 Task: Look for space in Marabá, Brazil from 2nd June, 2023 to 9th June, 2023 for 5 adults in price range Rs.7000 to Rs.13000. Place can be shared room with 2 bedrooms having 5 beds and 2 bathrooms. Property type can be house, flat, guest house. Amenities needed are: wifi. Booking option can be shelf check-in. Required host language is Spanish.
Action: Mouse moved to (472, 103)
Screenshot: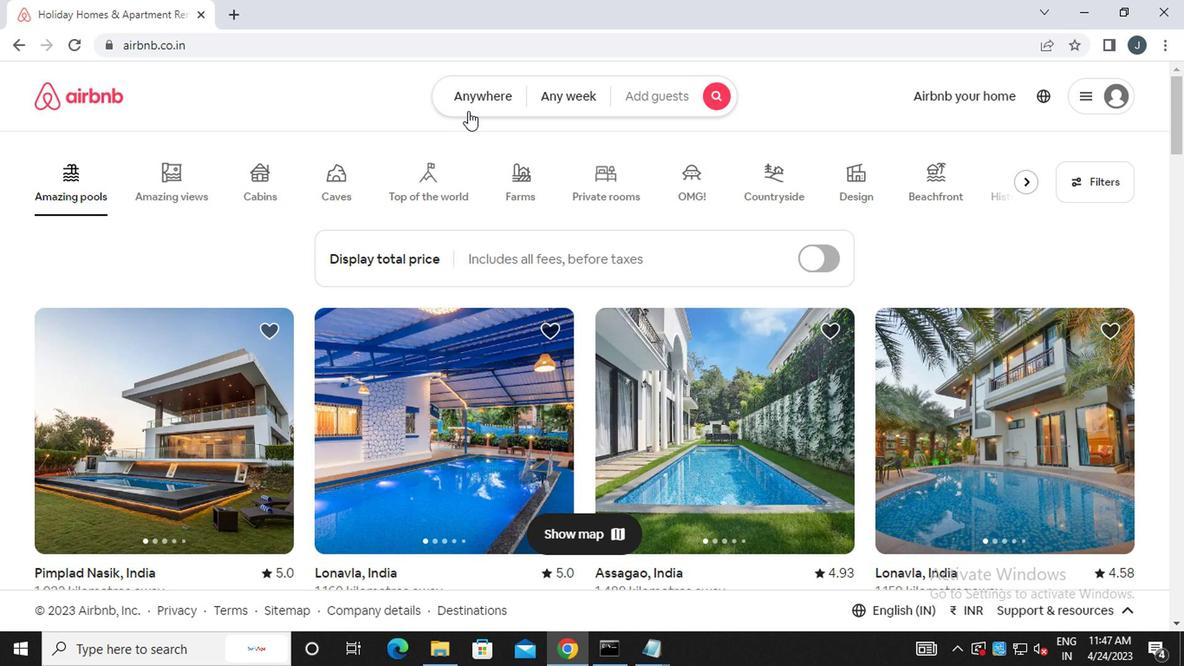 
Action: Mouse pressed left at (472, 103)
Screenshot: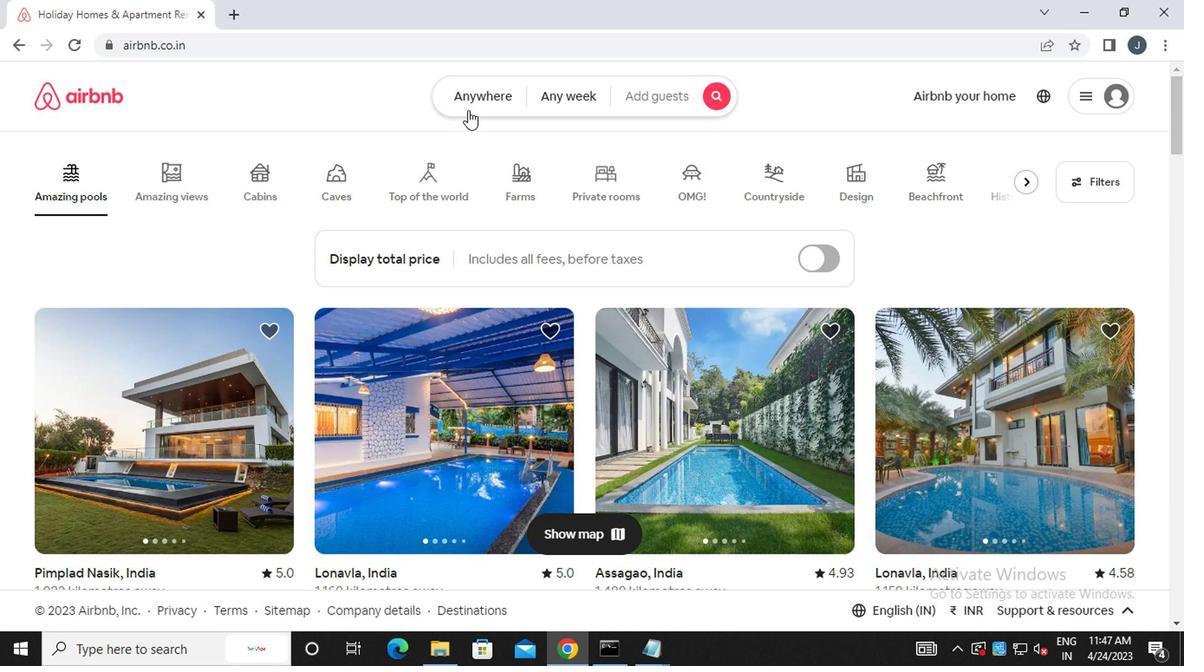 
Action: Mouse moved to (284, 168)
Screenshot: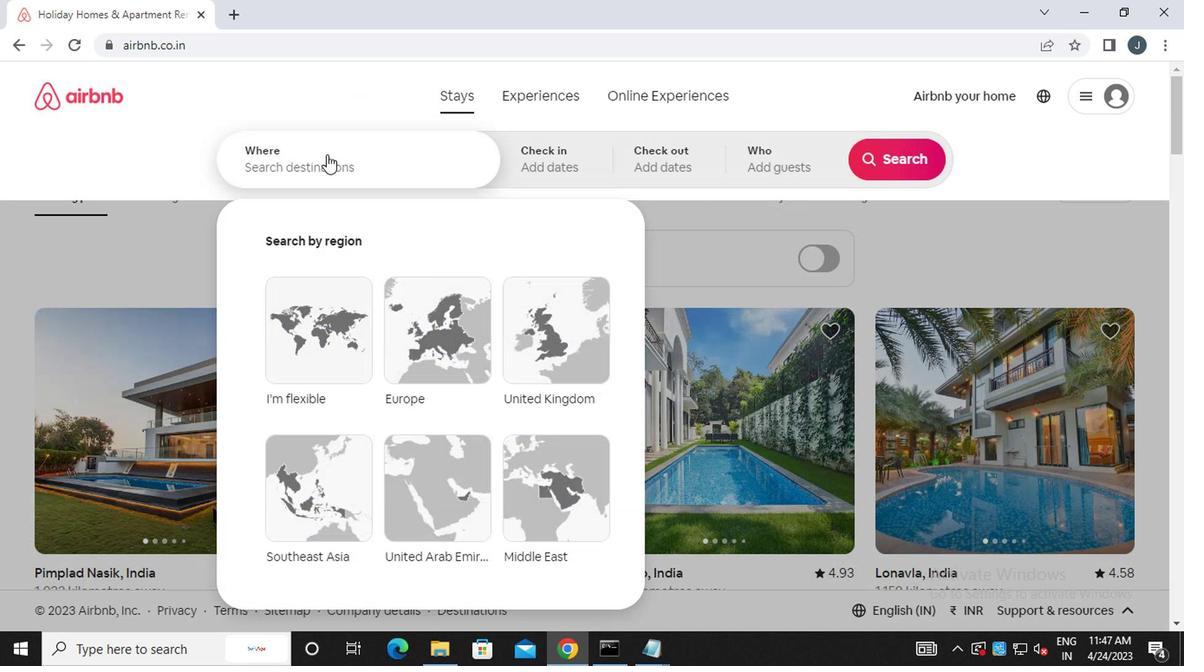 
Action: Mouse pressed left at (284, 168)
Screenshot: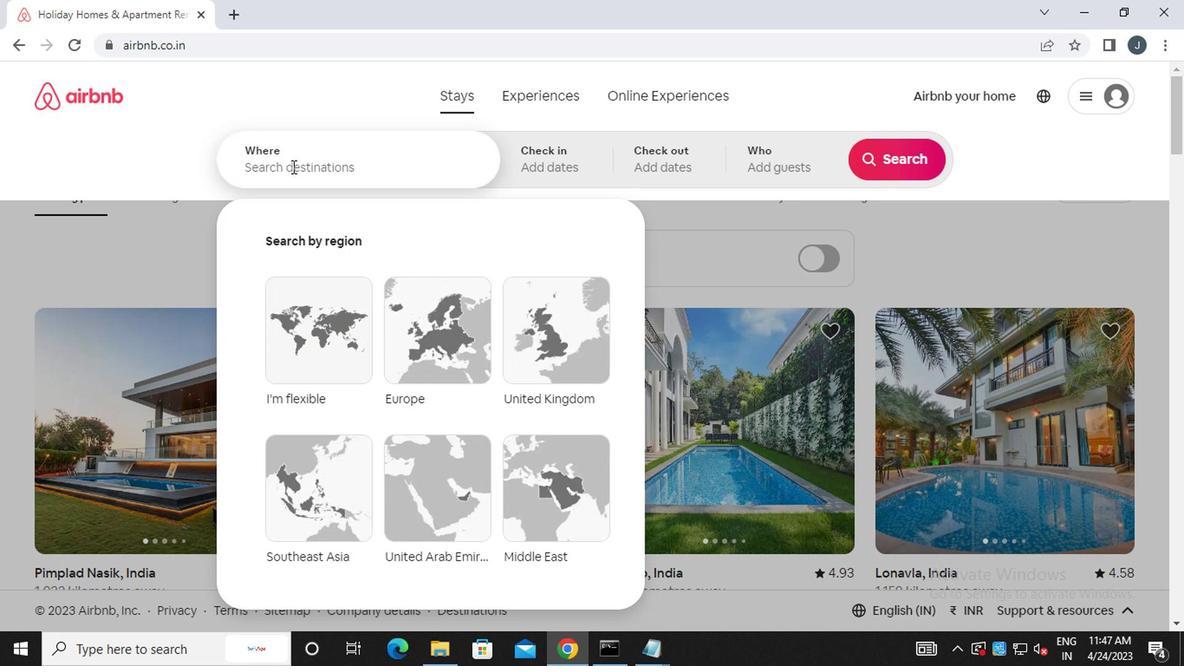 
Action: Key pressed m<Key.caps_lock>araba,<Key.space><Key.caps_lock>b<Key.caps_lock>razil
Screenshot: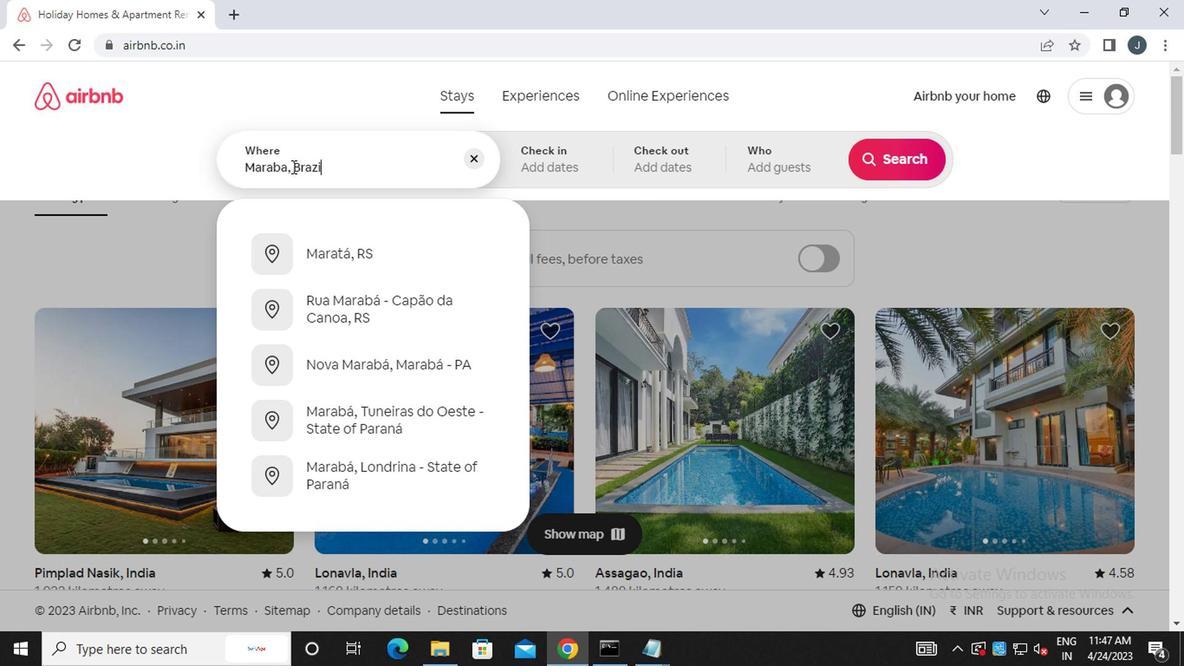 
Action: Mouse moved to (531, 169)
Screenshot: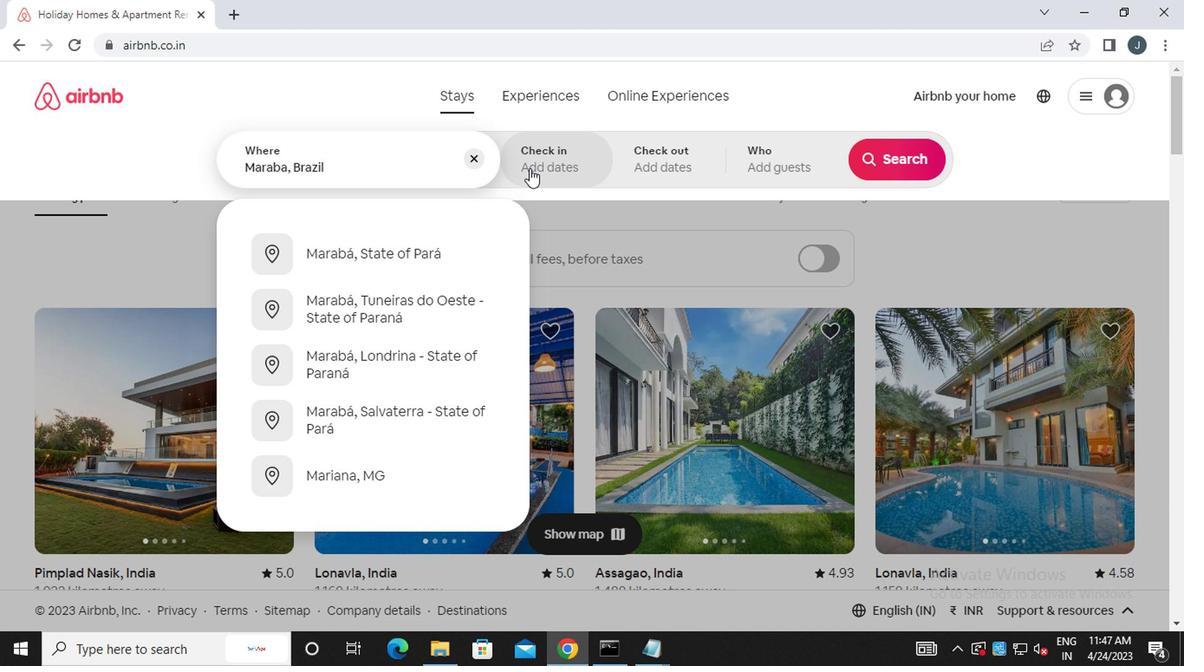
Action: Mouse pressed left at (531, 169)
Screenshot: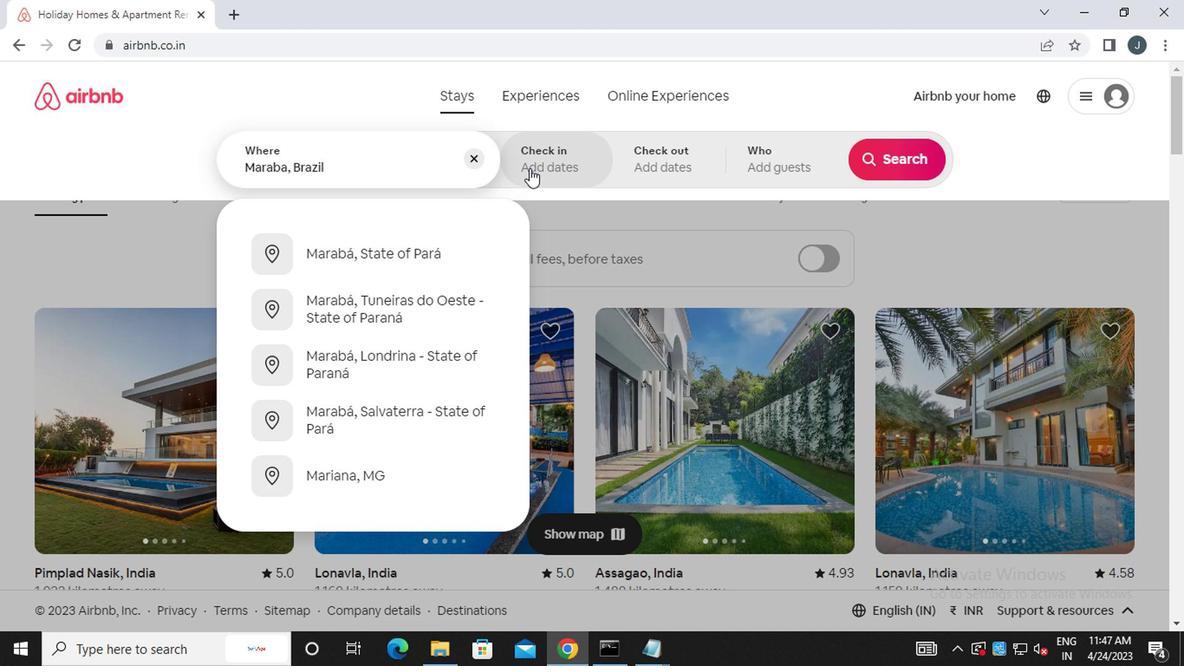 
Action: Mouse moved to (908, 307)
Screenshot: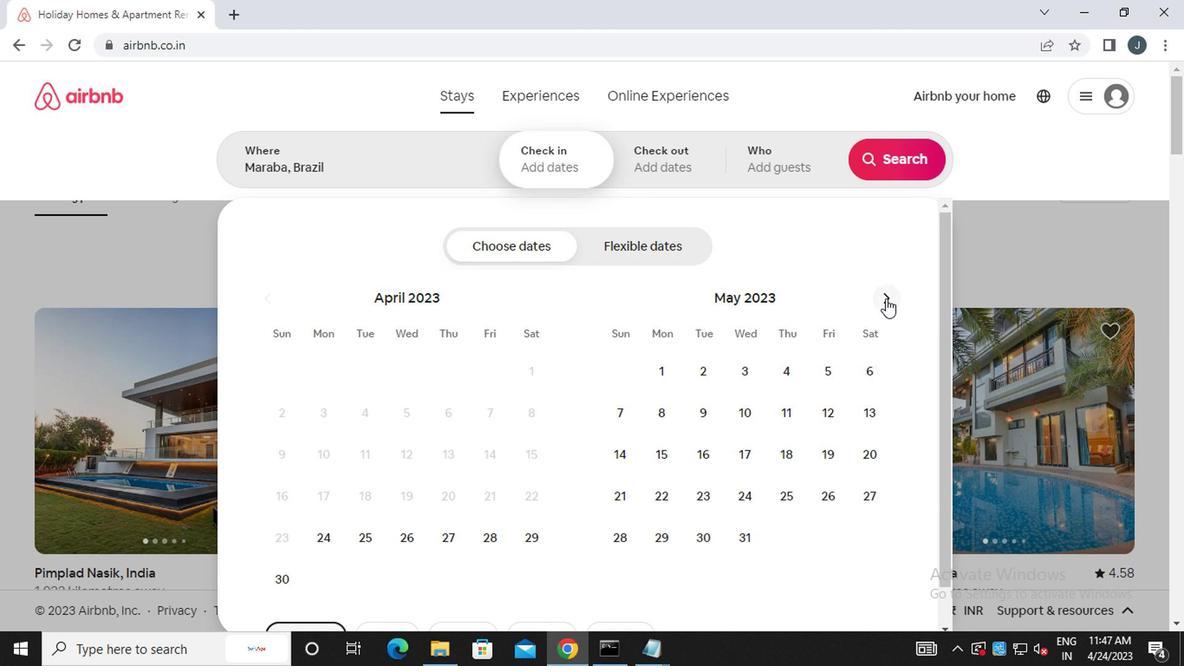 
Action: Mouse pressed left at (908, 307)
Screenshot: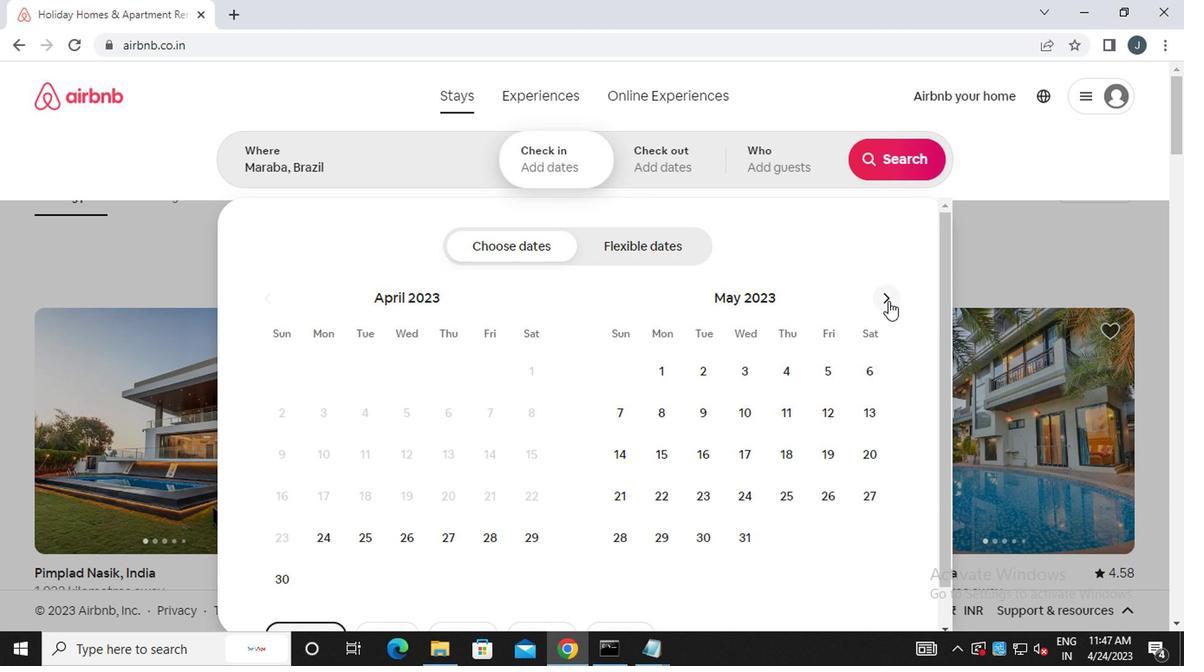 
Action: Mouse moved to (841, 373)
Screenshot: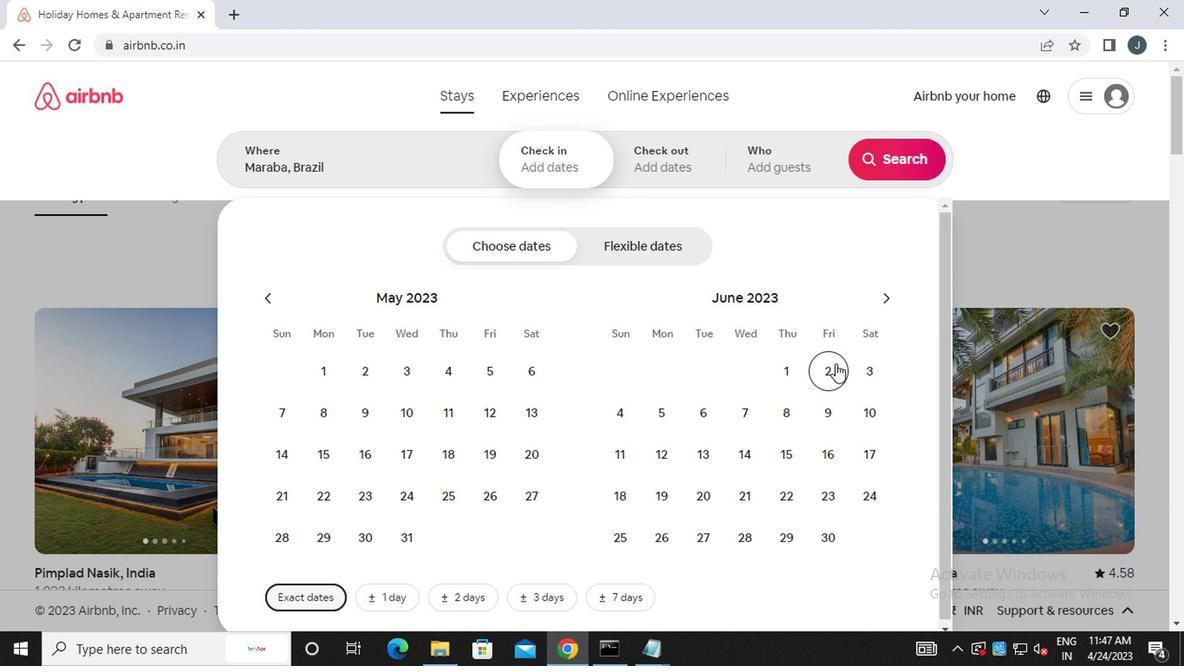 
Action: Mouse pressed left at (841, 373)
Screenshot: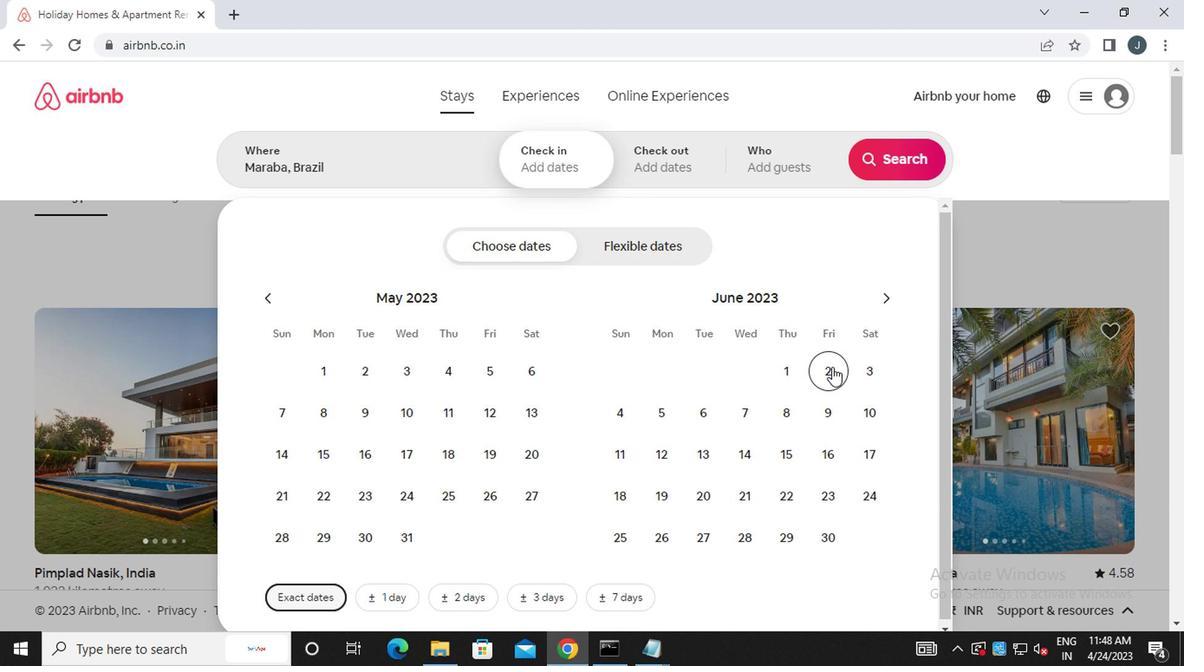 
Action: Mouse moved to (838, 411)
Screenshot: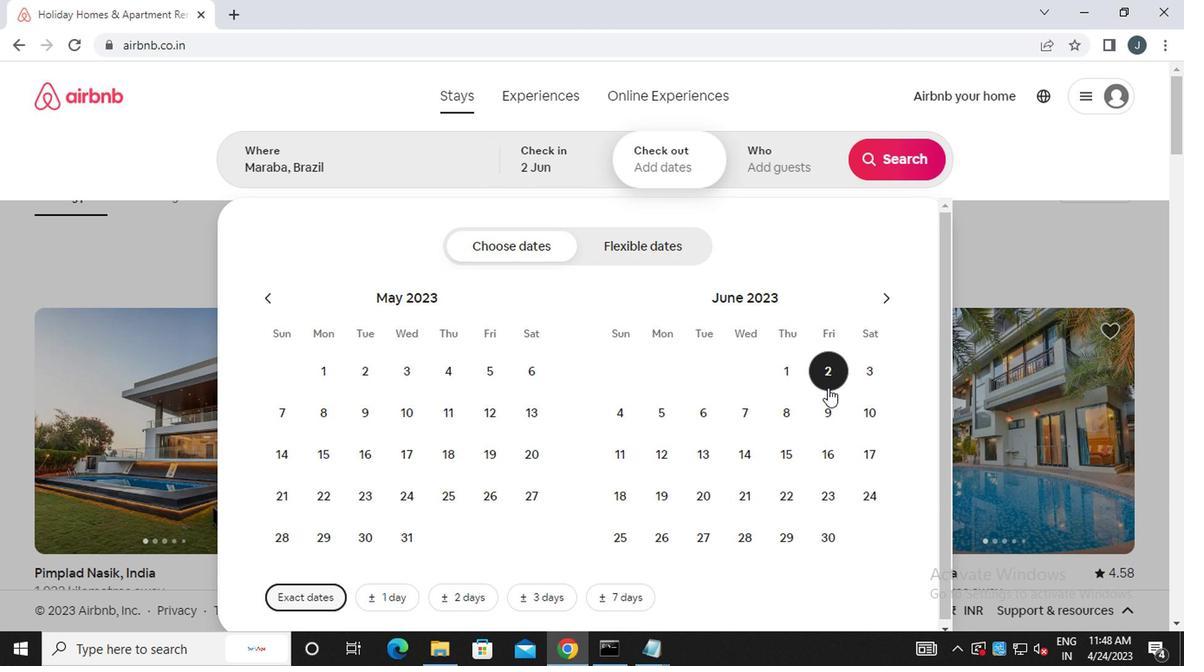 
Action: Mouse pressed left at (838, 411)
Screenshot: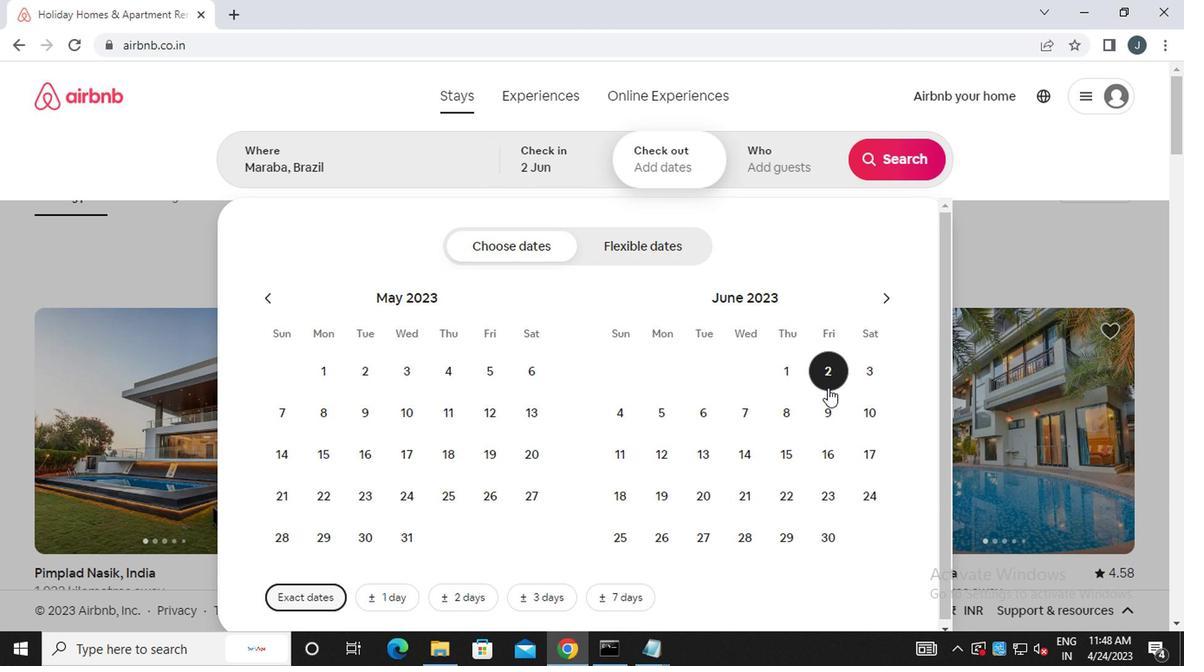 
Action: Mouse moved to (816, 163)
Screenshot: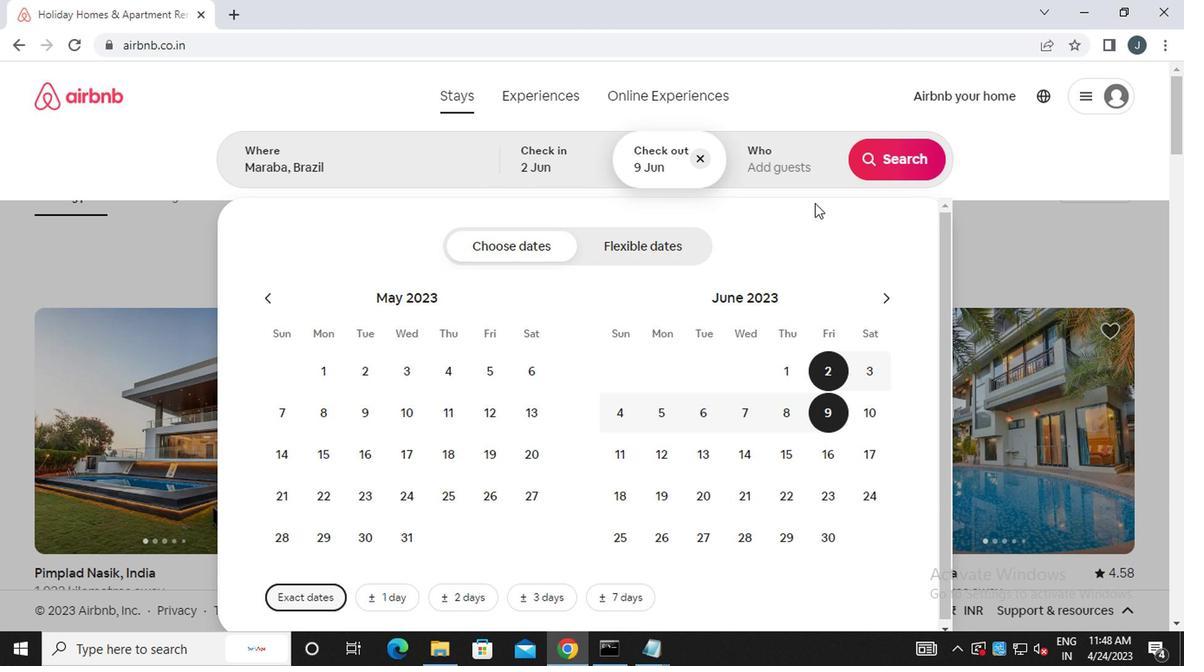 
Action: Mouse pressed left at (816, 163)
Screenshot: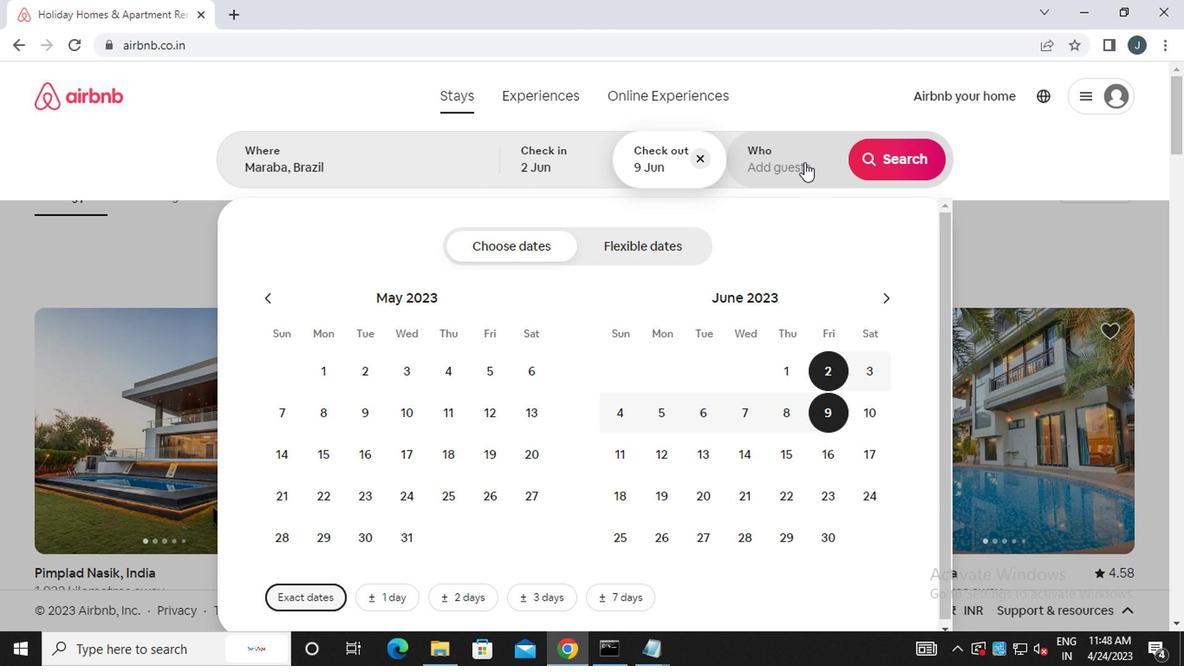 
Action: Mouse moved to (918, 241)
Screenshot: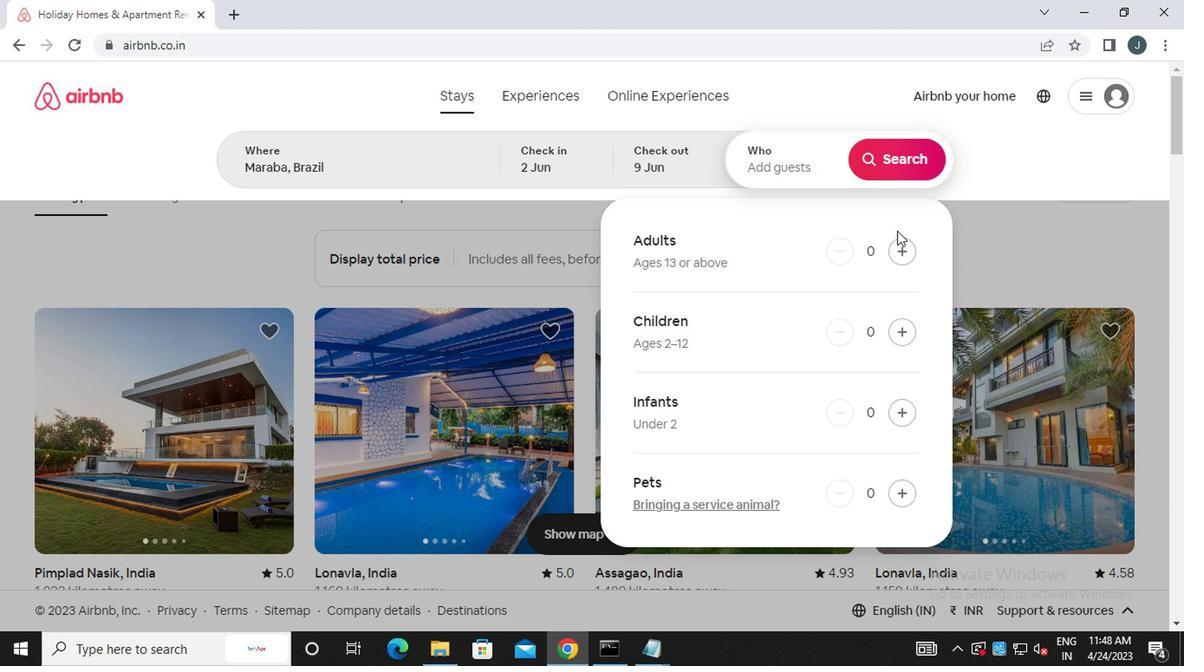 
Action: Mouse pressed left at (918, 241)
Screenshot: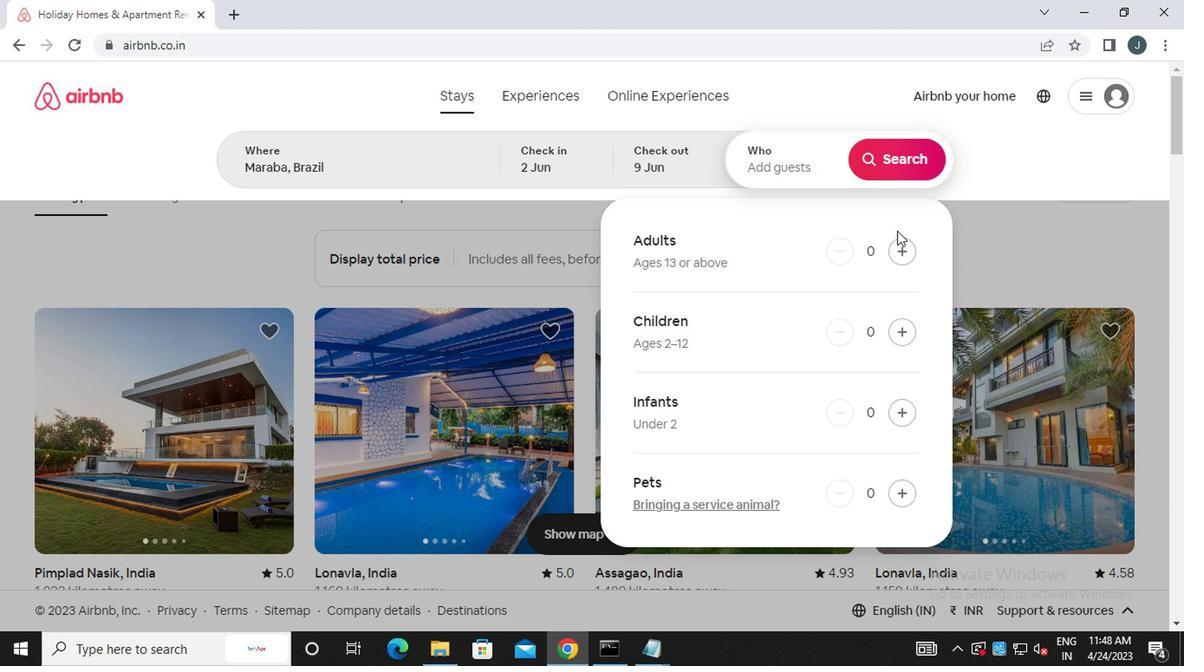
Action: Mouse moved to (922, 245)
Screenshot: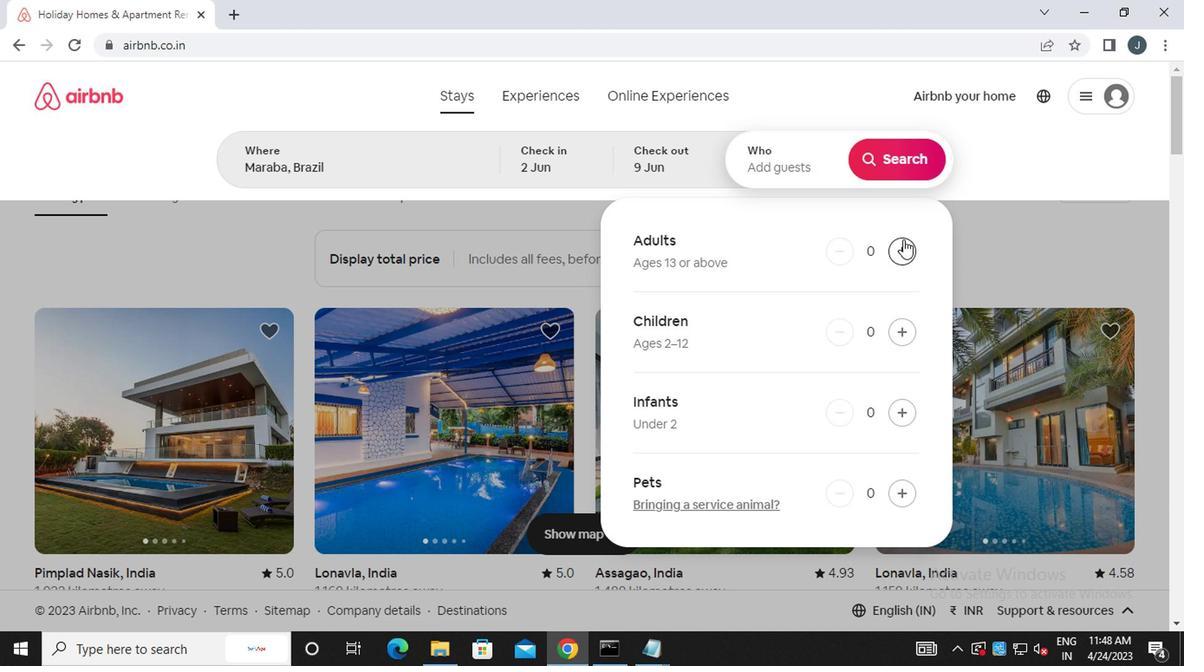 
Action: Mouse pressed left at (922, 245)
Screenshot: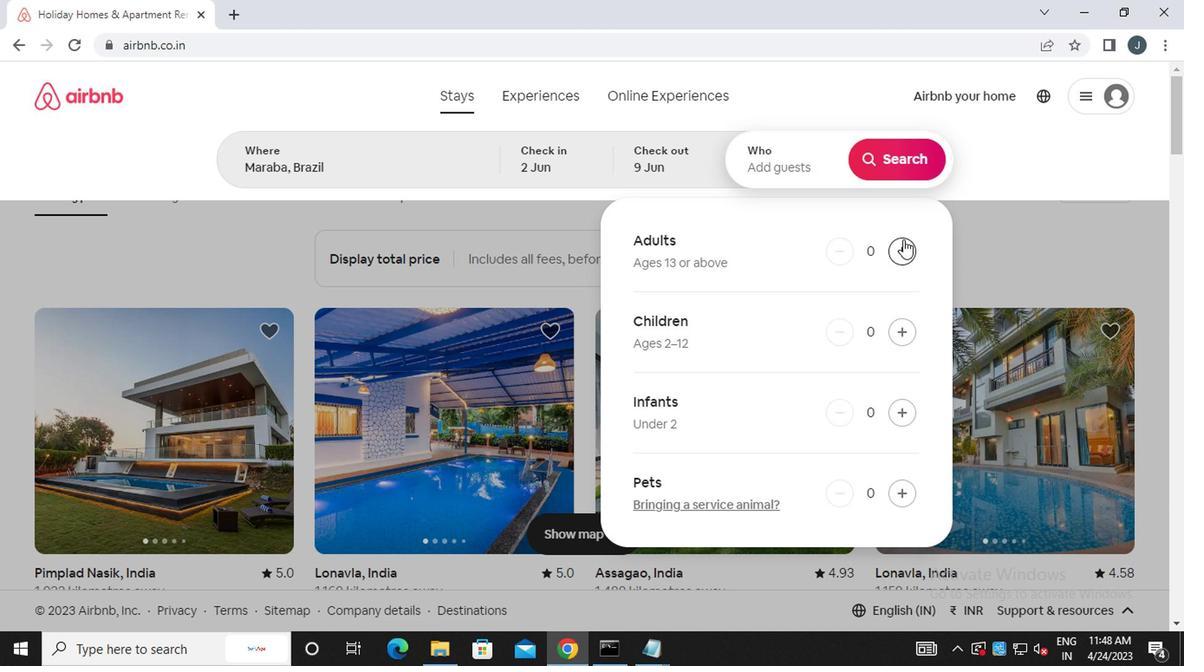 
Action: Mouse moved to (924, 247)
Screenshot: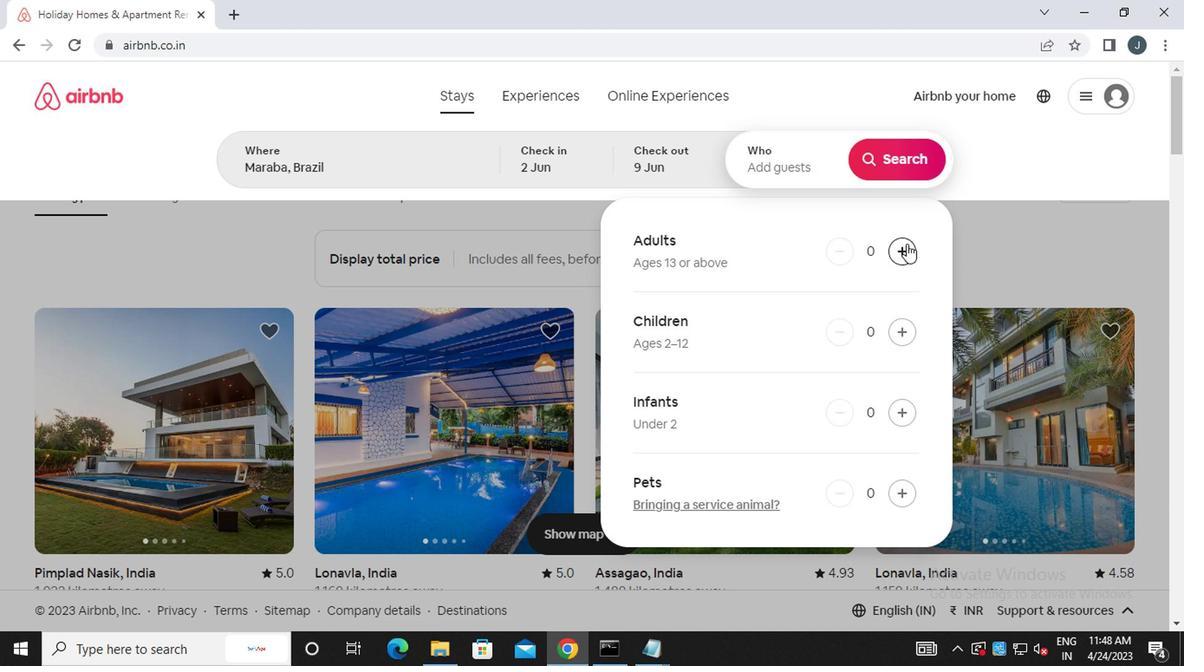 
Action: Mouse pressed left at (924, 247)
Screenshot: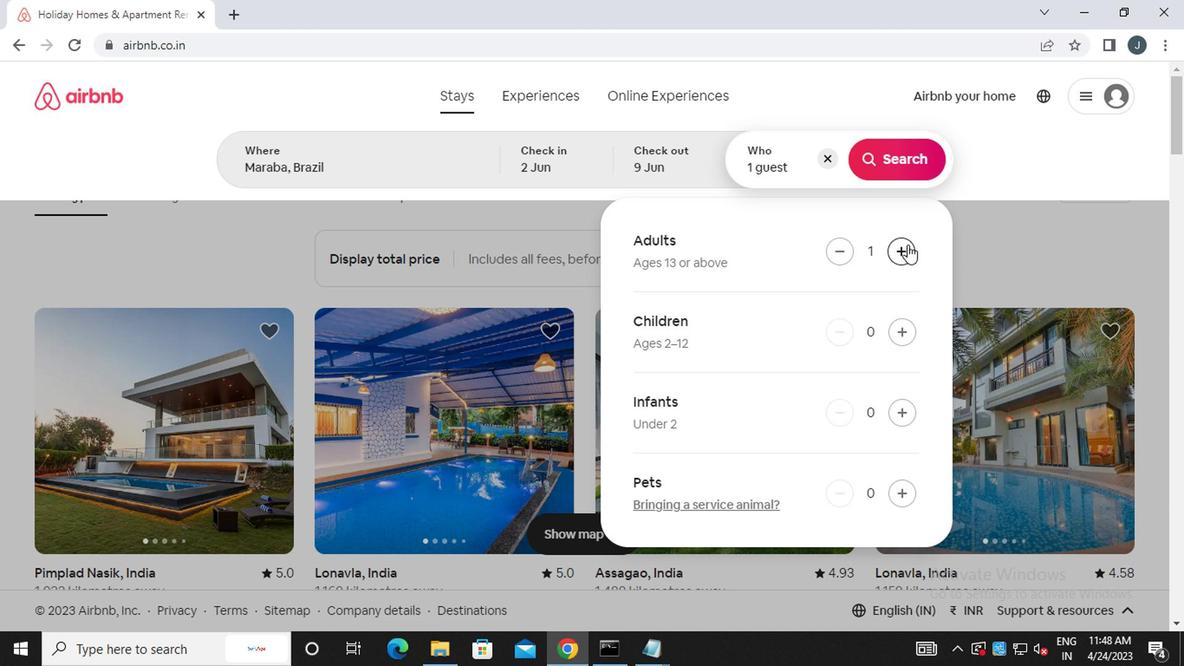 
Action: Mouse pressed left at (924, 247)
Screenshot: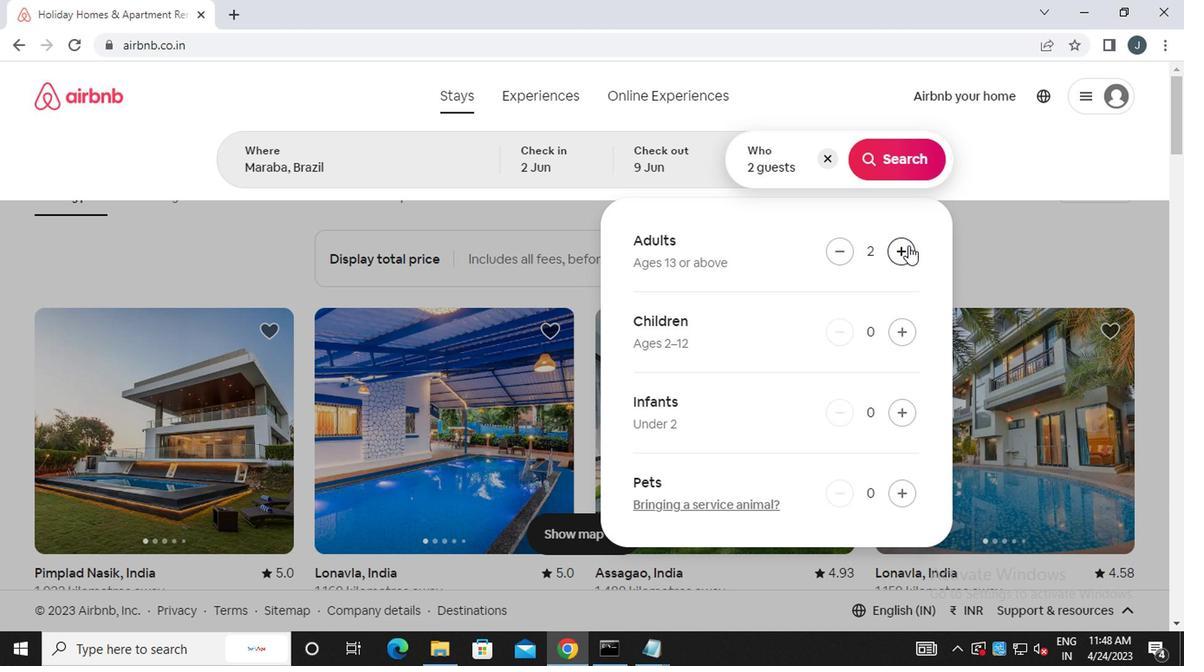 
Action: Mouse pressed left at (924, 247)
Screenshot: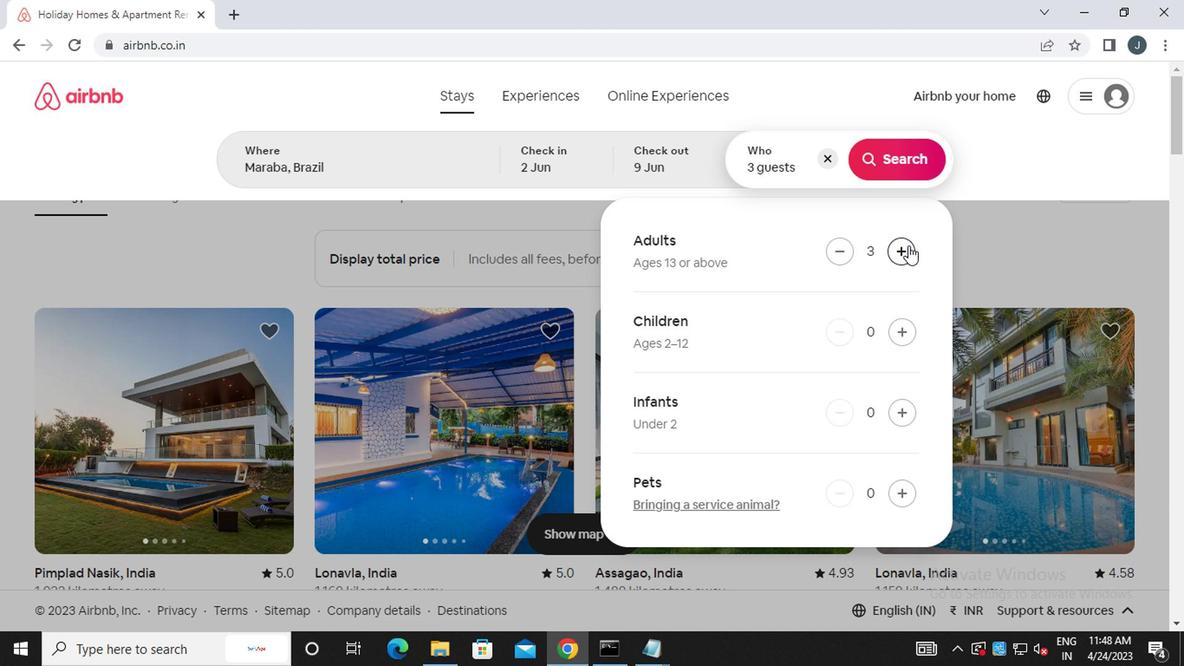 
Action: Mouse moved to (923, 164)
Screenshot: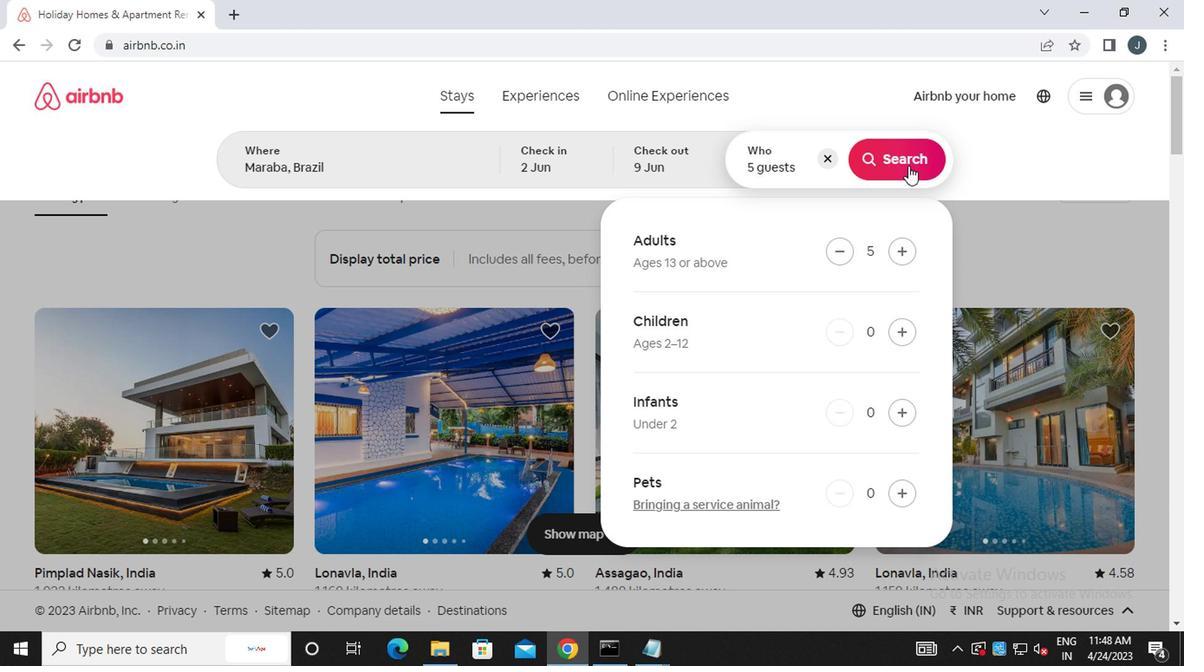 
Action: Mouse pressed left at (923, 164)
Screenshot: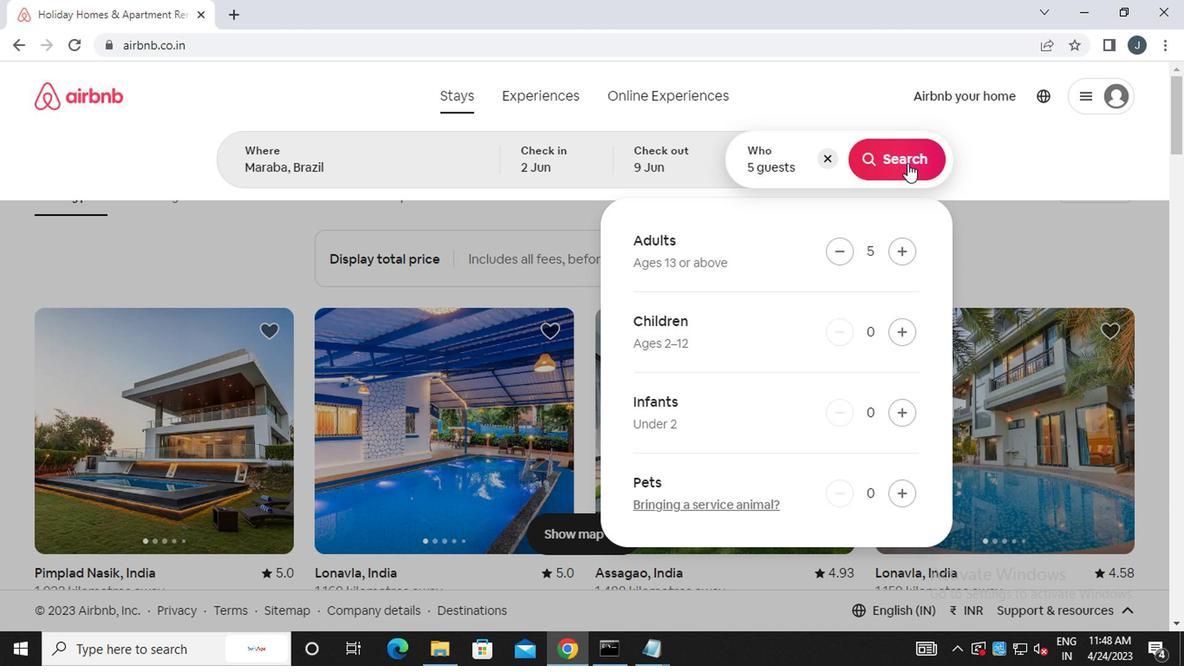 
Action: Mouse moved to (1132, 169)
Screenshot: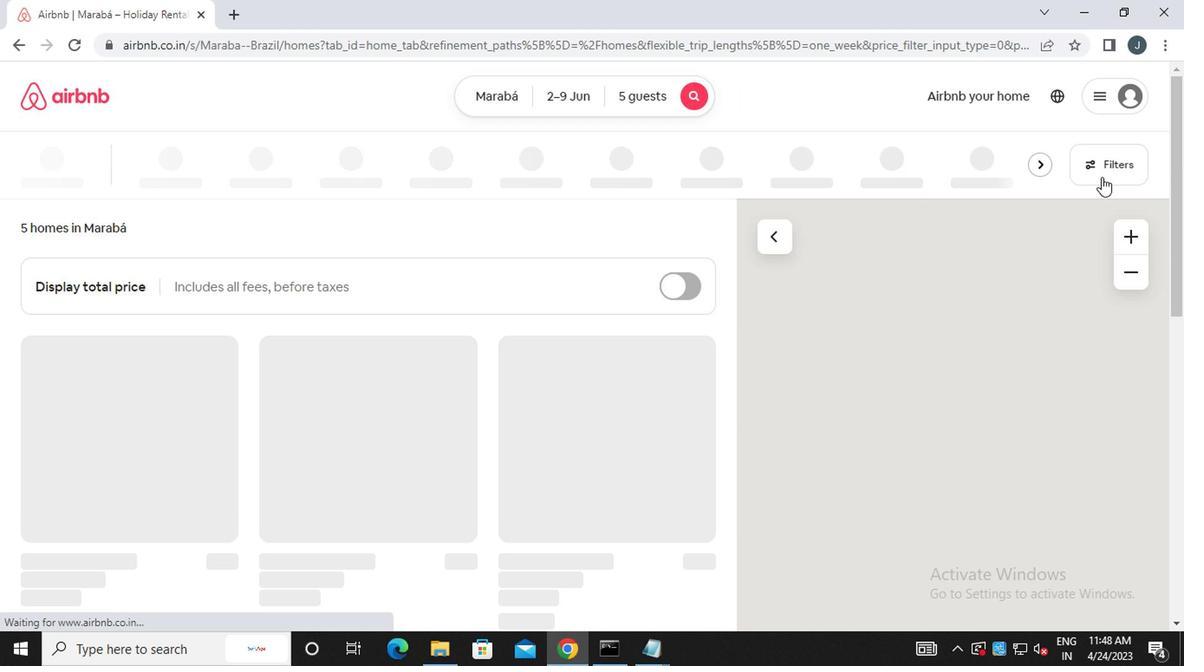 
Action: Mouse pressed left at (1132, 169)
Screenshot: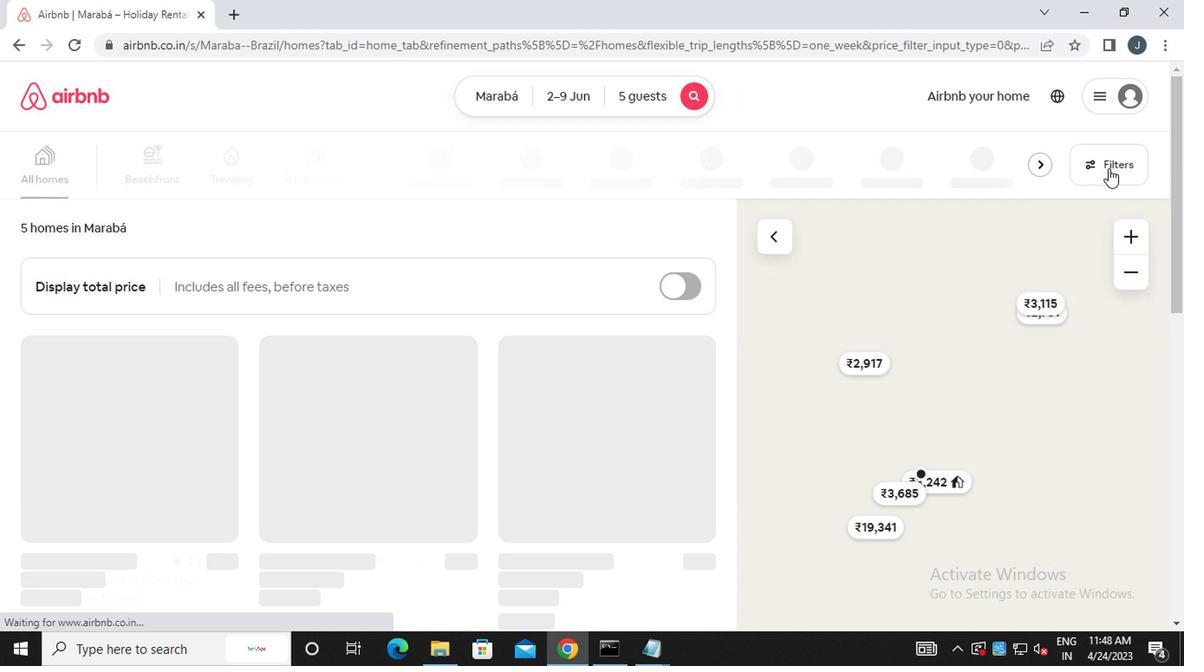 
Action: Mouse moved to (392, 377)
Screenshot: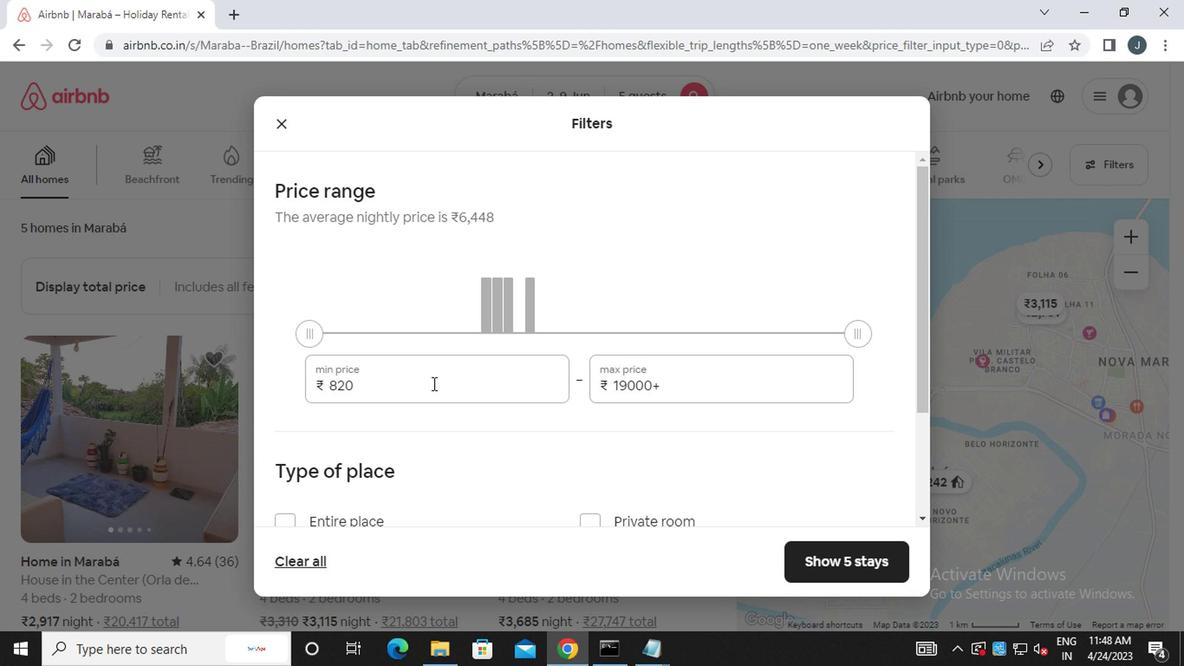 
Action: Mouse pressed left at (392, 377)
Screenshot: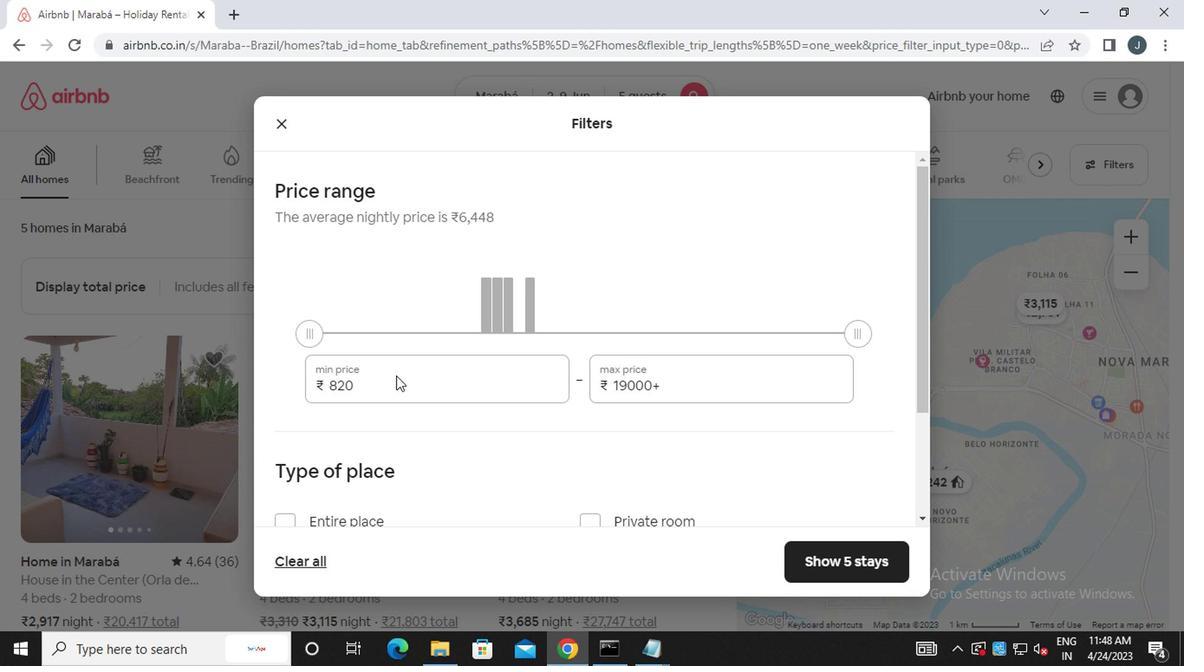 
Action: Mouse moved to (393, 376)
Screenshot: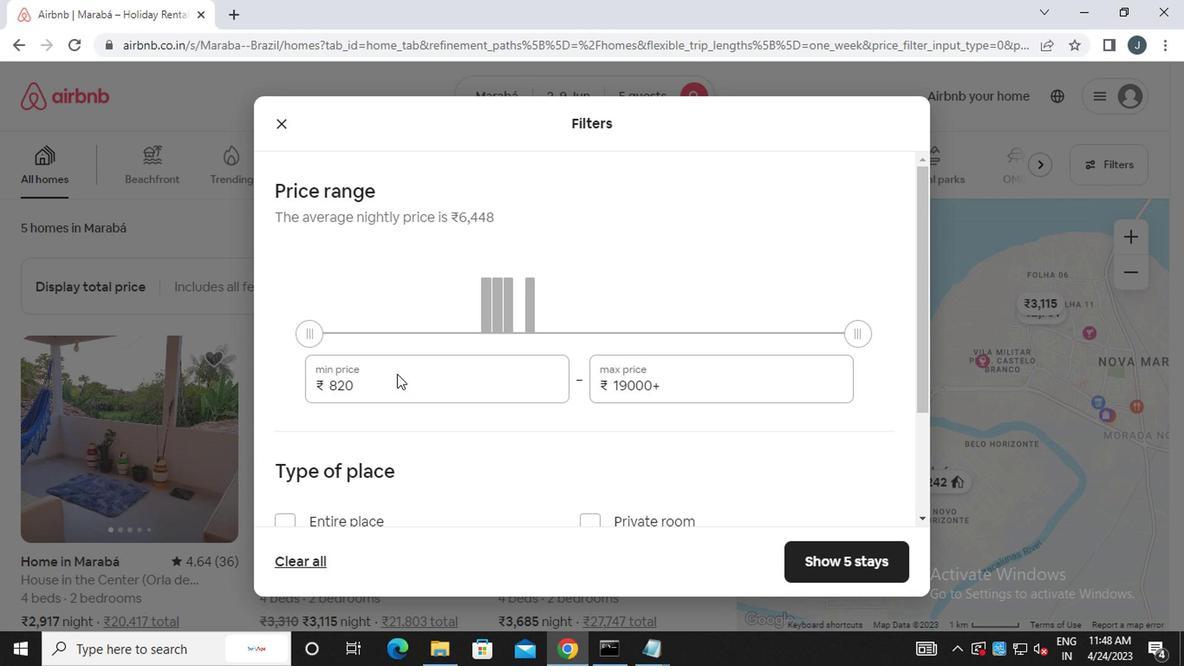 
Action: Key pressed <Key.backspace><Key.backspace><Key.backspace><<103>><<96>><<96>><<96>>
Screenshot: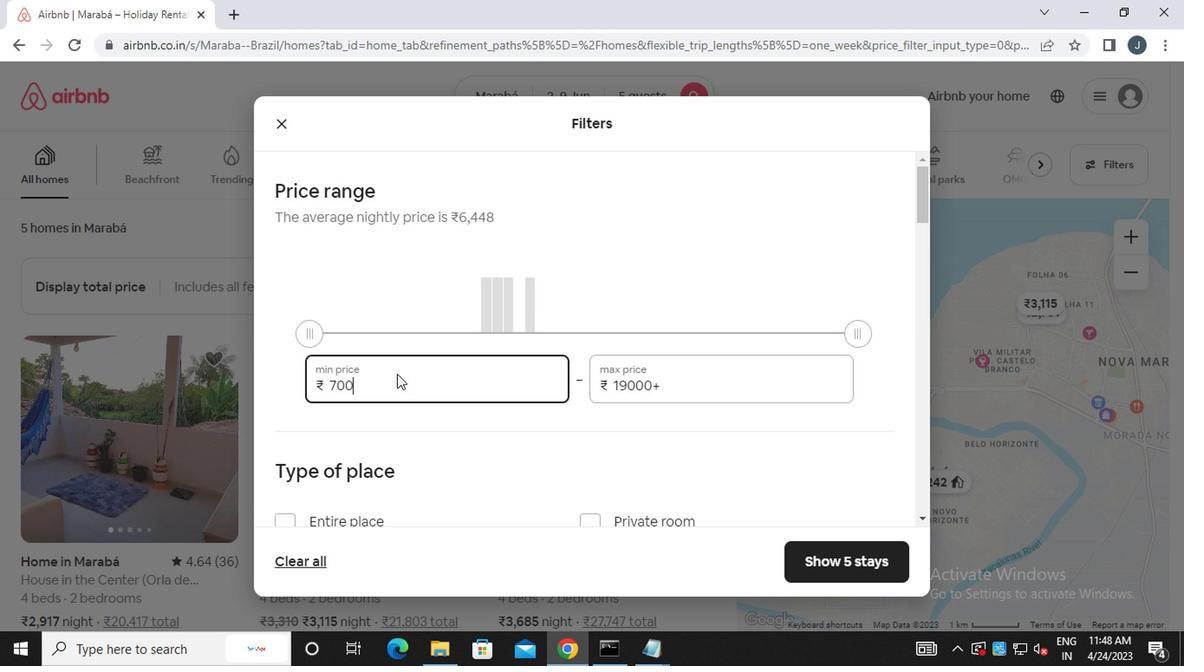 
Action: Mouse moved to (710, 381)
Screenshot: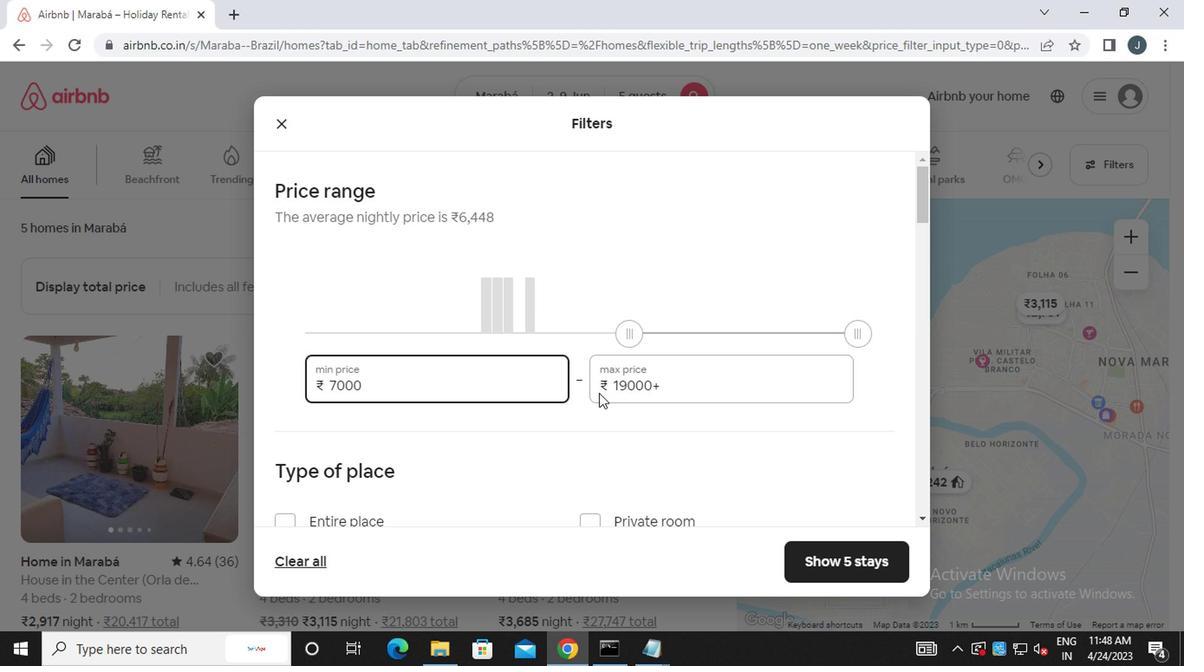 
Action: Mouse pressed left at (710, 381)
Screenshot: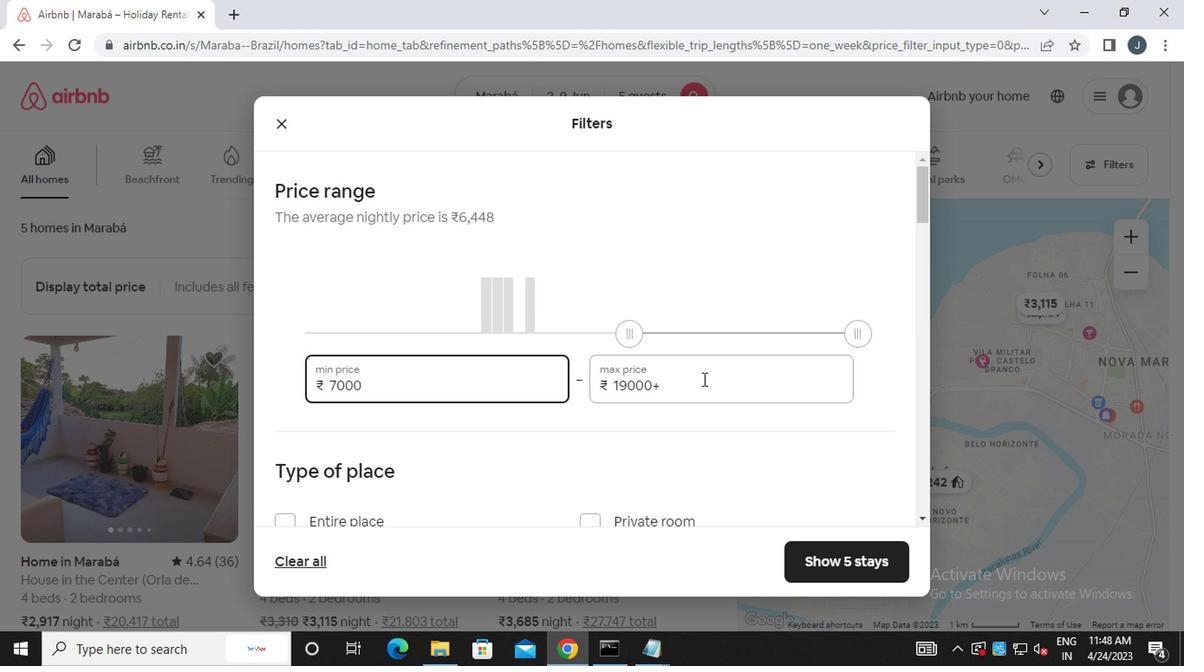
Action: Key pressed <Key.backspace><Key.backspace><Key.backspace><Key.backspace><Key.backspace><<99>><<96>><<96>><<96>>
Screenshot: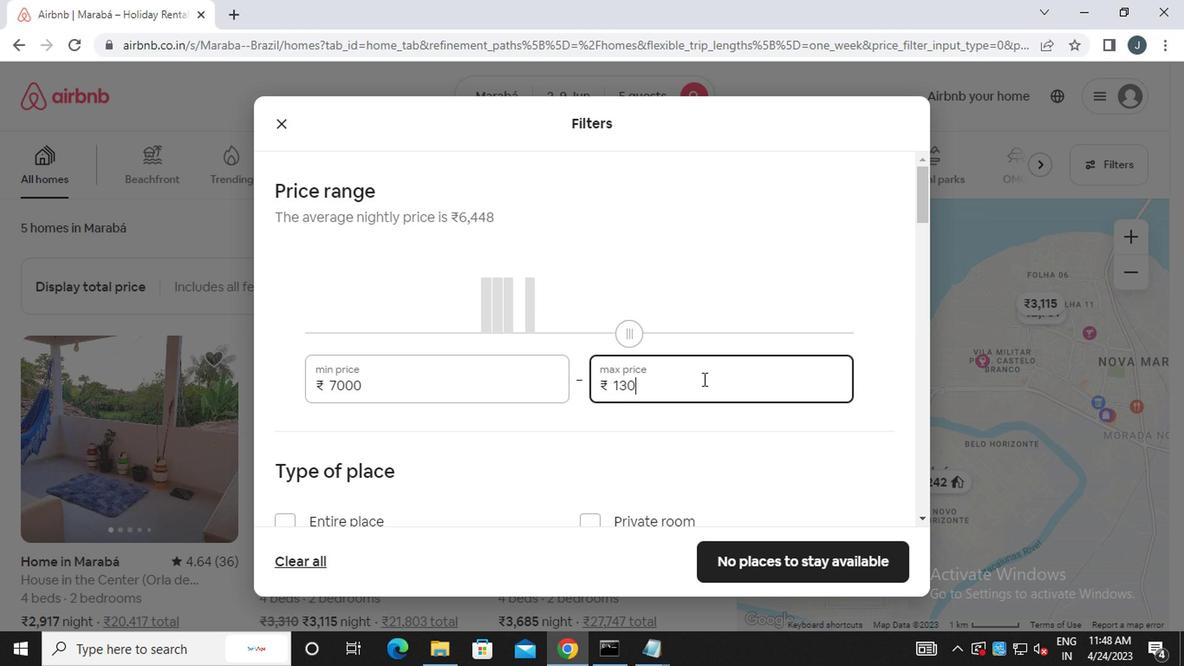 
Action: Mouse scrolled (710, 381) with delta (0, 0)
Screenshot: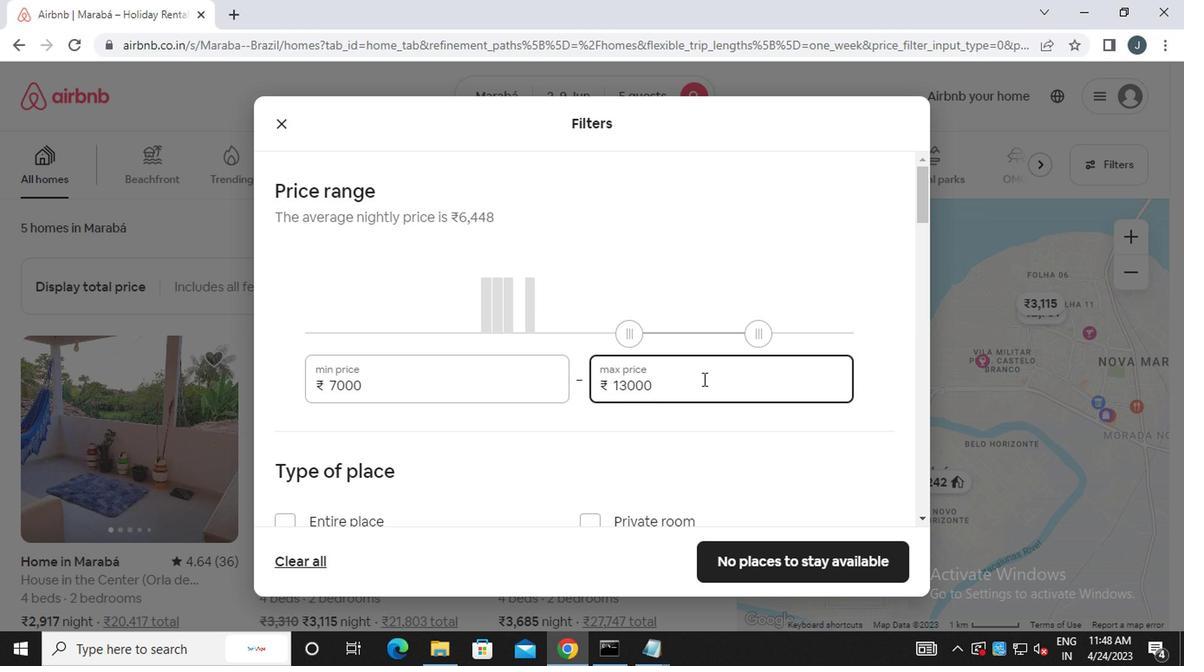 
Action: Mouse scrolled (710, 381) with delta (0, 0)
Screenshot: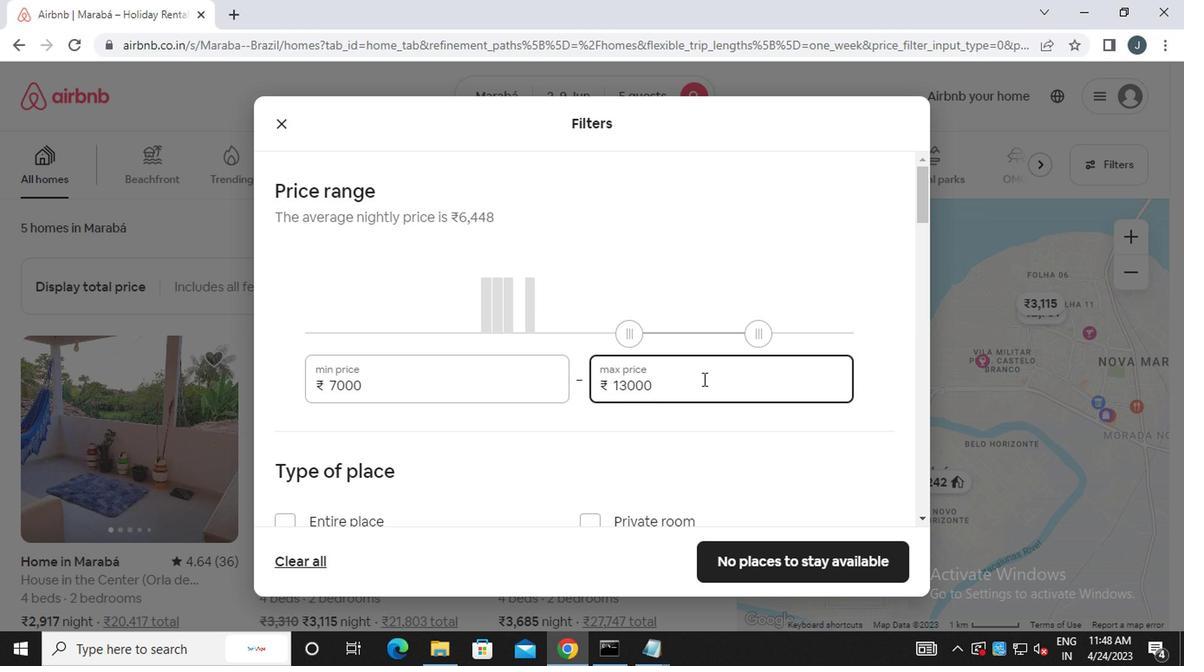 
Action: Mouse moved to (710, 381)
Screenshot: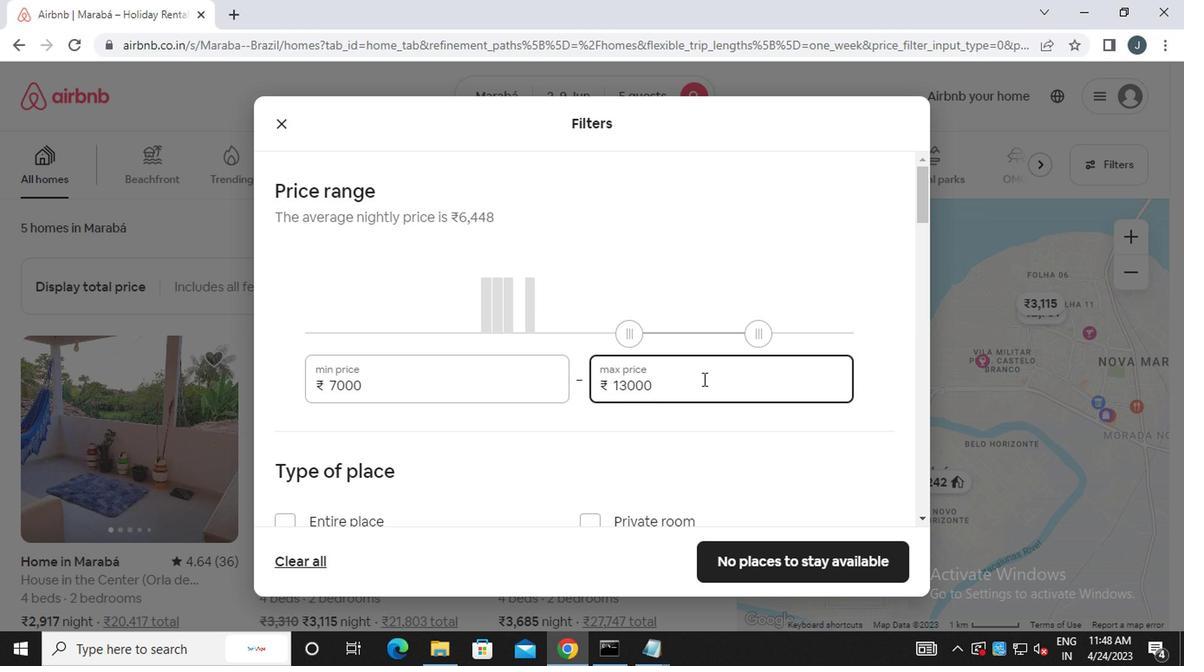 
Action: Mouse scrolled (710, 381) with delta (0, 0)
Screenshot: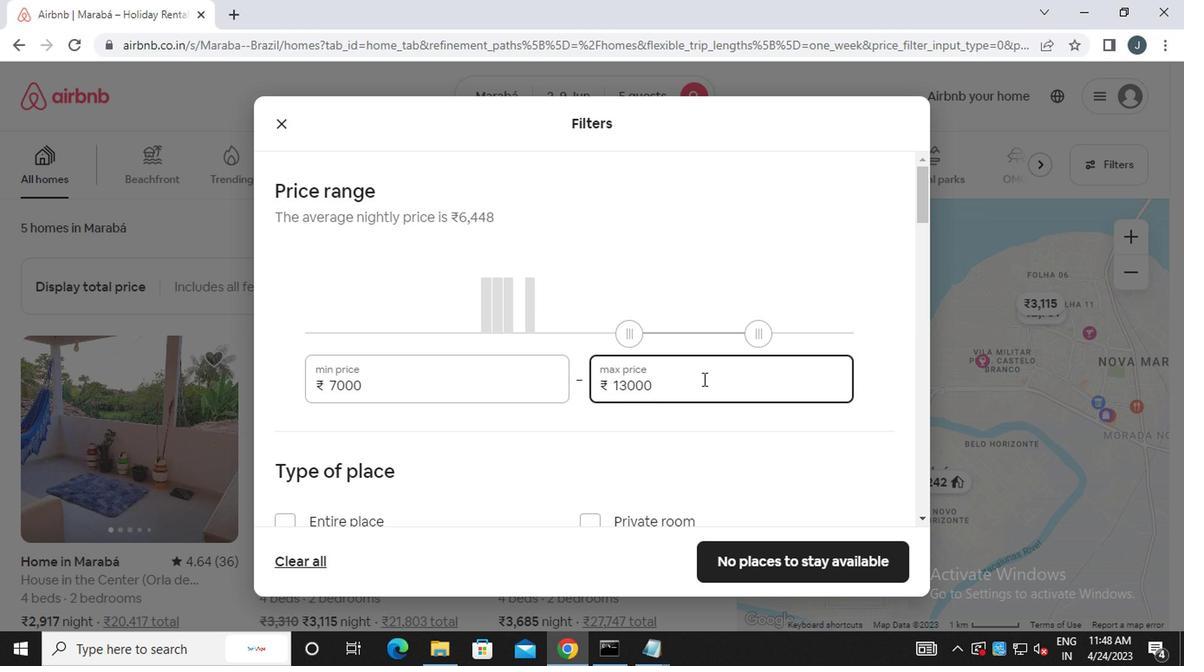 
Action: Mouse moved to (372, 349)
Screenshot: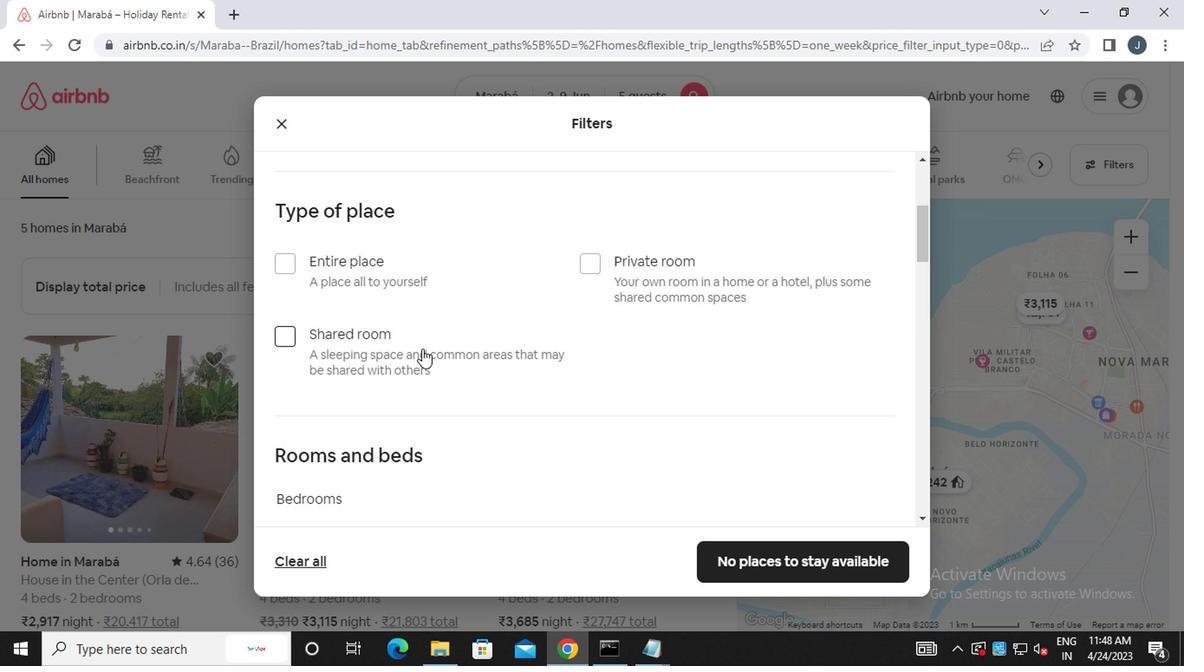 
Action: Mouse pressed left at (372, 349)
Screenshot: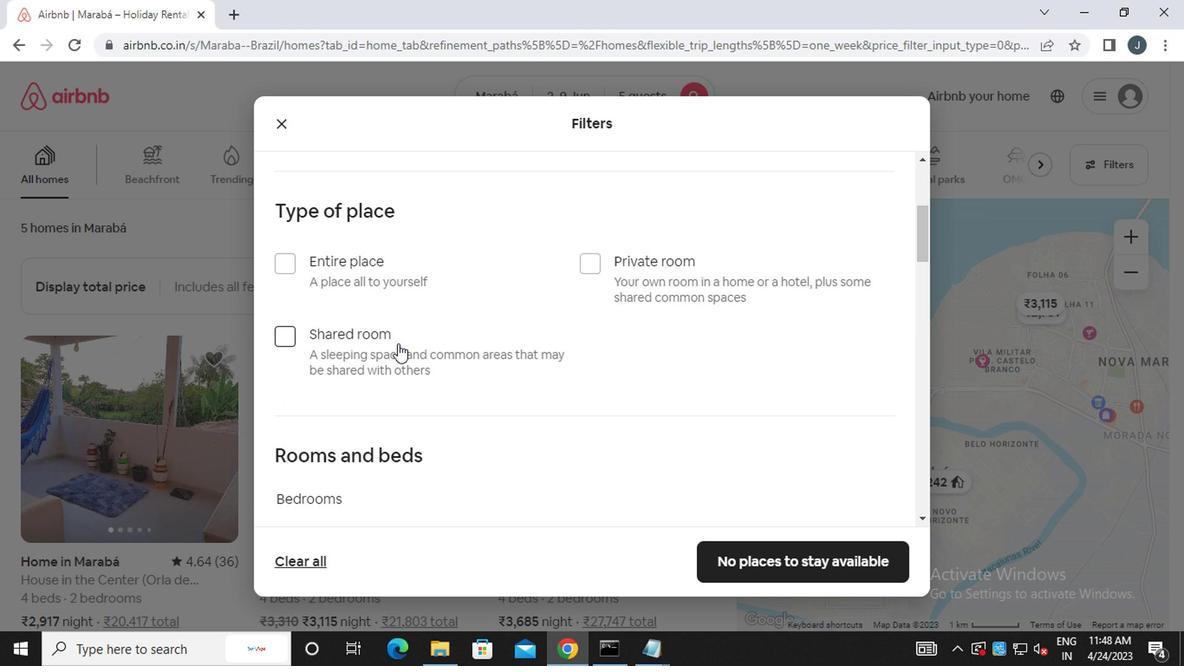
Action: Mouse moved to (370, 351)
Screenshot: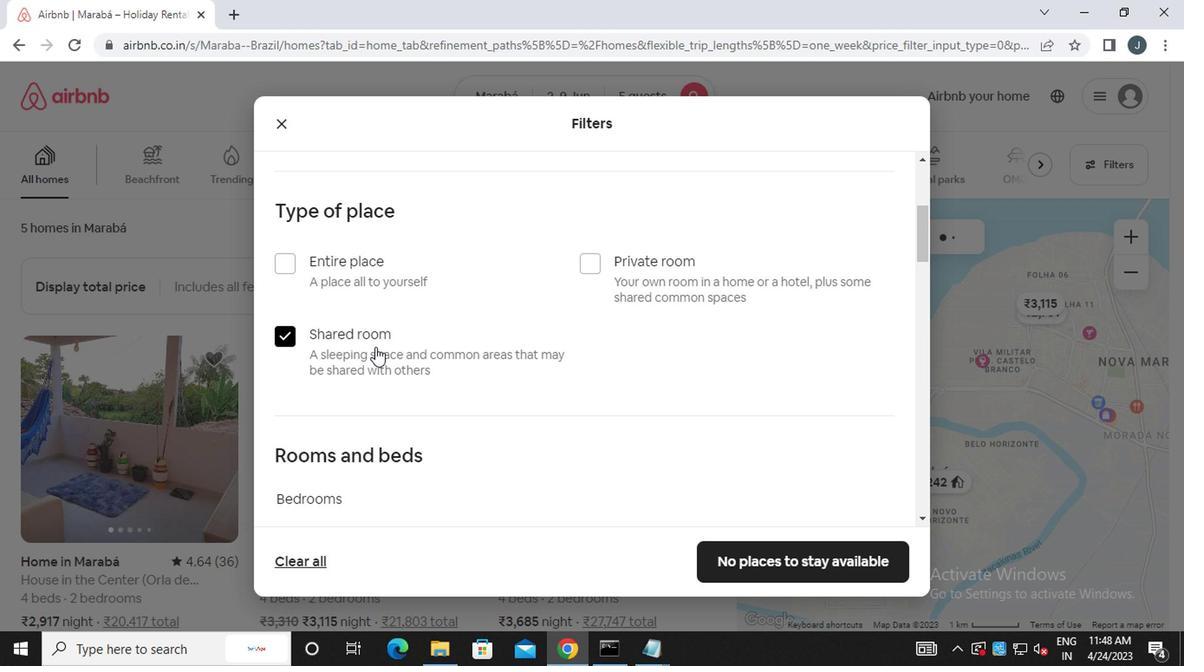 
Action: Mouse scrolled (370, 350) with delta (0, 0)
Screenshot: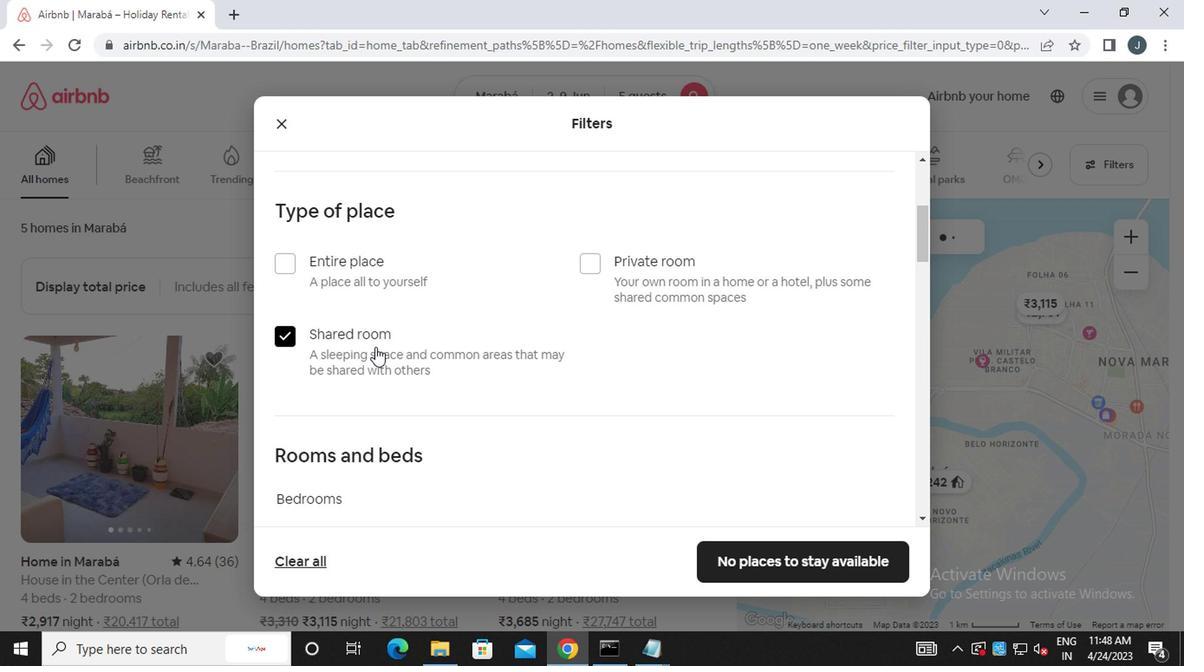 
Action: Mouse scrolled (370, 350) with delta (0, 0)
Screenshot: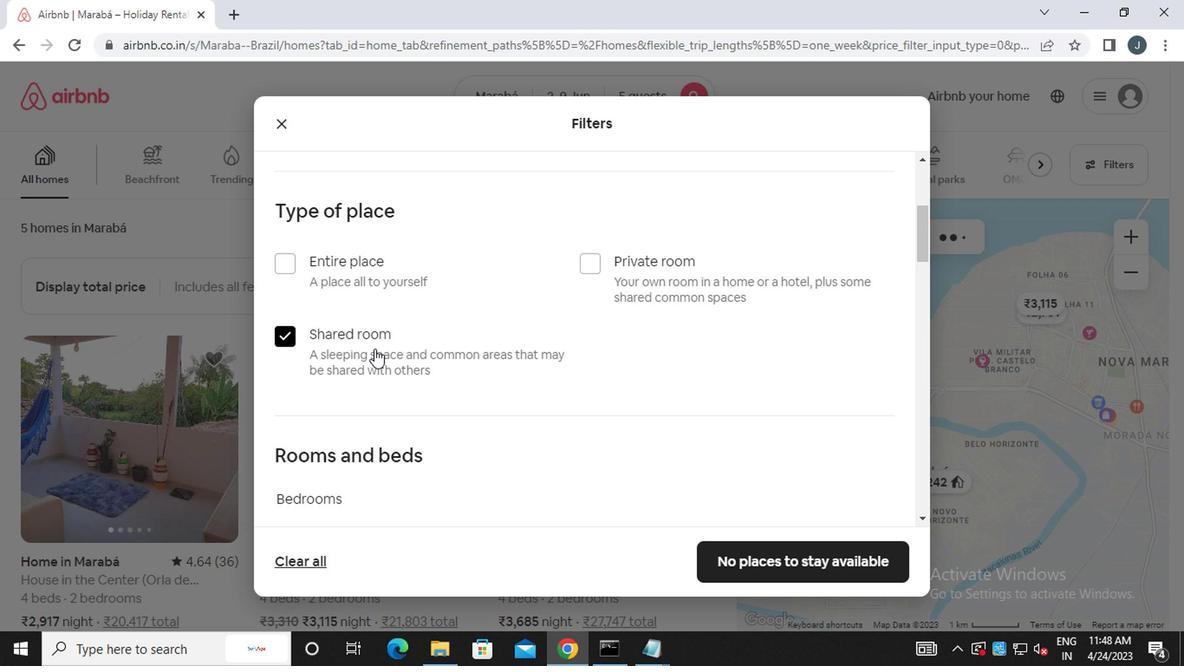 
Action: Mouse moved to (360, 354)
Screenshot: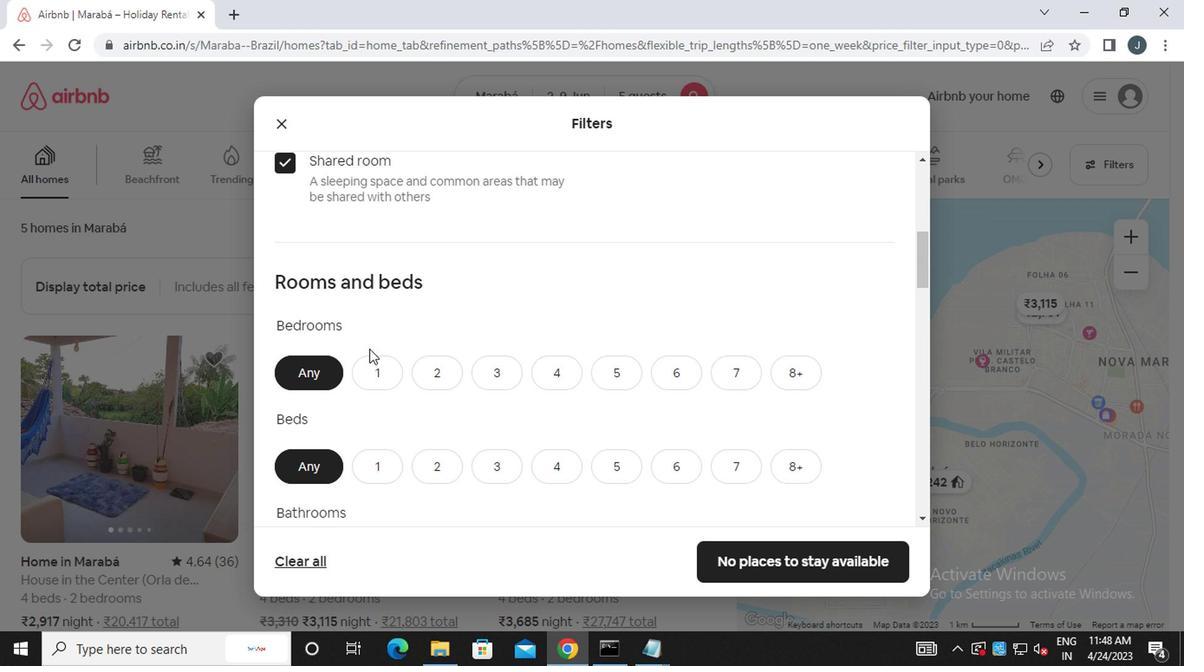 
Action: Mouse scrolled (360, 352) with delta (0, -1)
Screenshot: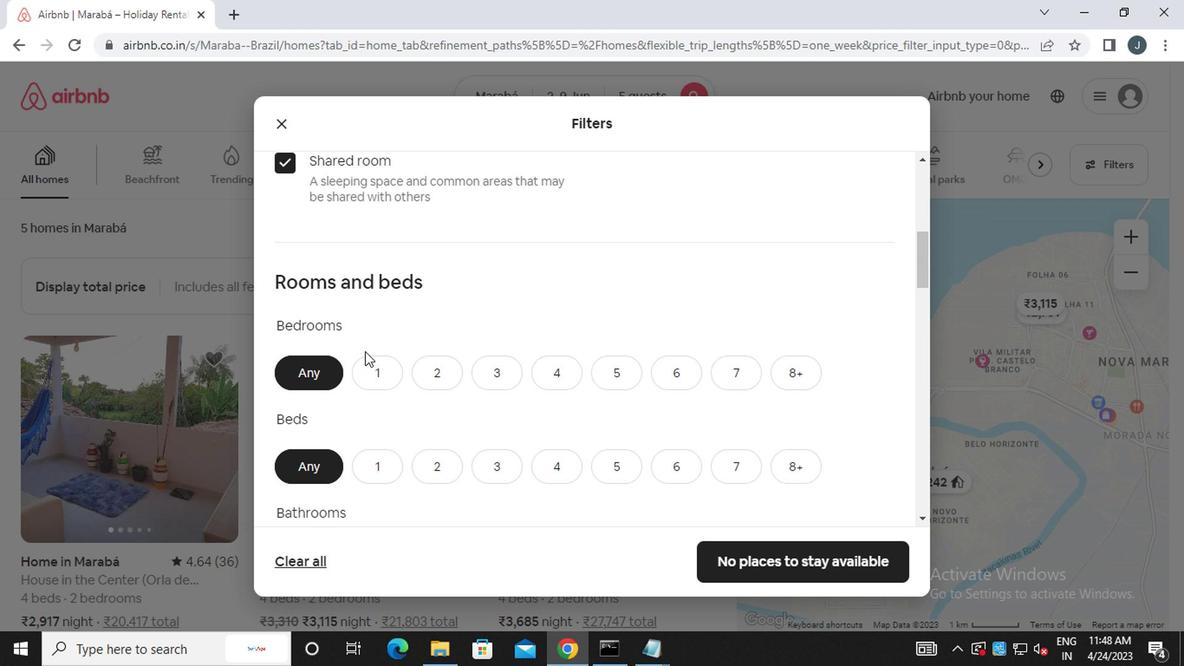
Action: Mouse scrolled (360, 352) with delta (0, -1)
Screenshot: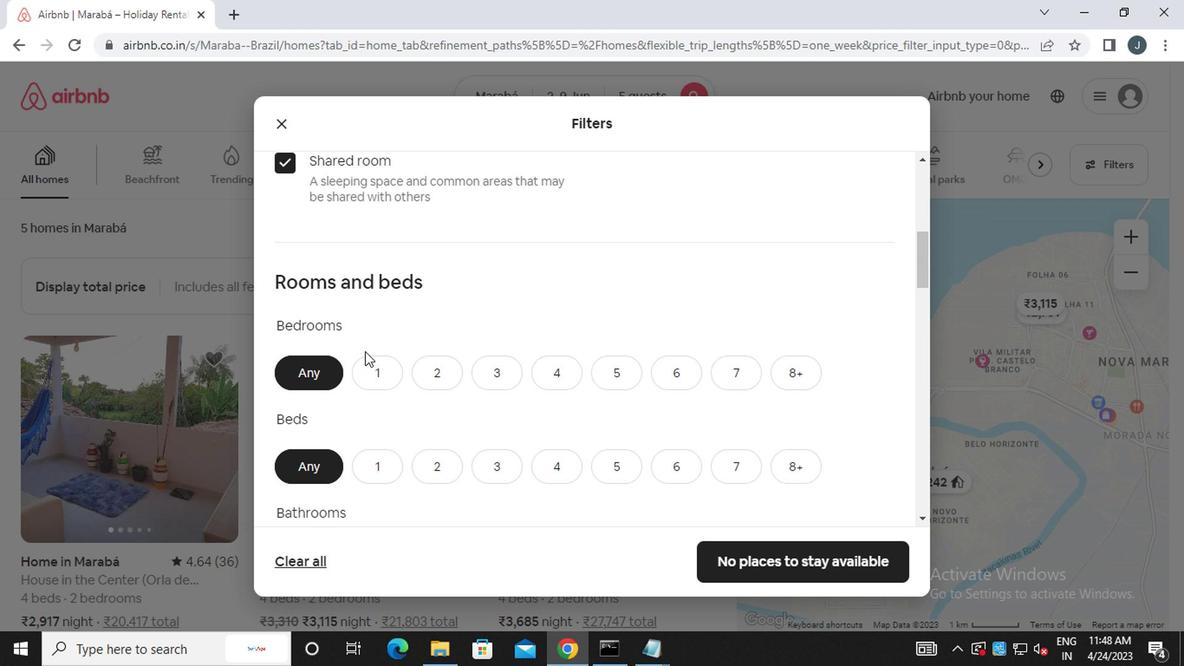 
Action: Mouse moved to (439, 204)
Screenshot: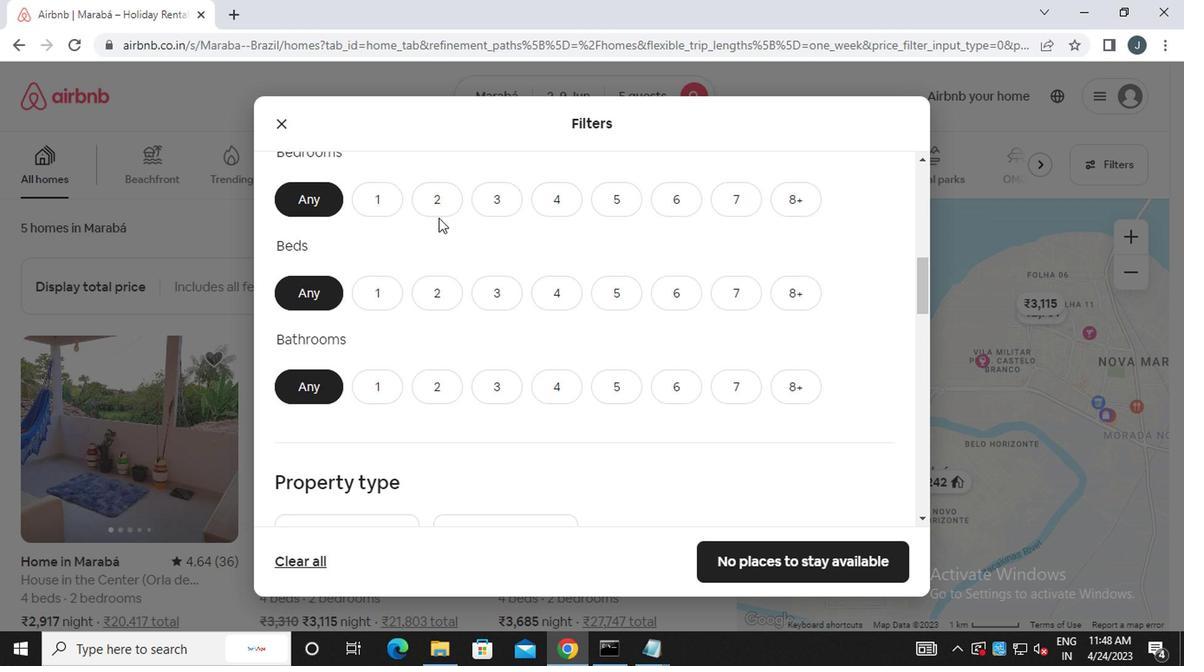 
Action: Mouse pressed left at (439, 204)
Screenshot: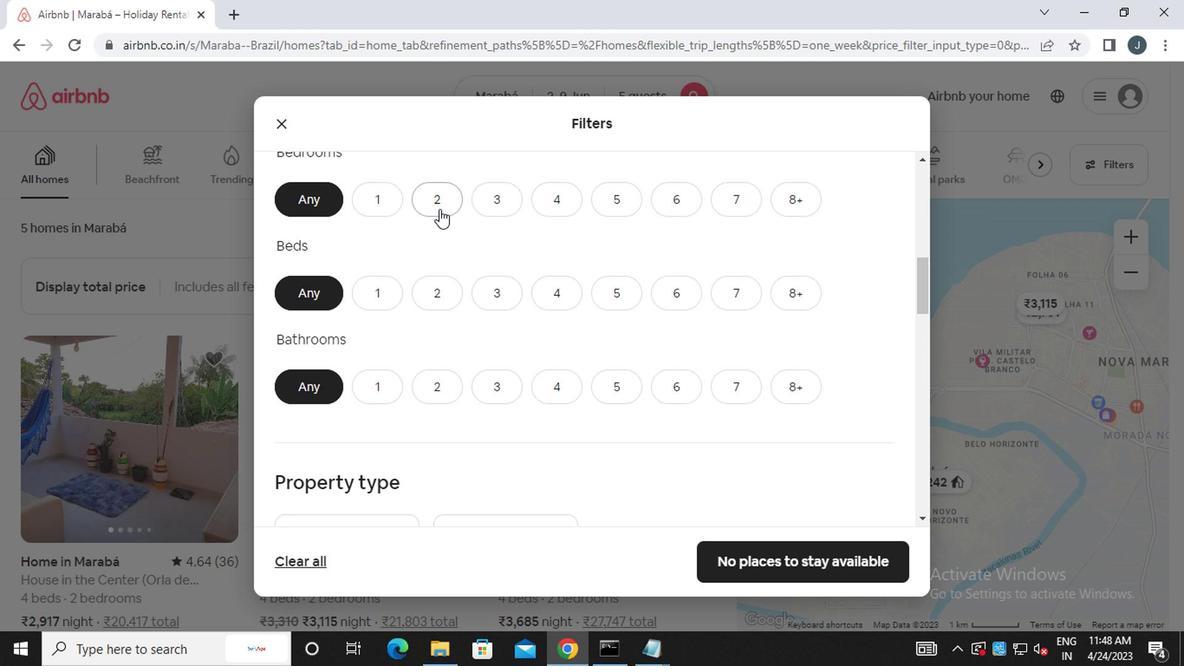 
Action: Mouse moved to (613, 297)
Screenshot: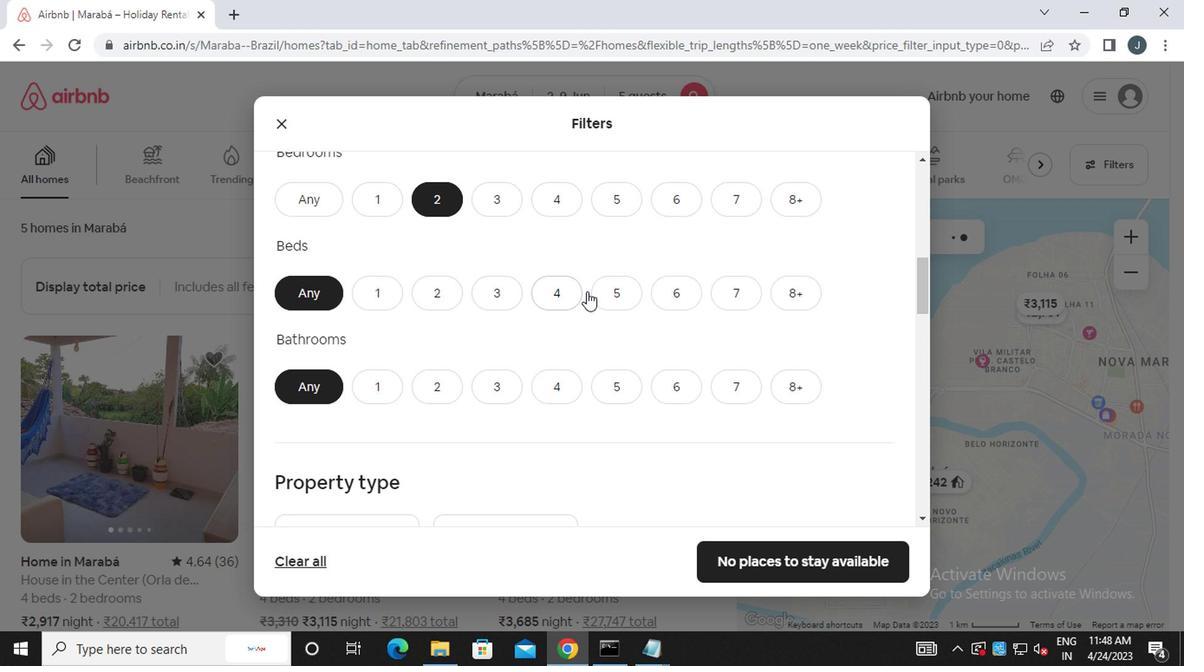 
Action: Mouse pressed left at (613, 297)
Screenshot: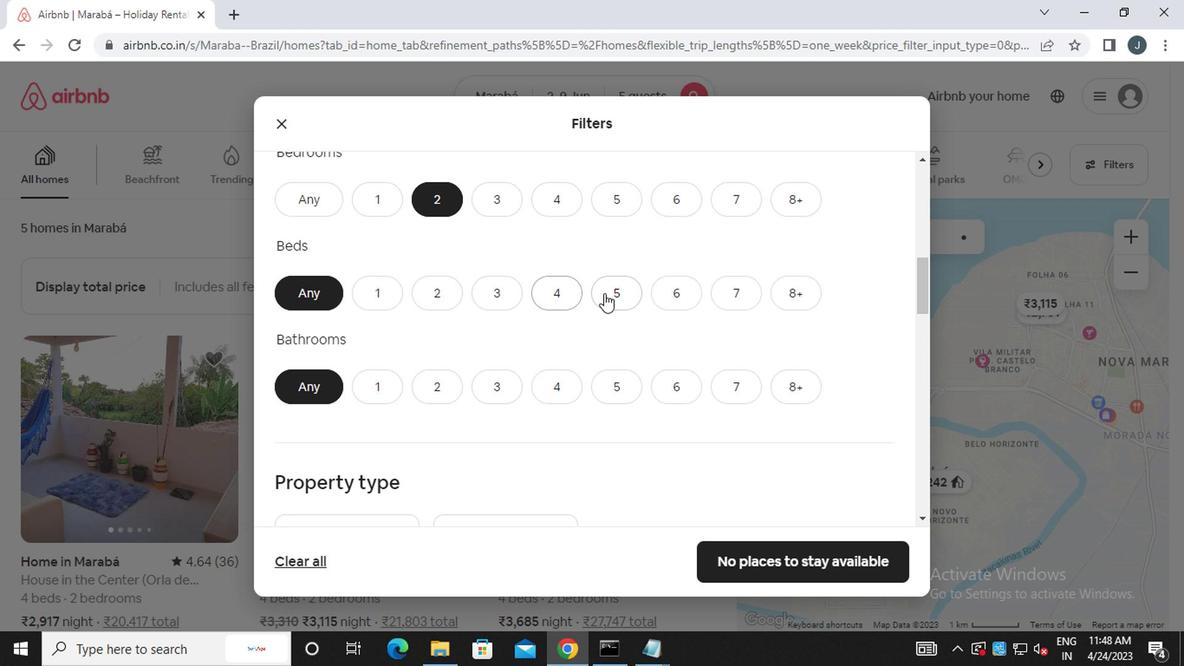 
Action: Mouse moved to (426, 386)
Screenshot: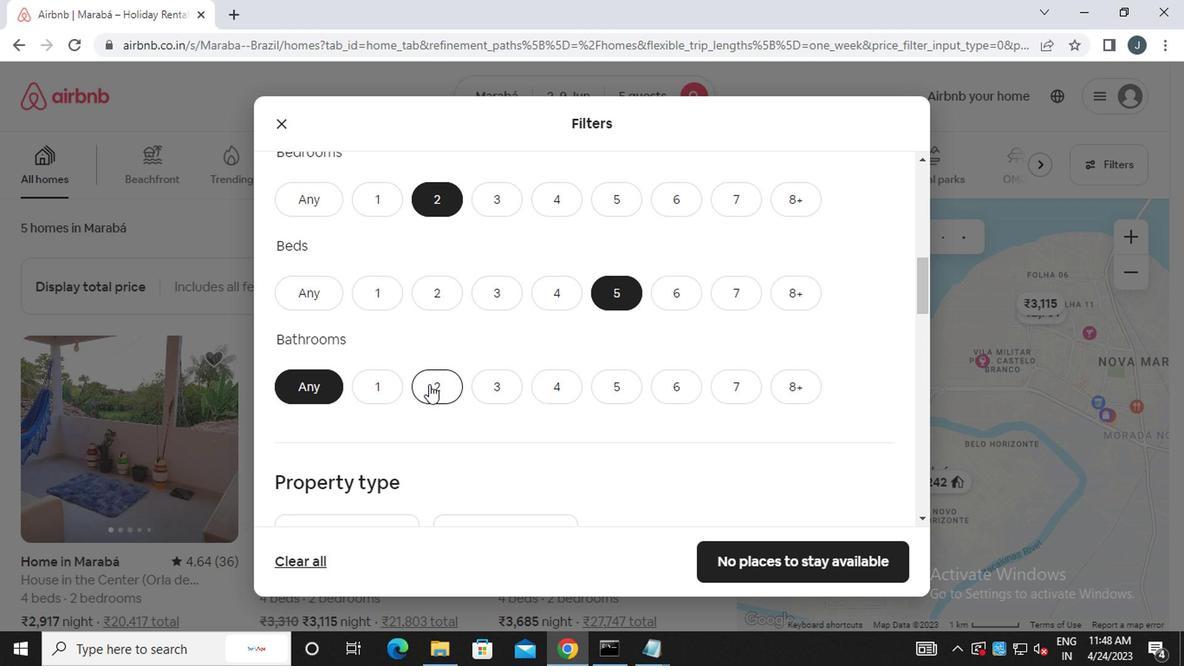 
Action: Mouse pressed left at (426, 386)
Screenshot: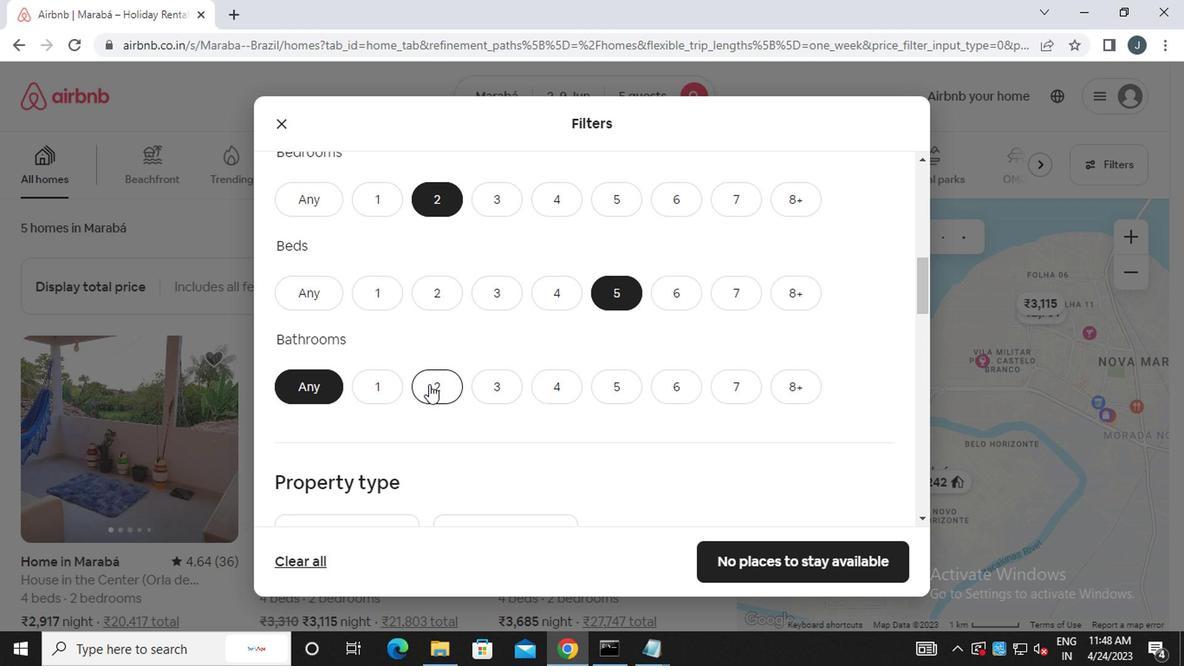 
Action: Mouse moved to (438, 415)
Screenshot: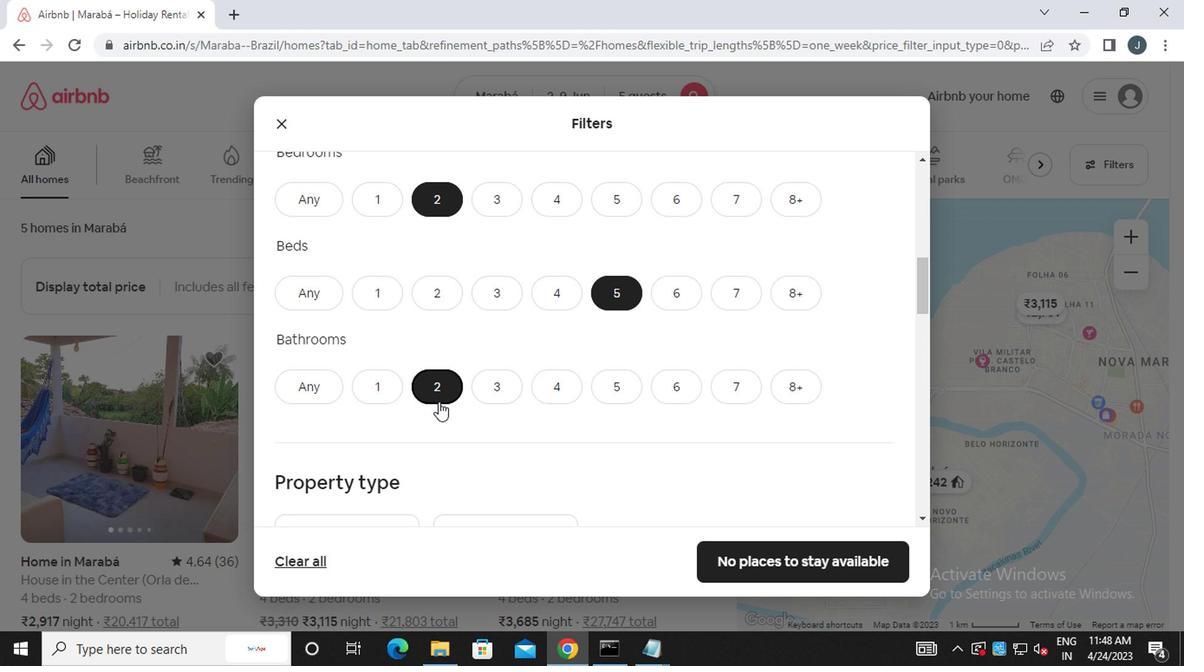 
Action: Mouse scrolled (438, 415) with delta (0, 0)
Screenshot: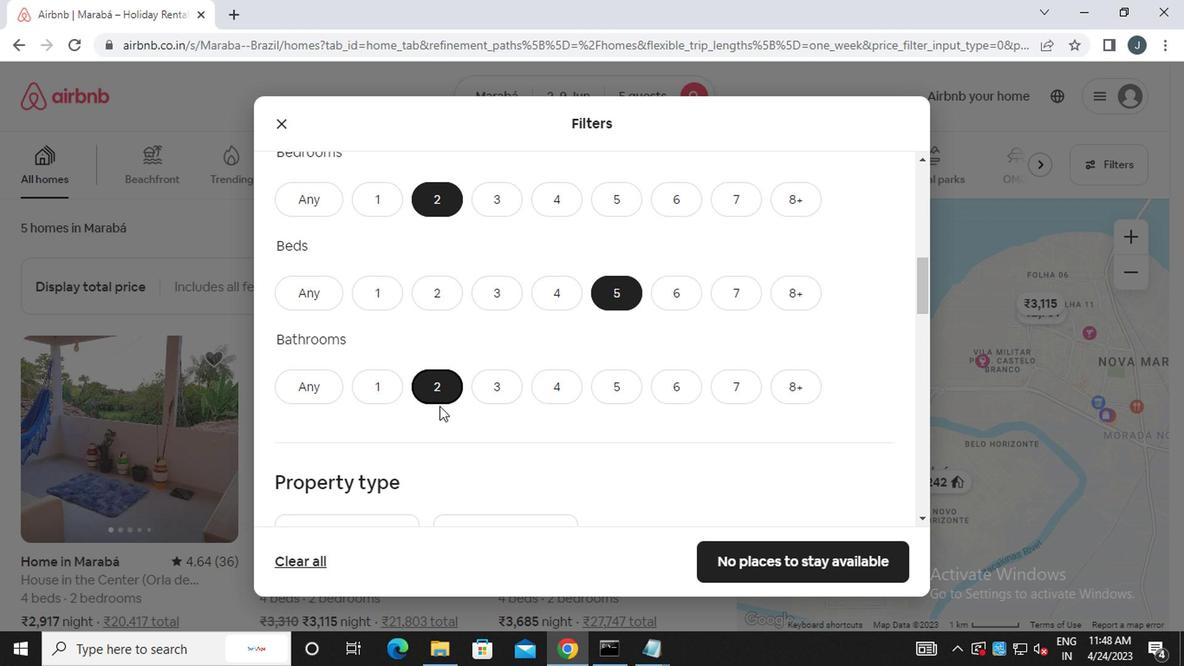 
Action: Mouse moved to (438, 416)
Screenshot: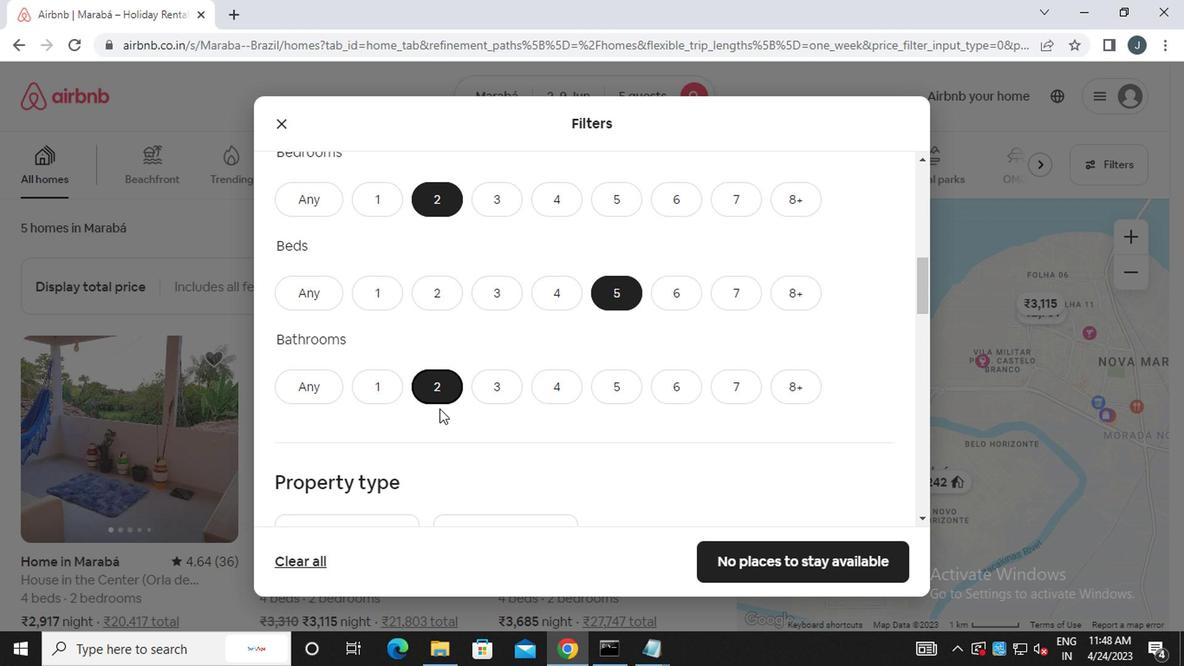 
Action: Mouse scrolled (438, 415) with delta (0, 0)
Screenshot: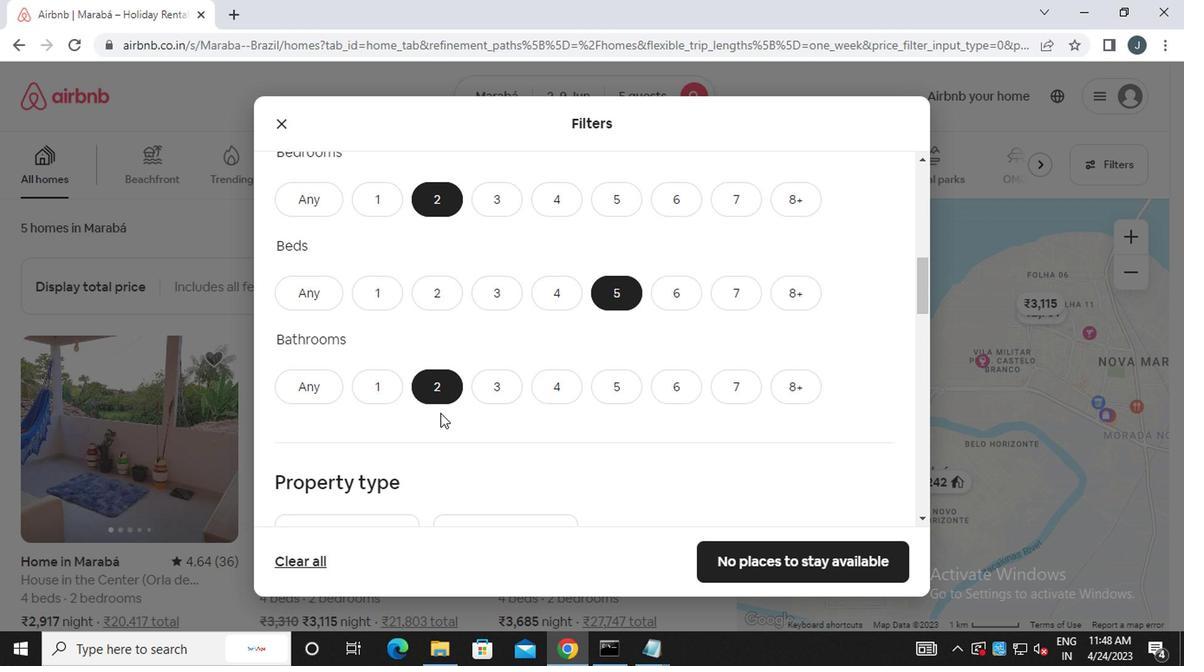 
Action: Mouse moved to (352, 401)
Screenshot: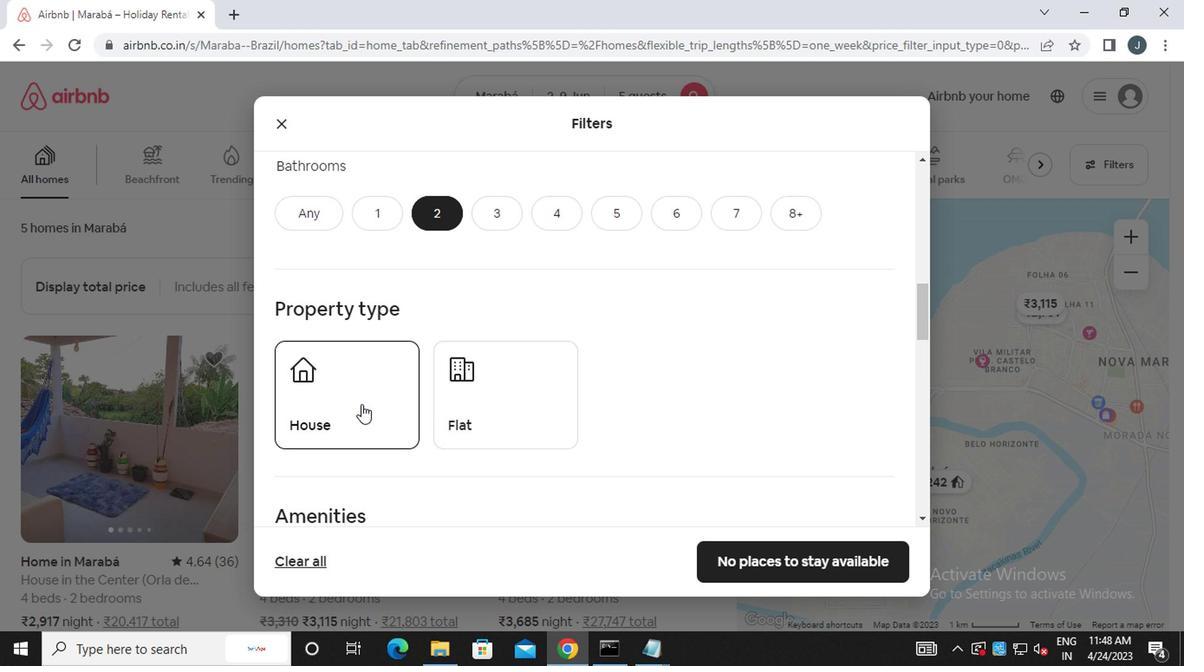 
Action: Mouse pressed left at (352, 401)
Screenshot: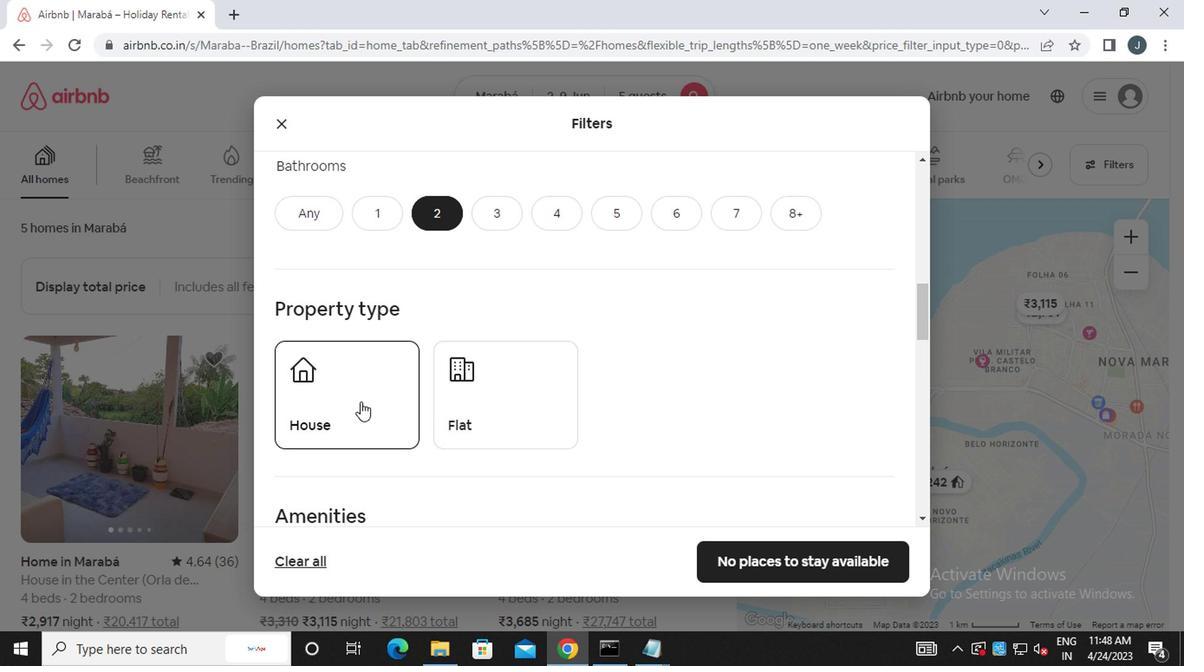 
Action: Mouse moved to (456, 410)
Screenshot: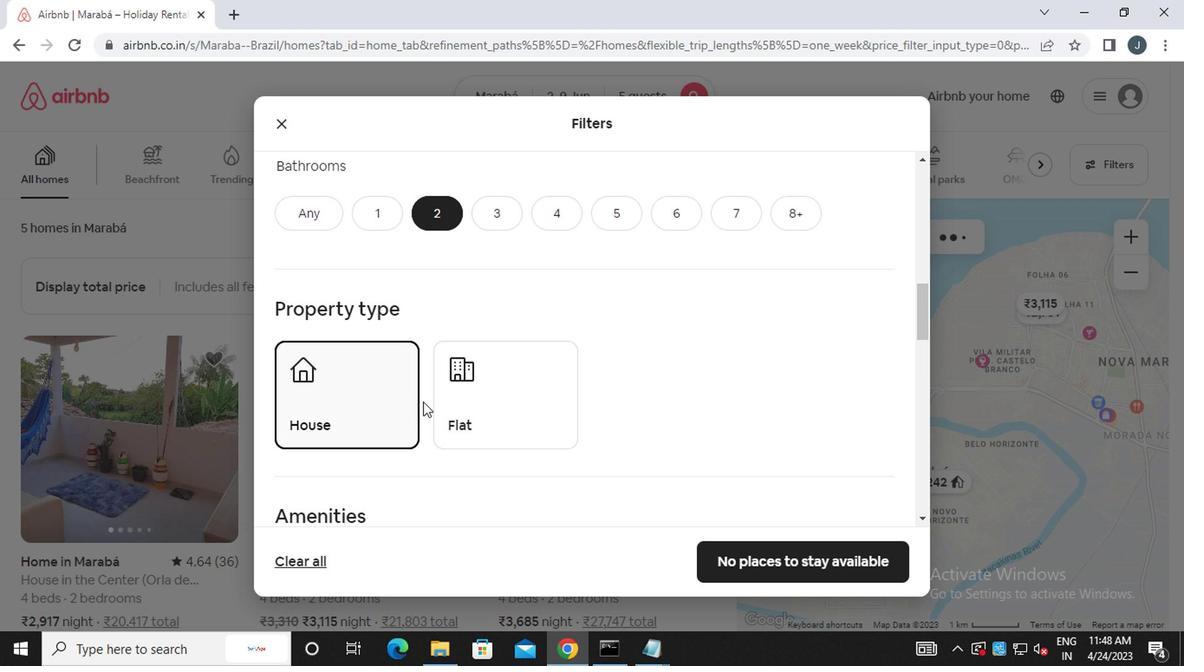 
Action: Mouse pressed left at (456, 410)
Screenshot: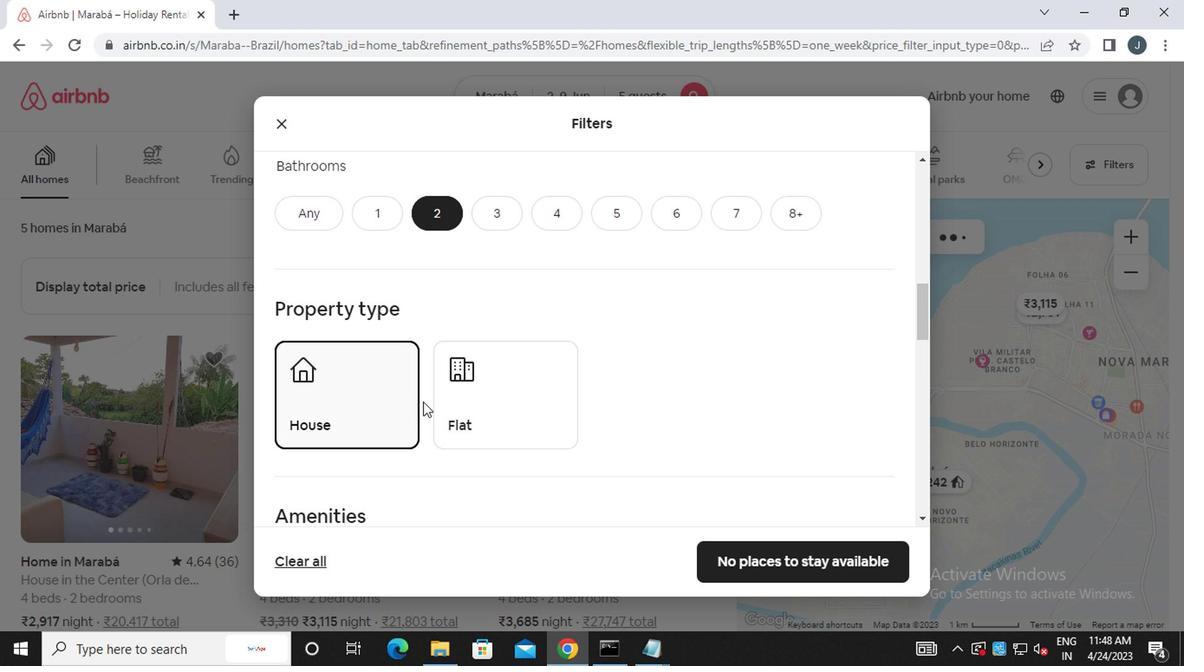 
Action: Mouse moved to (501, 430)
Screenshot: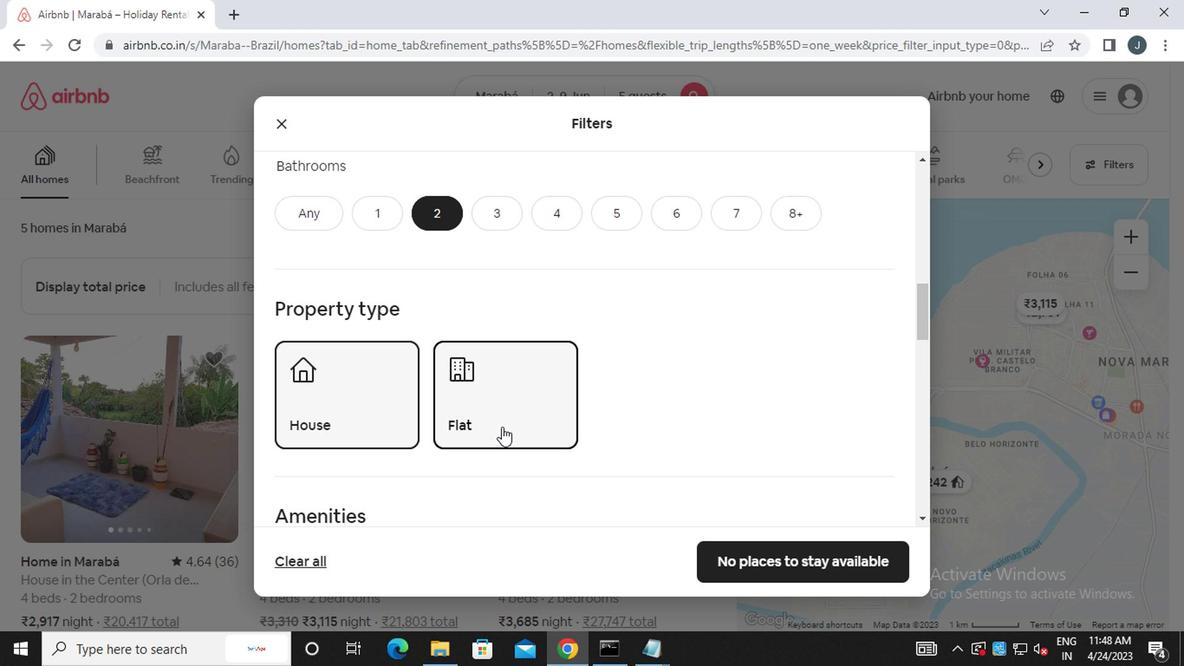 
Action: Mouse scrolled (501, 428) with delta (0, -1)
Screenshot: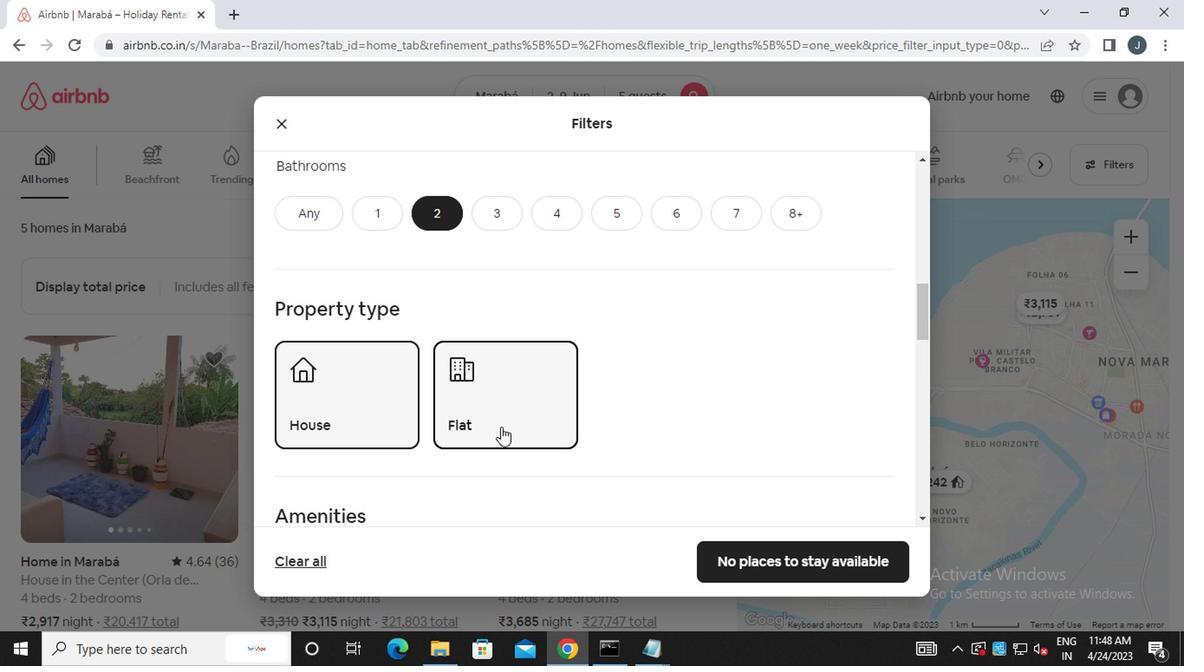 
Action: Mouse scrolled (501, 428) with delta (0, -1)
Screenshot: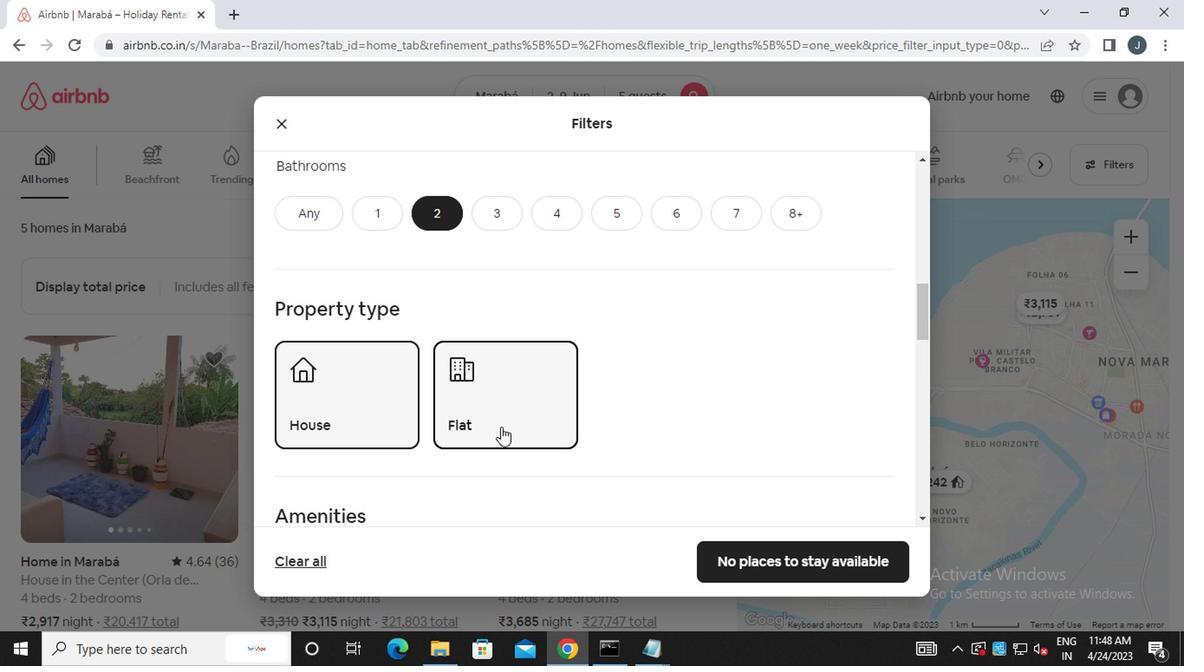 
Action: Mouse moved to (476, 440)
Screenshot: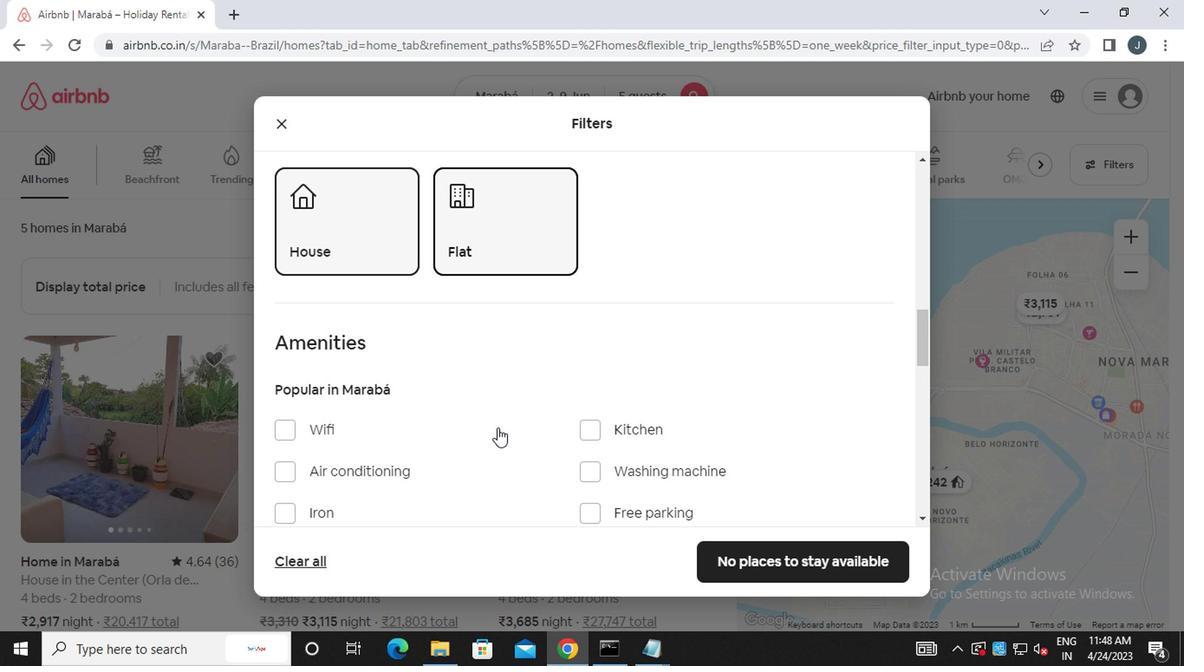 
Action: Mouse scrolled (476, 439) with delta (0, -1)
Screenshot: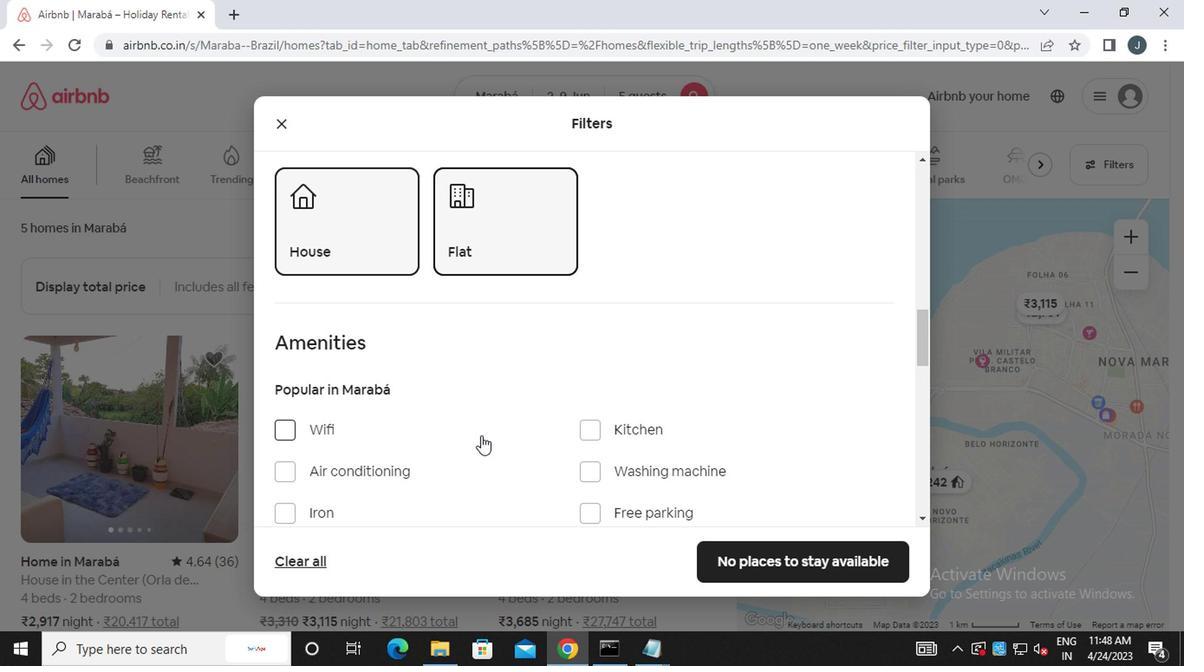 
Action: Mouse moved to (331, 345)
Screenshot: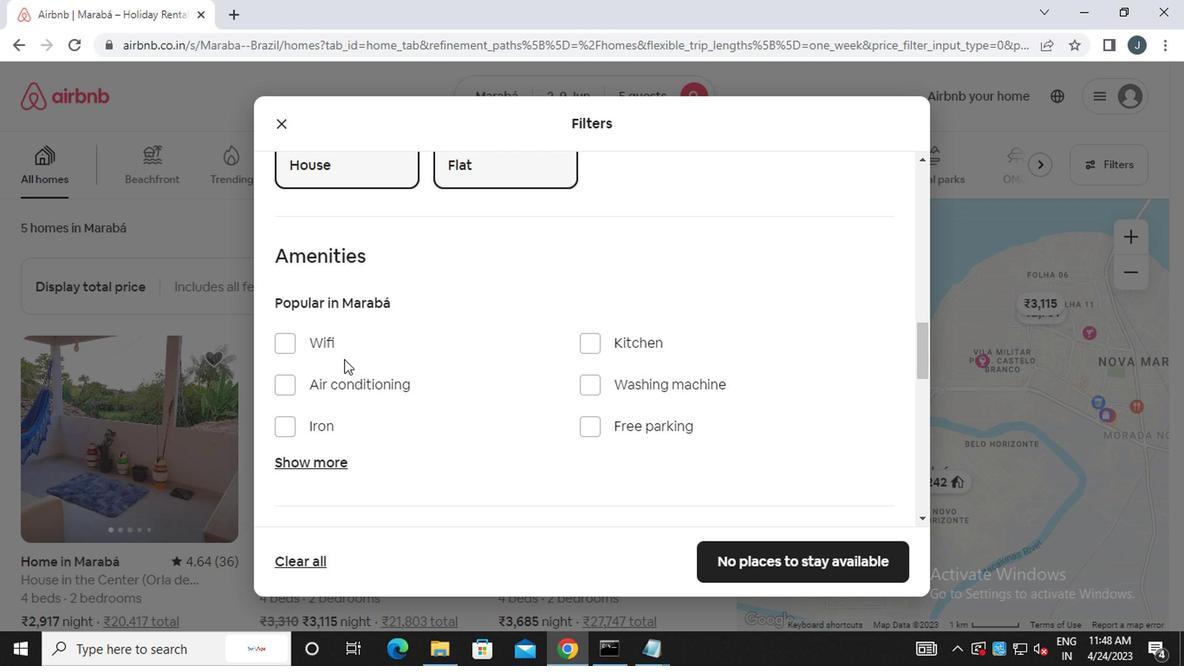
Action: Mouse pressed left at (331, 345)
Screenshot: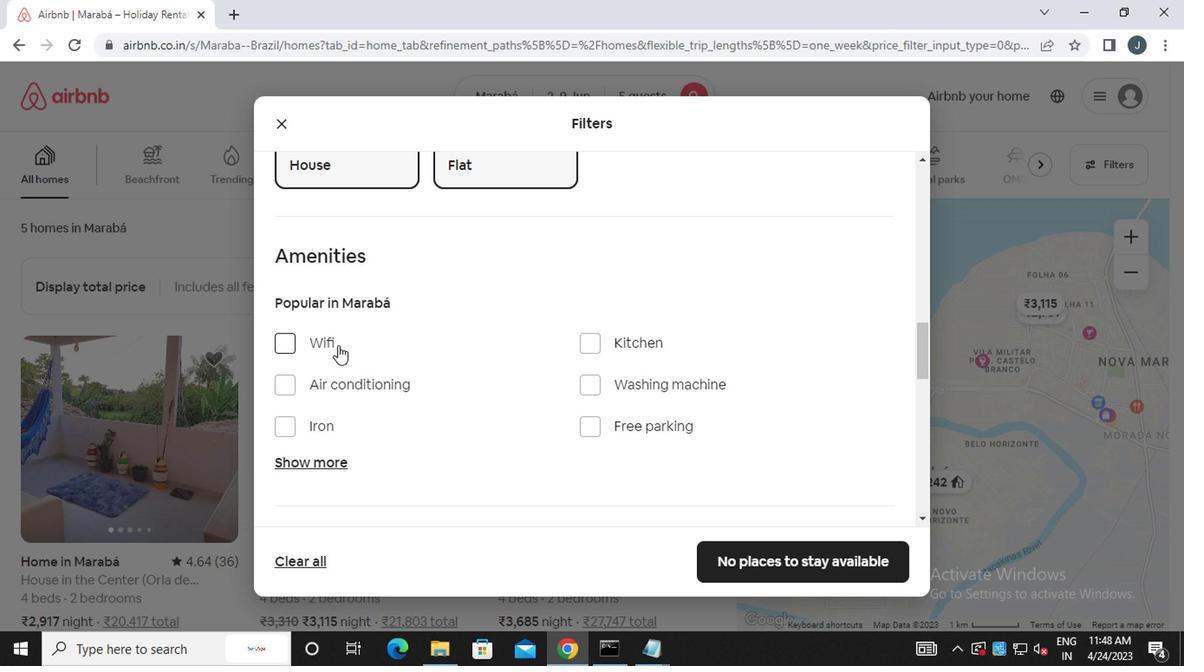 
Action: Mouse moved to (466, 364)
Screenshot: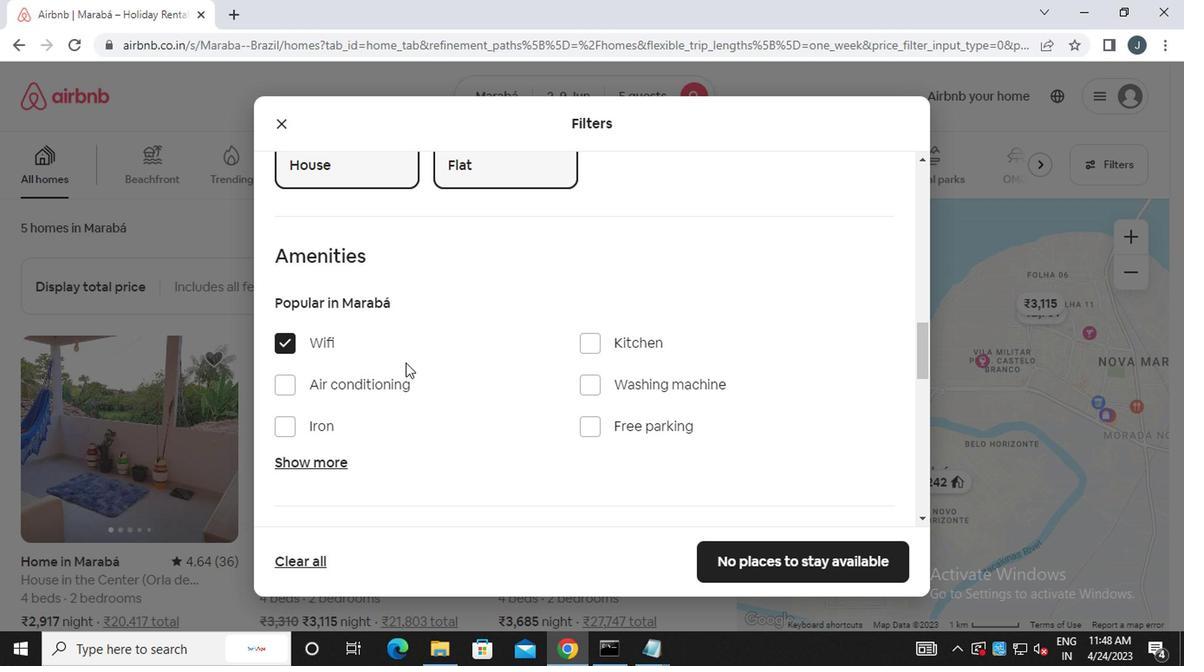 
Action: Mouse scrolled (466, 363) with delta (0, -1)
Screenshot: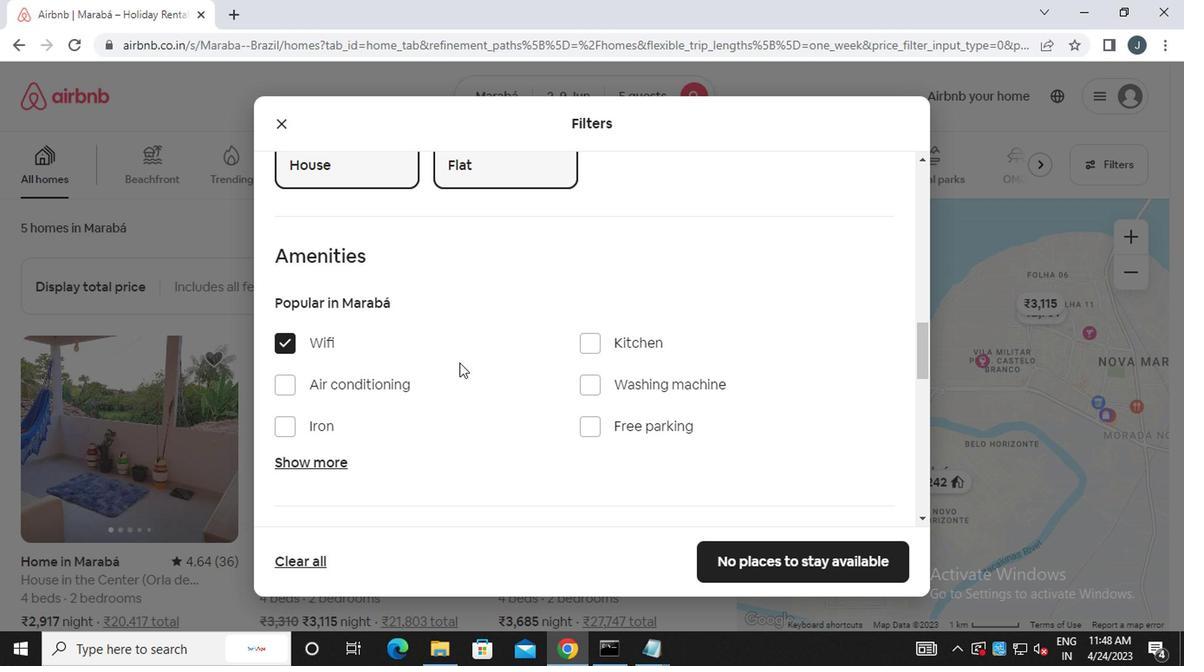 
Action: Mouse moved to (466, 364)
Screenshot: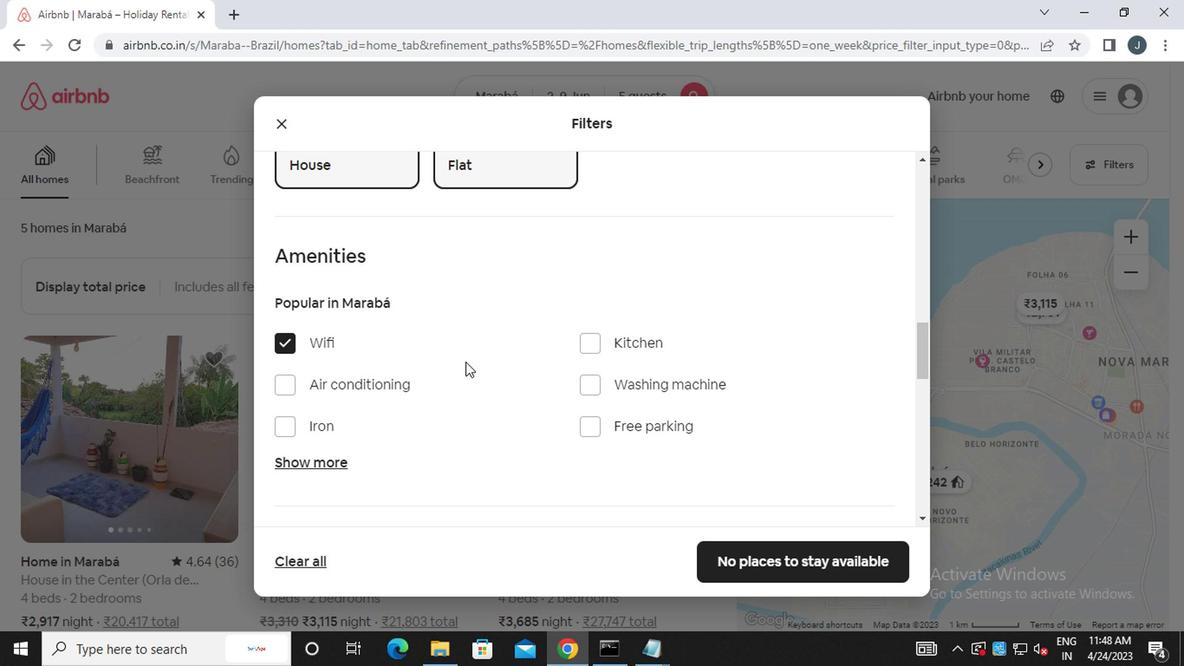 
Action: Mouse scrolled (466, 363) with delta (0, -1)
Screenshot: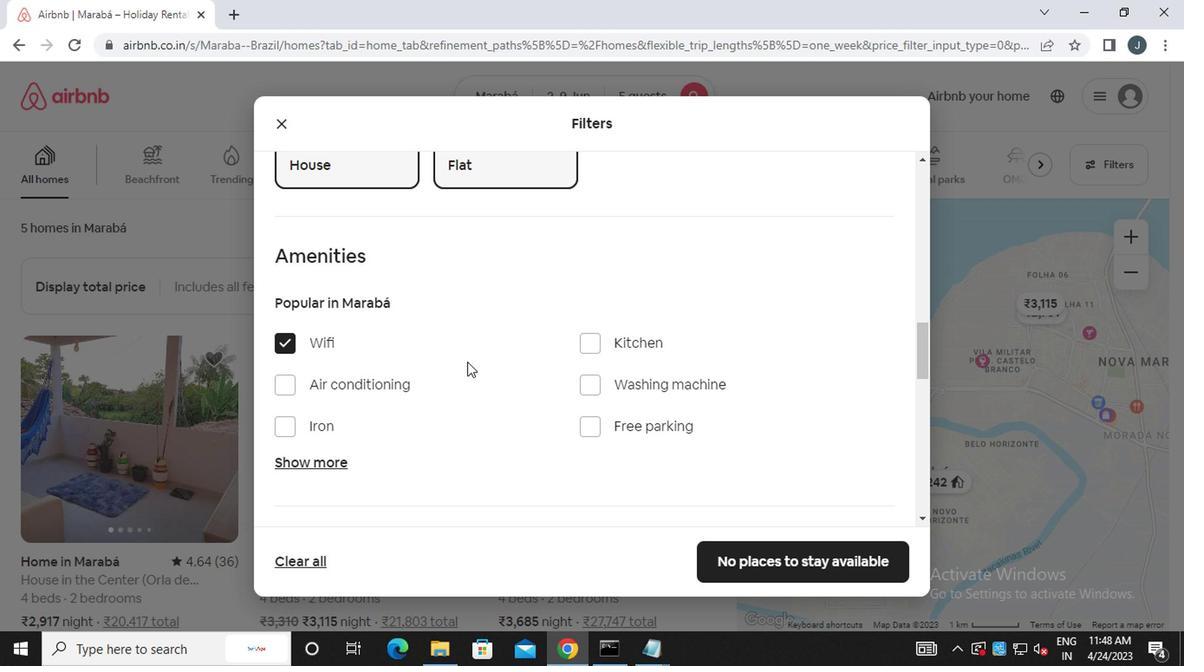
Action: Mouse moved to (454, 364)
Screenshot: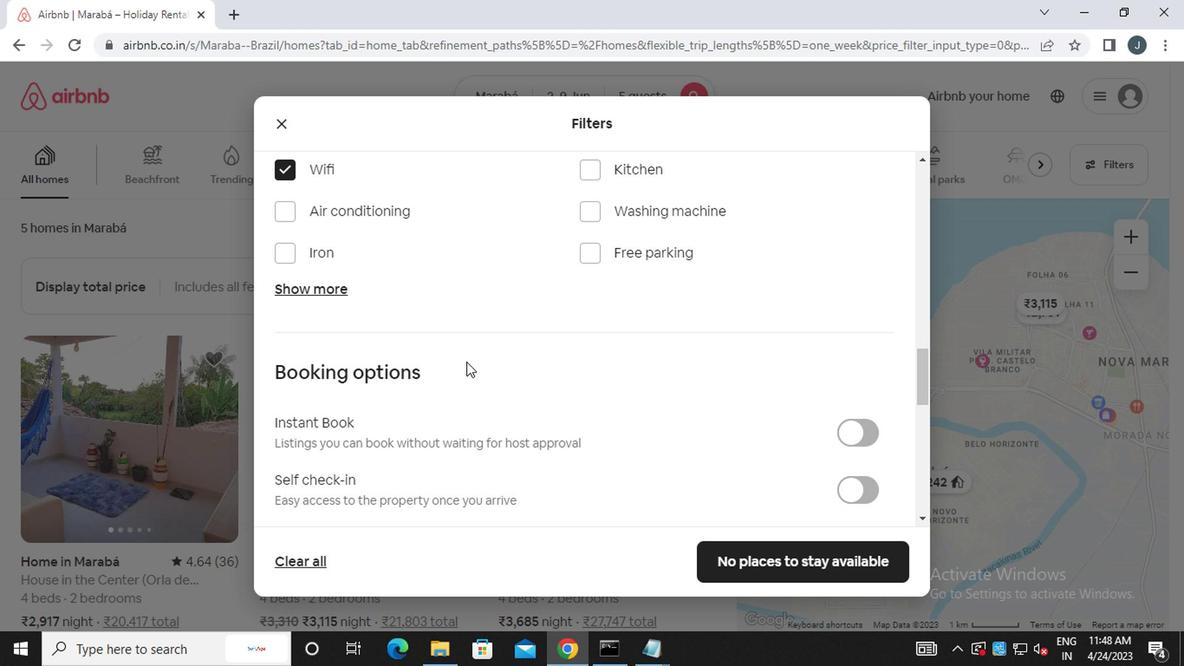 
Action: Mouse scrolled (454, 363) with delta (0, -1)
Screenshot: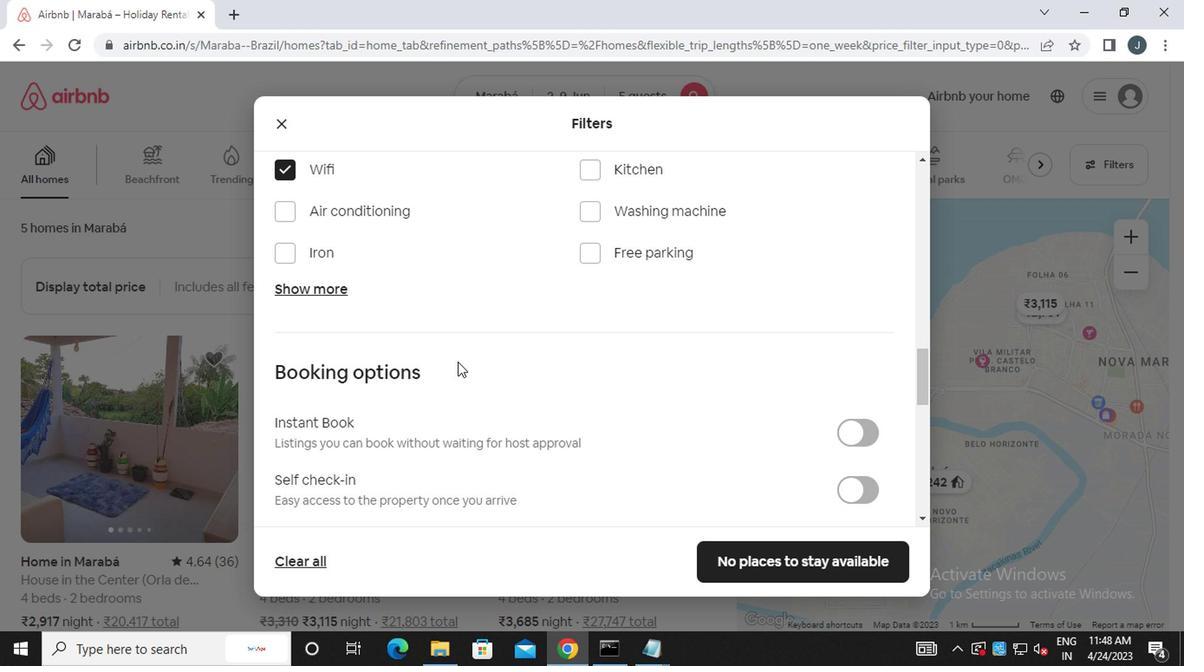 
Action: Mouse scrolled (454, 363) with delta (0, -1)
Screenshot: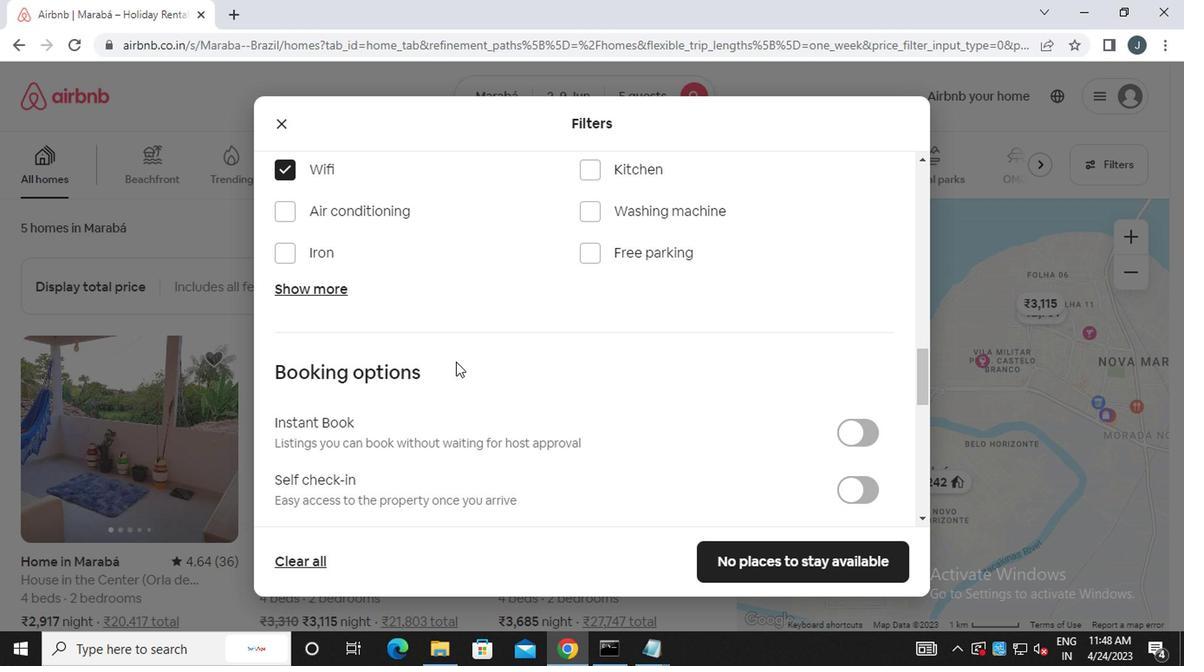 
Action: Mouse scrolled (454, 363) with delta (0, -1)
Screenshot: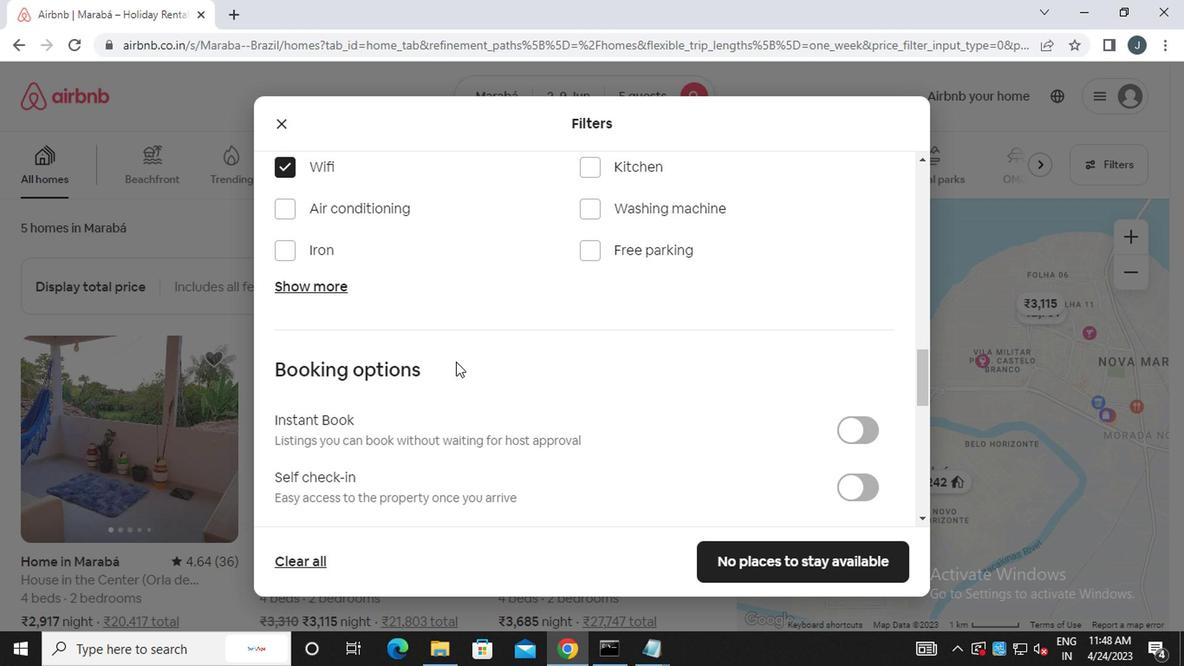 
Action: Mouse moved to (883, 238)
Screenshot: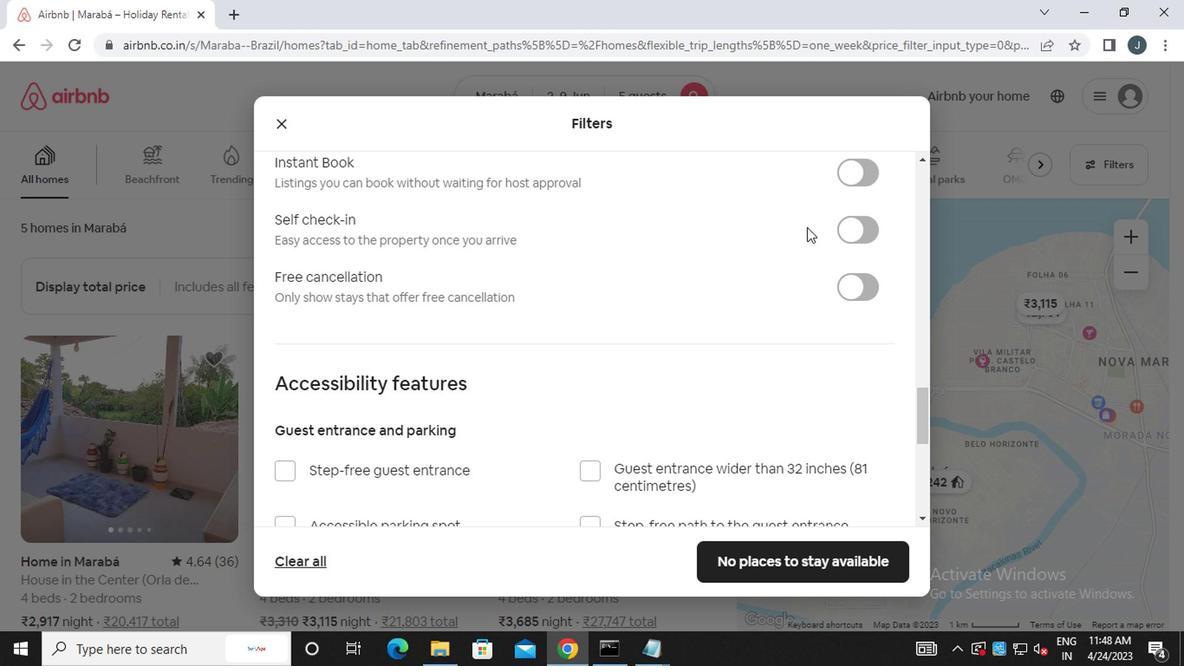 
Action: Mouse pressed left at (883, 238)
Screenshot: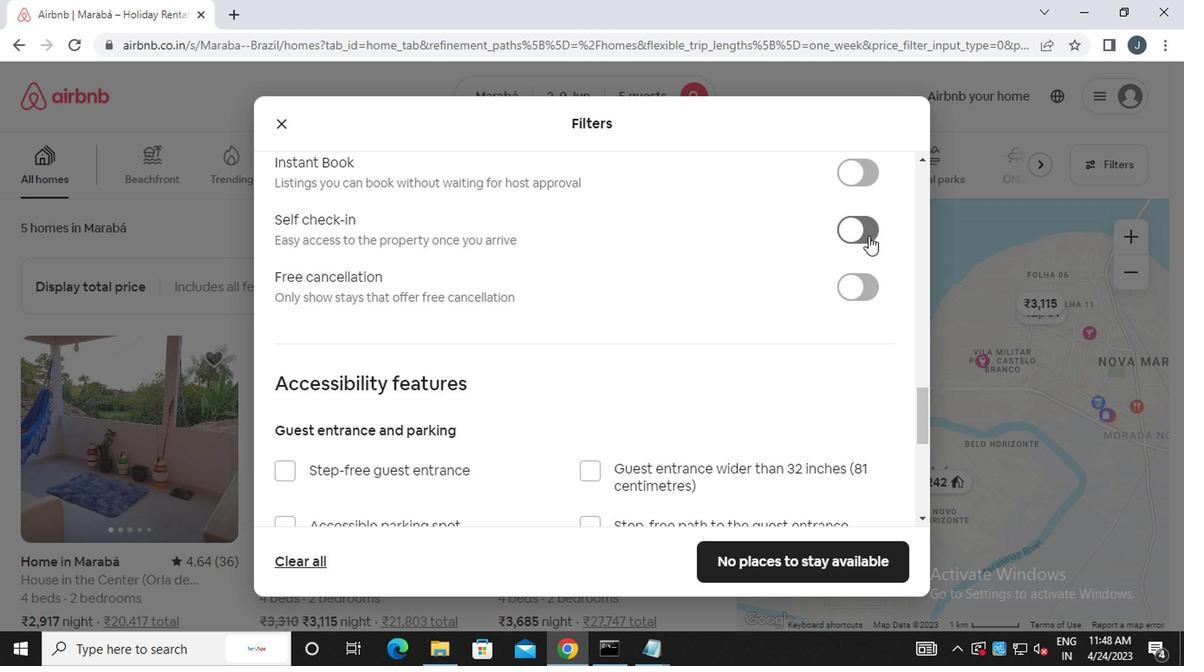 
Action: Mouse moved to (538, 368)
Screenshot: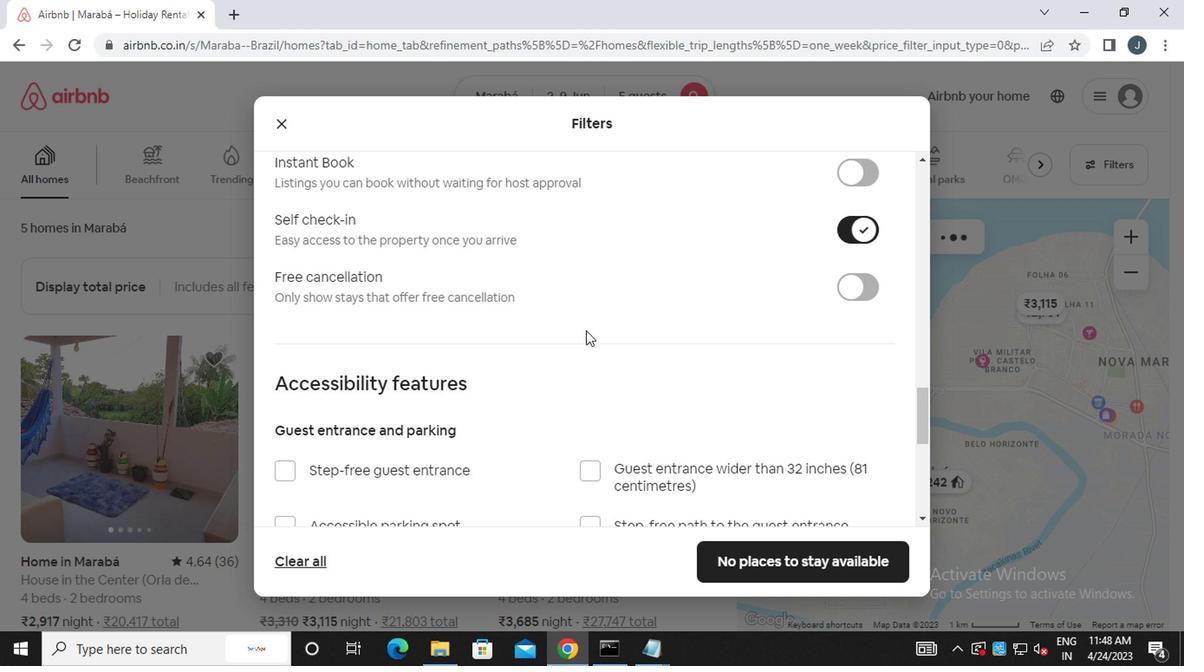 
Action: Mouse scrolled (538, 367) with delta (0, -1)
Screenshot: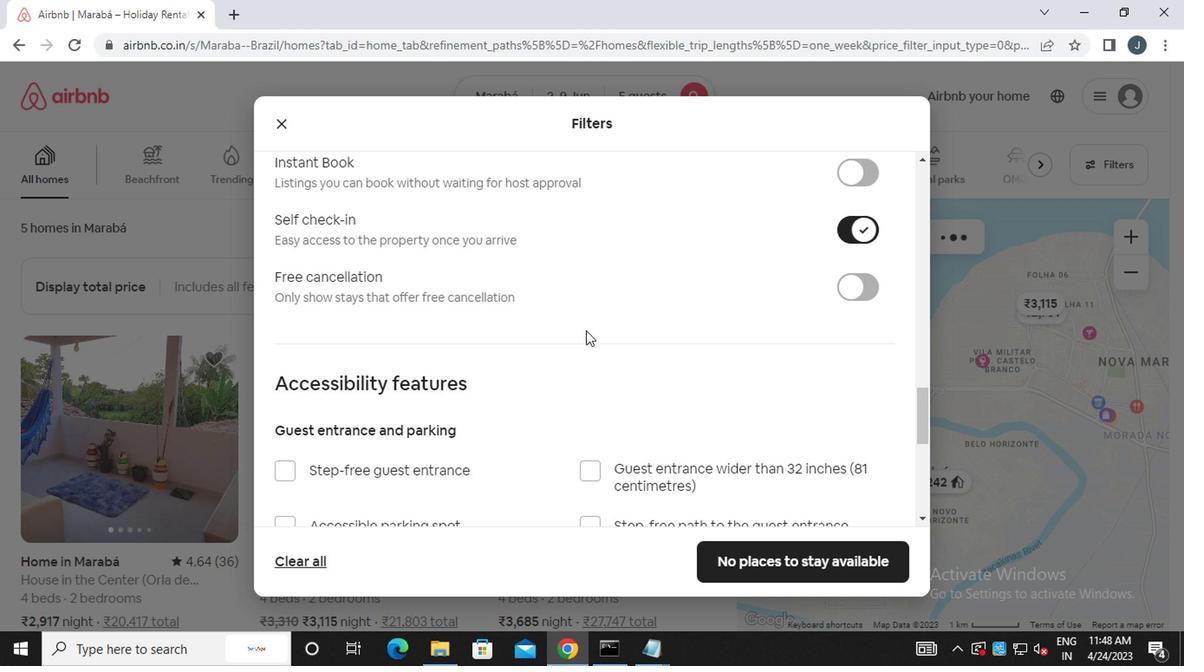 
Action: Mouse moved to (536, 372)
Screenshot: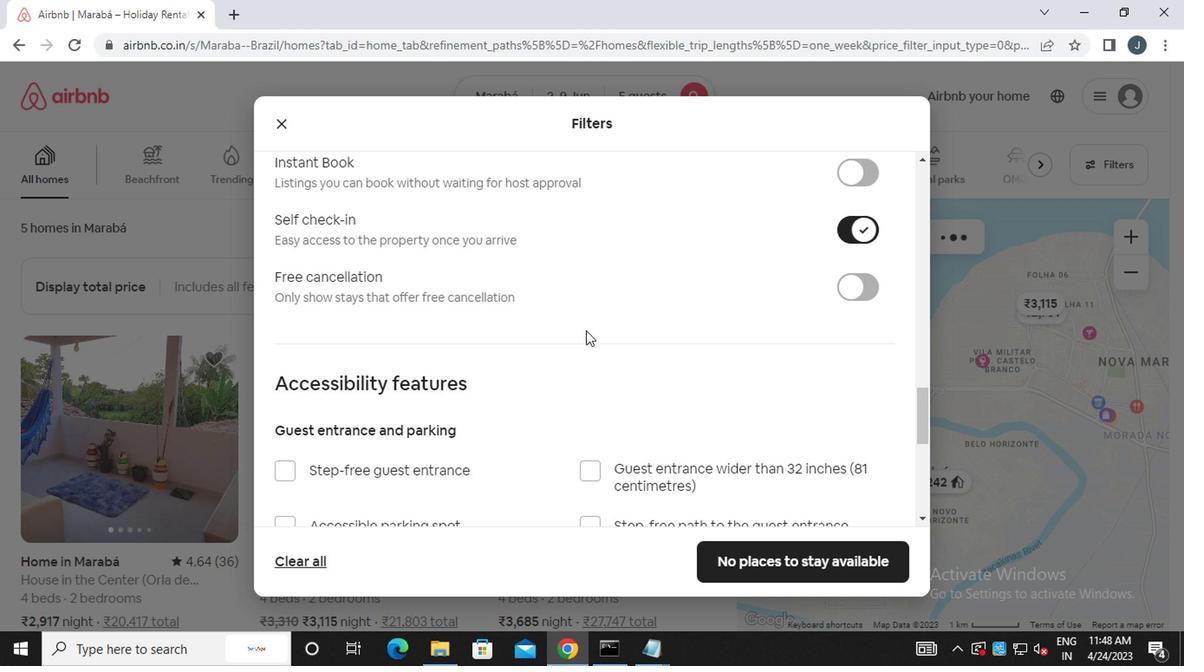 
Action: Mouse scrolled (536, 371) with delta (0, 0)
Screenshot: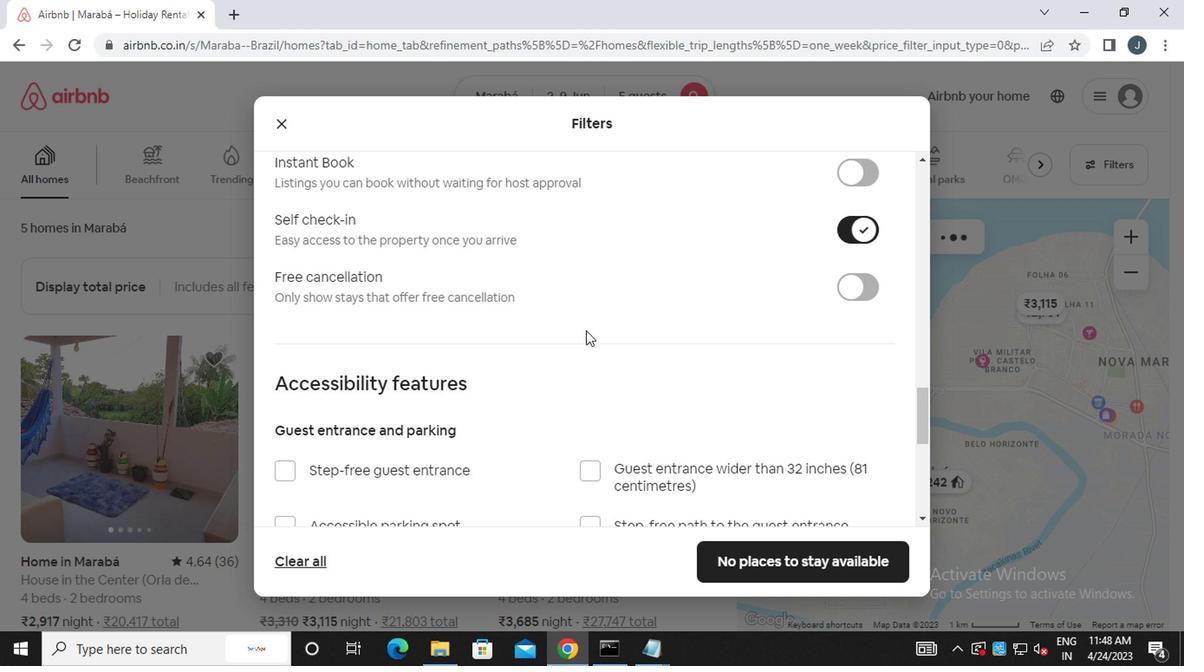 
Action: Mouse moved to (535, 373)
Screenshot: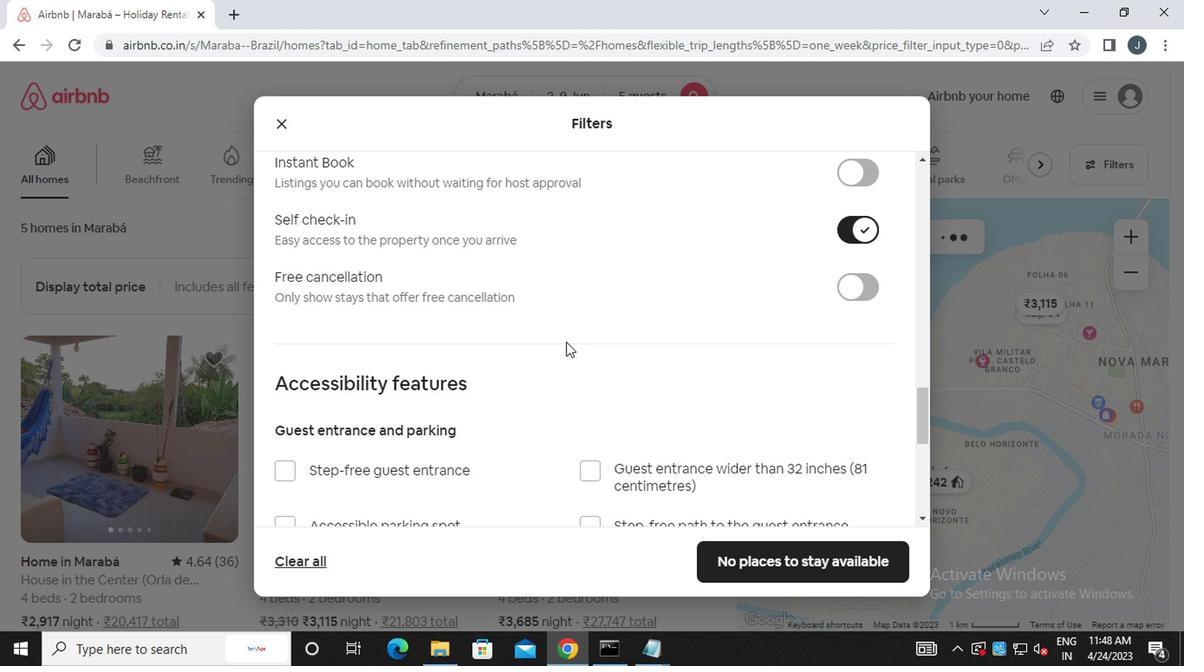 
Action: Mouse scrolled (535, 372) with delta (0, -1)
Screenshot: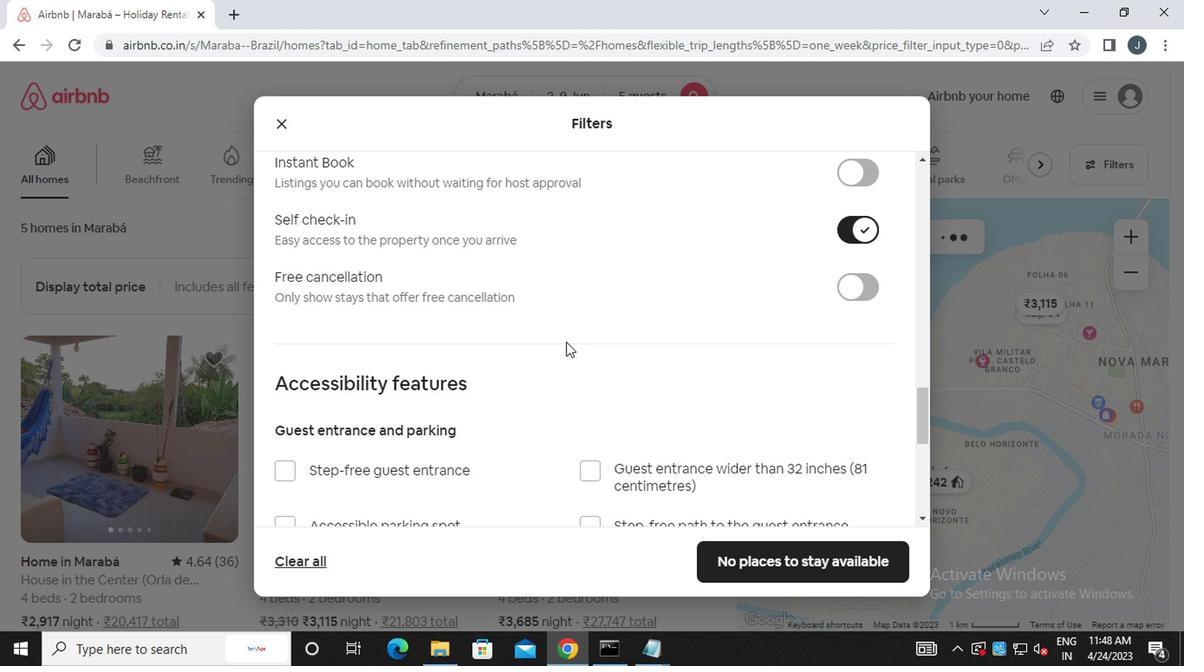 
Action: Mouse scrolled (535, 372) with delta (0, -1)
Screenshot: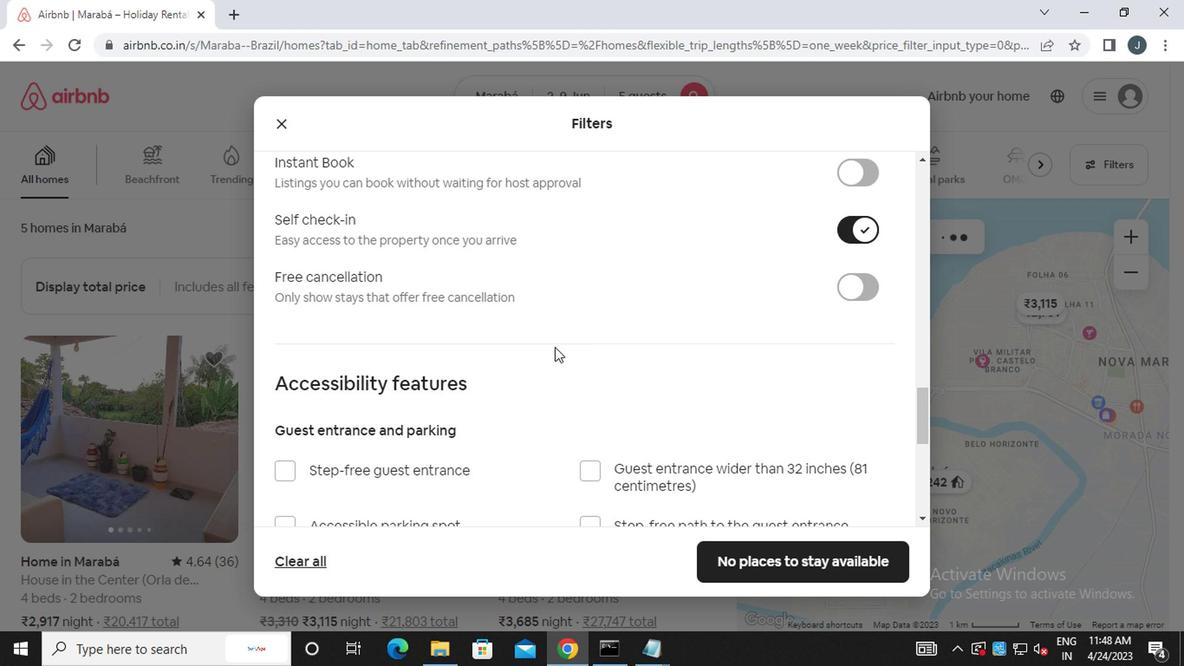 
Action: Mouse scrolled (535, 372) with delta (0, -1)
Screenshot: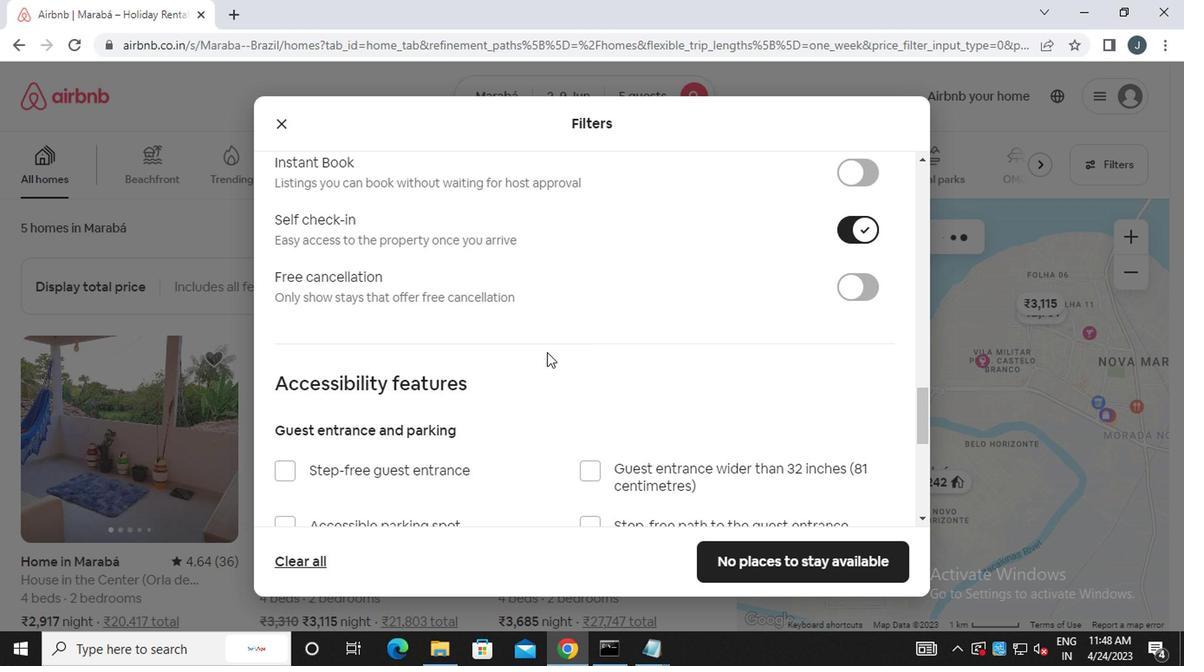
Action: Mouse moved to (535, 373)
Screenshot: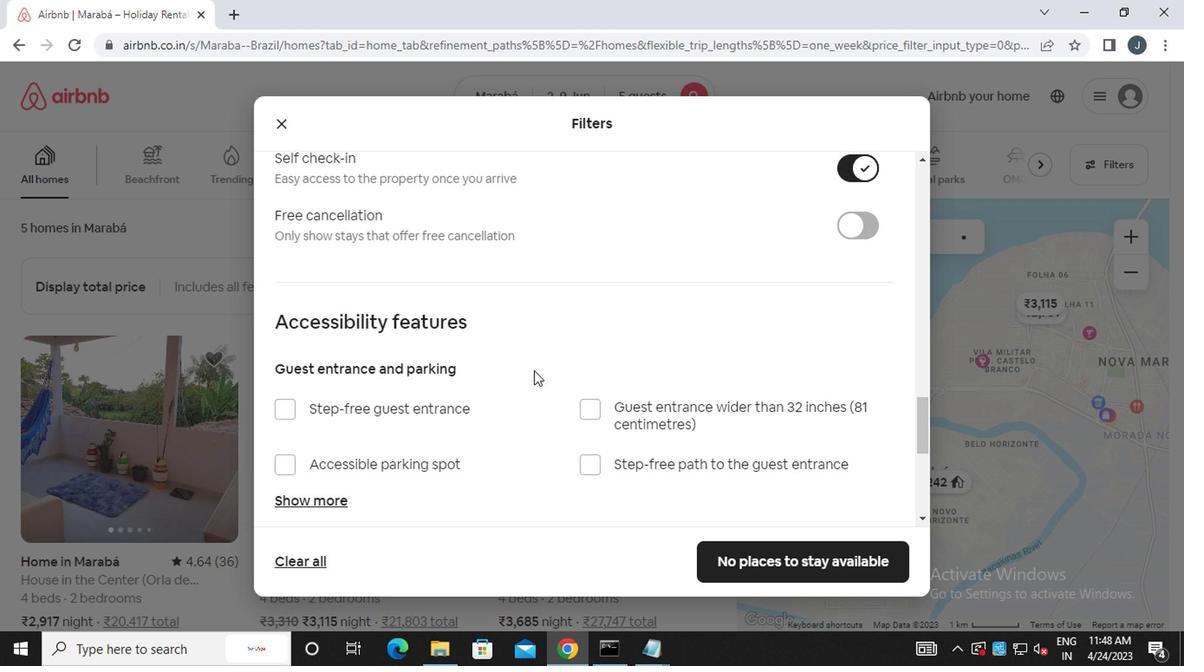 
Action: Mouse scrolled (535, 372) with delta (0, -1)
Screenshot: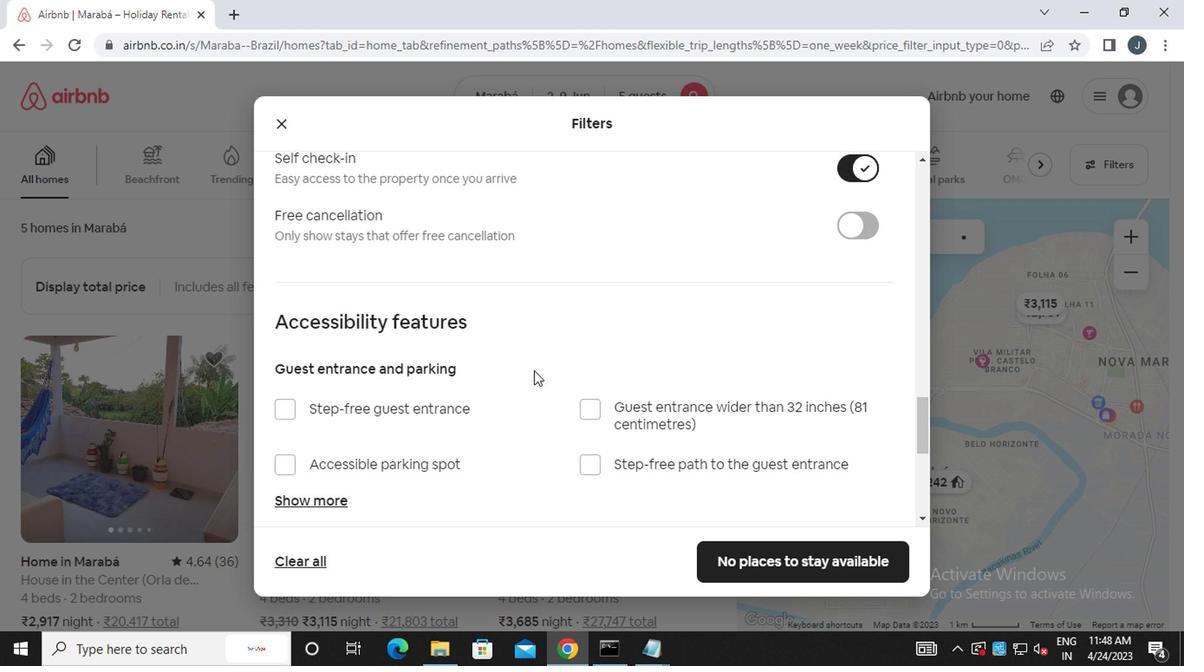 
Action: Mouse scrolled (535, 372) with delta (0, -1)
Screenshot: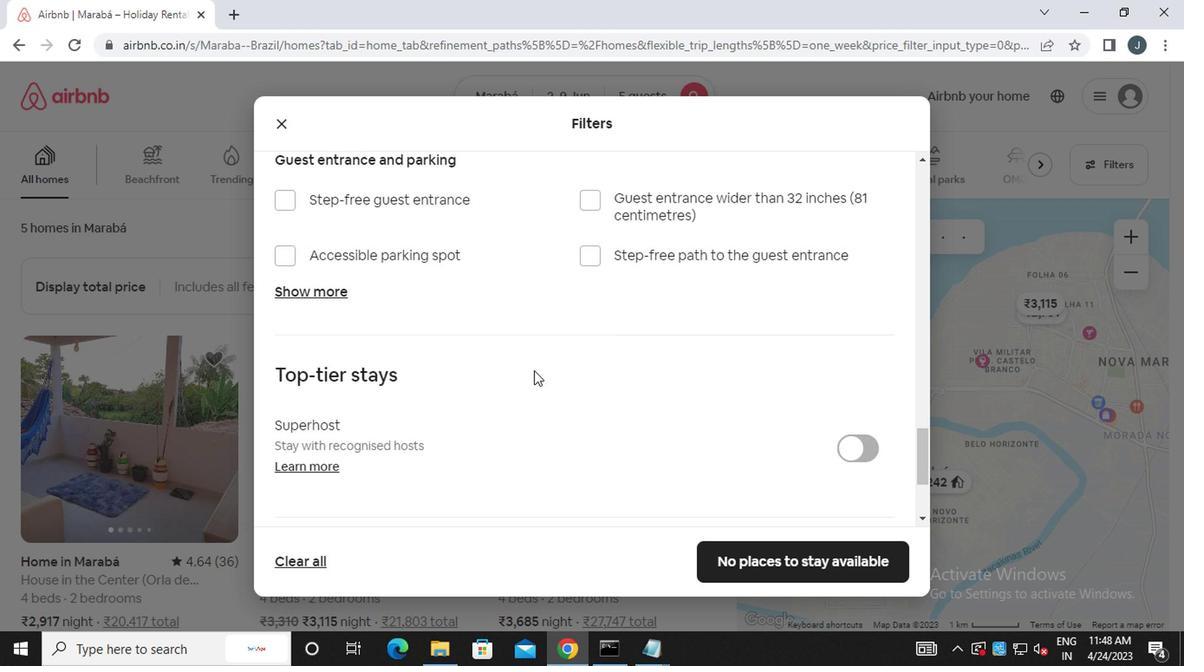 
Action: Mouse scrolled (535, 372) with delta (0, -1)
Screenshot: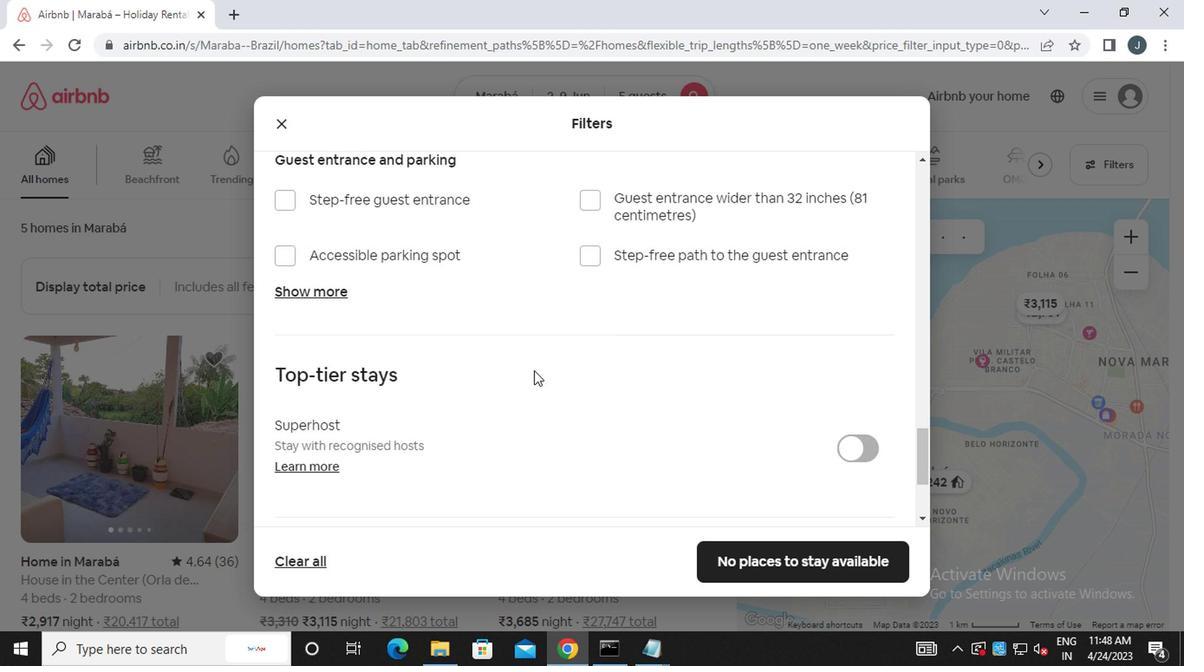 
Action: Mouse scrolled (535, 372) with delta (0, -1)
Screenshot: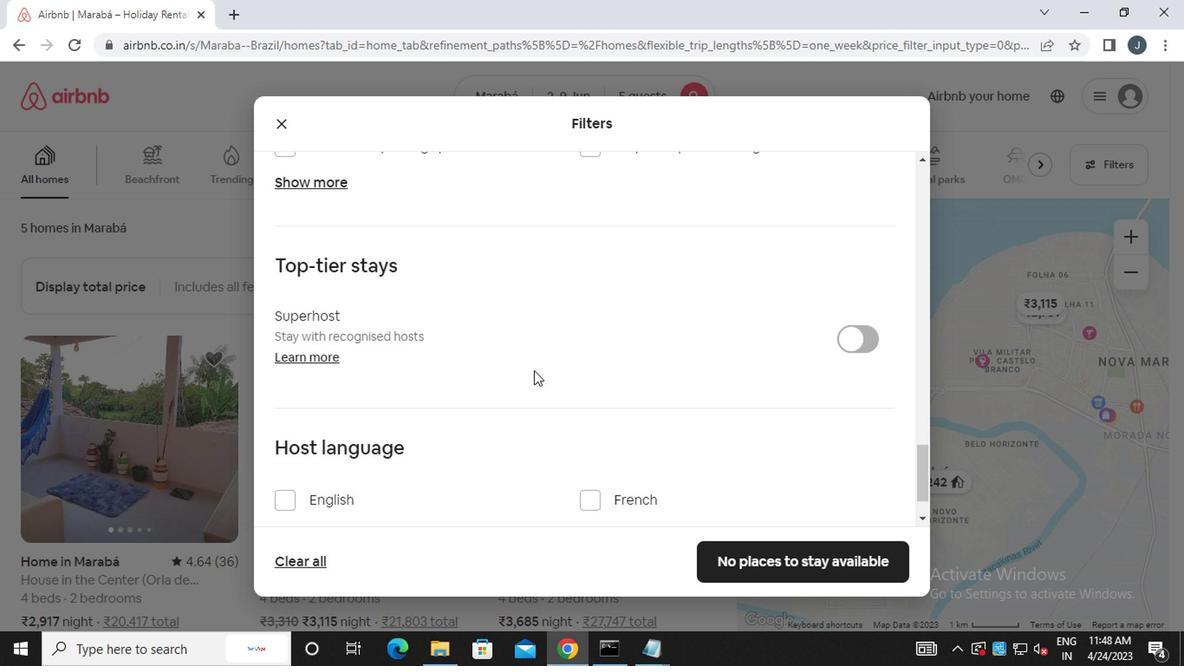 
Action: Mouse scrolled (535, 372) with delta (0, -1)
Screenshot: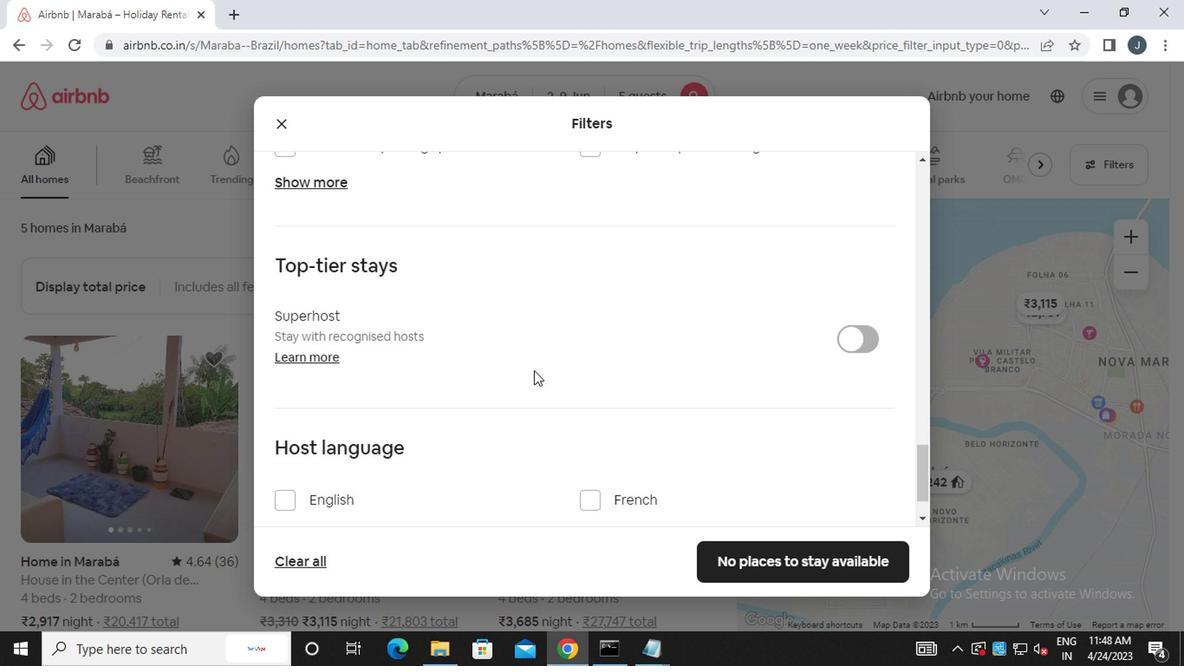
Action: Mouse moved to (307, 468)
Screenshot: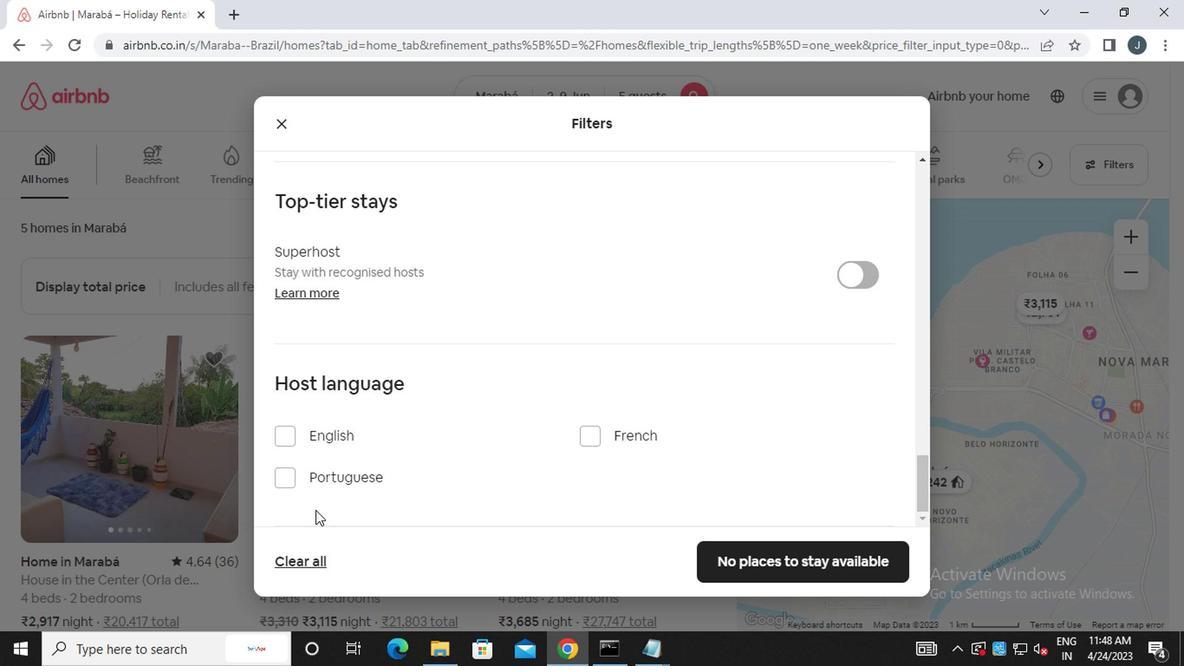 
Action: Mouse scrolled (307, 467) with delta (0, -1)
Screenshot: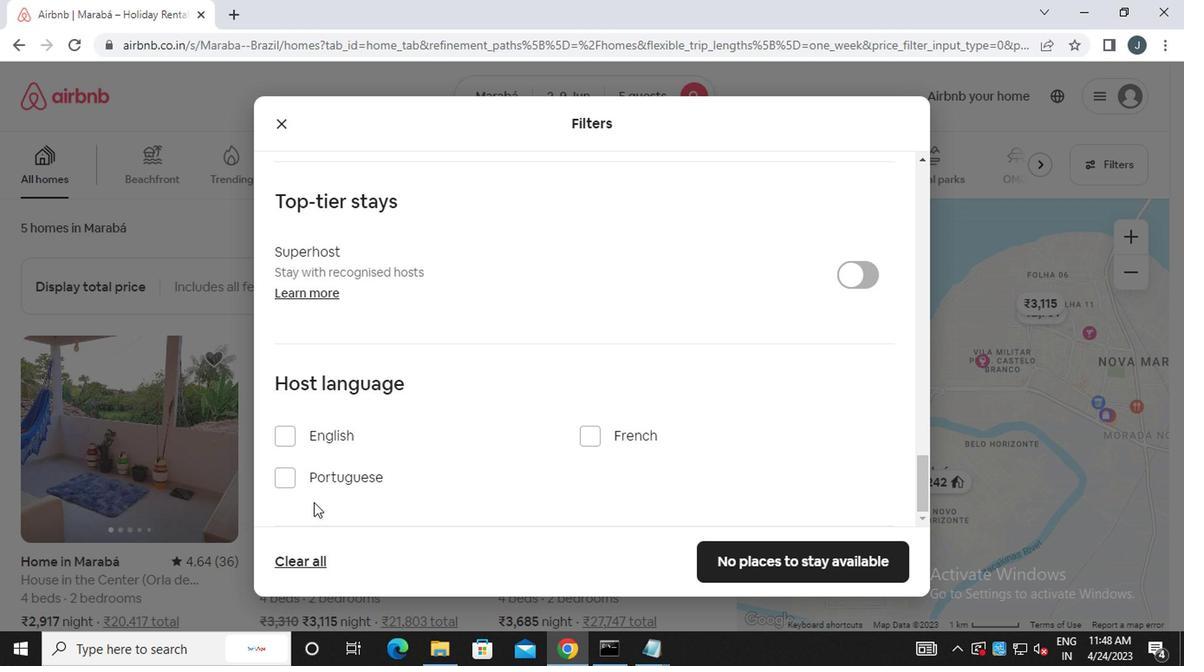 
Action: Mouse scrolled (307, 467) with delta (0, -1)
Screenshot: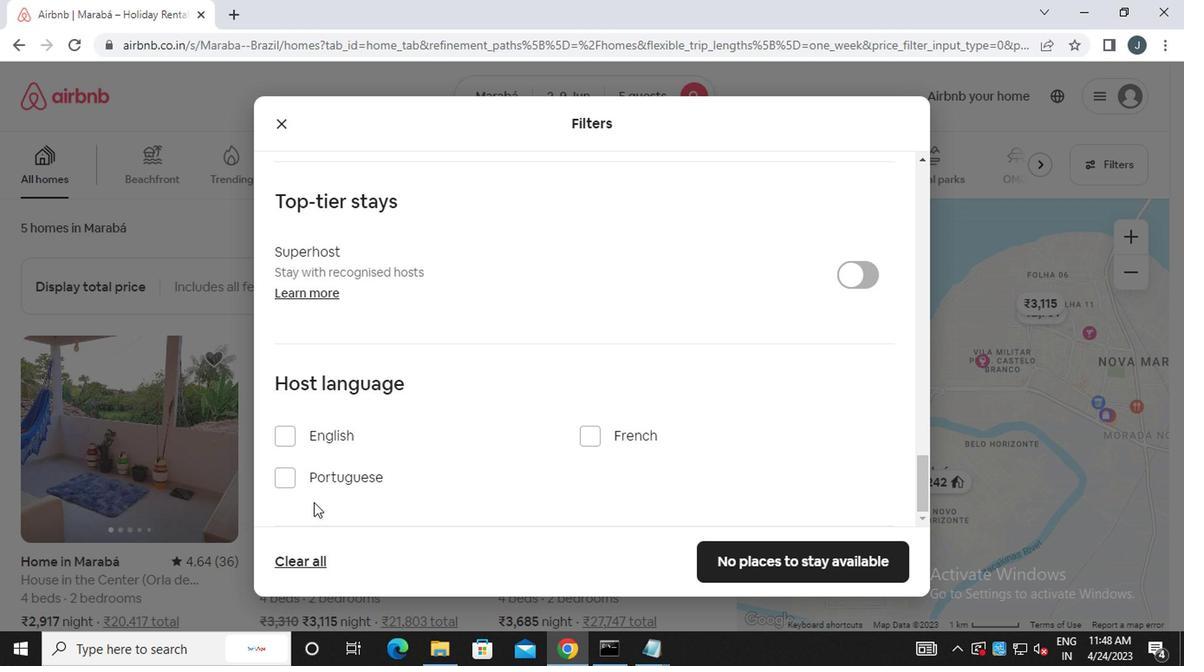 
Action: Mouse scrolled (307, 467) with delta (0, -1)
Screenshot: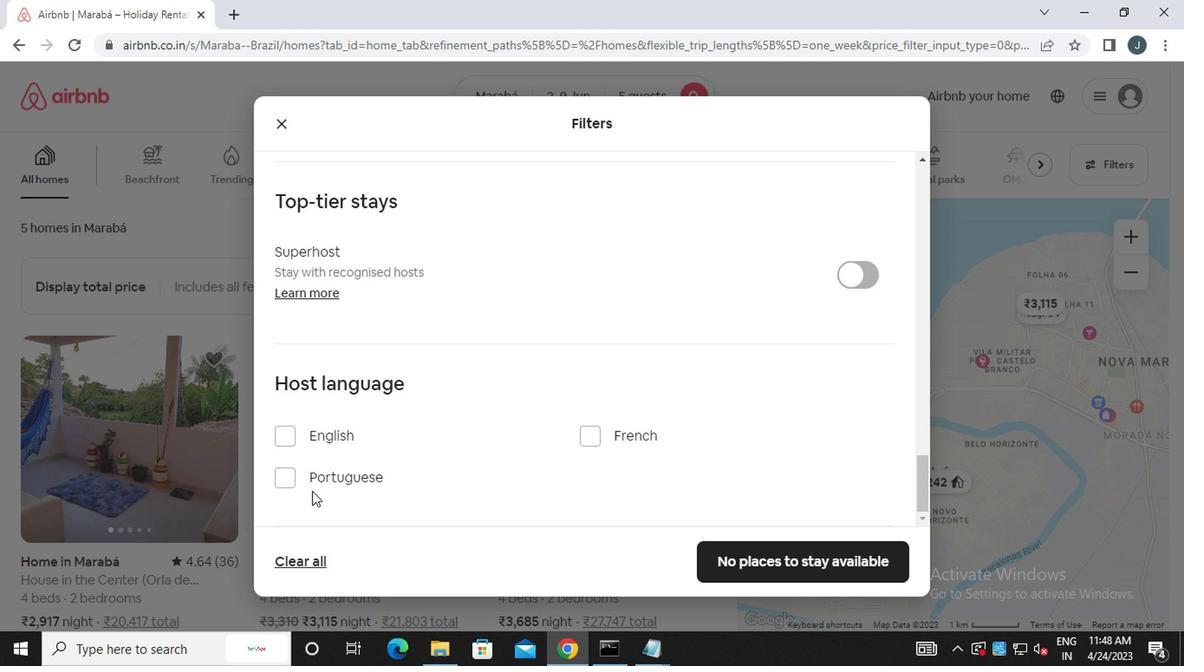 
Action: Mouse scrolled (307, 467) with delta (0, -1)
Screenshot: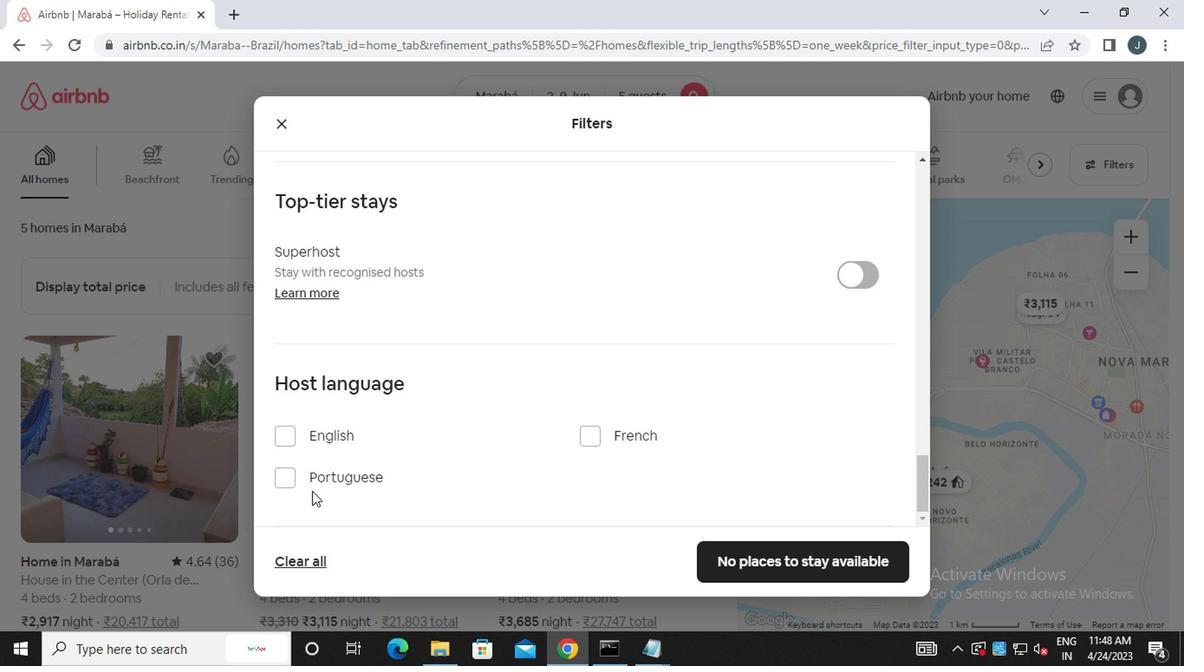 
Action: Mouse scrolled (307, 467) with delta (0, -1)
Screenshot: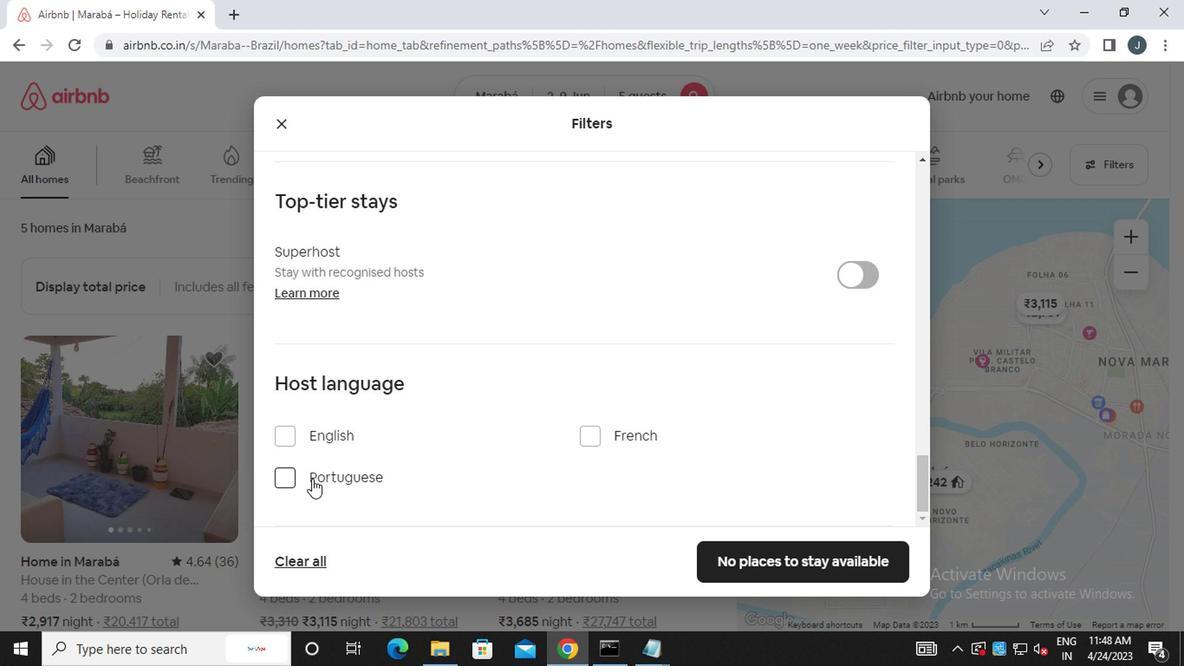 
Action: Mouse scrolled (307, 467) with delta (0, -1)
Screenshot: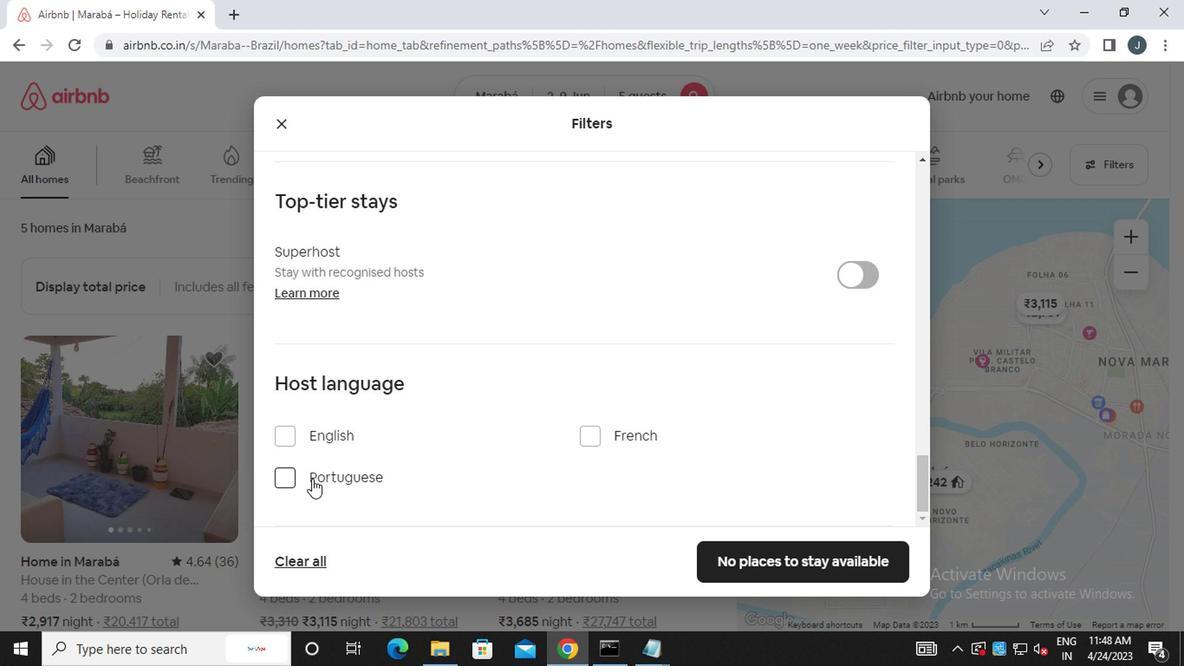 
Action: Mouse moved to (309, 467)
Screenshot: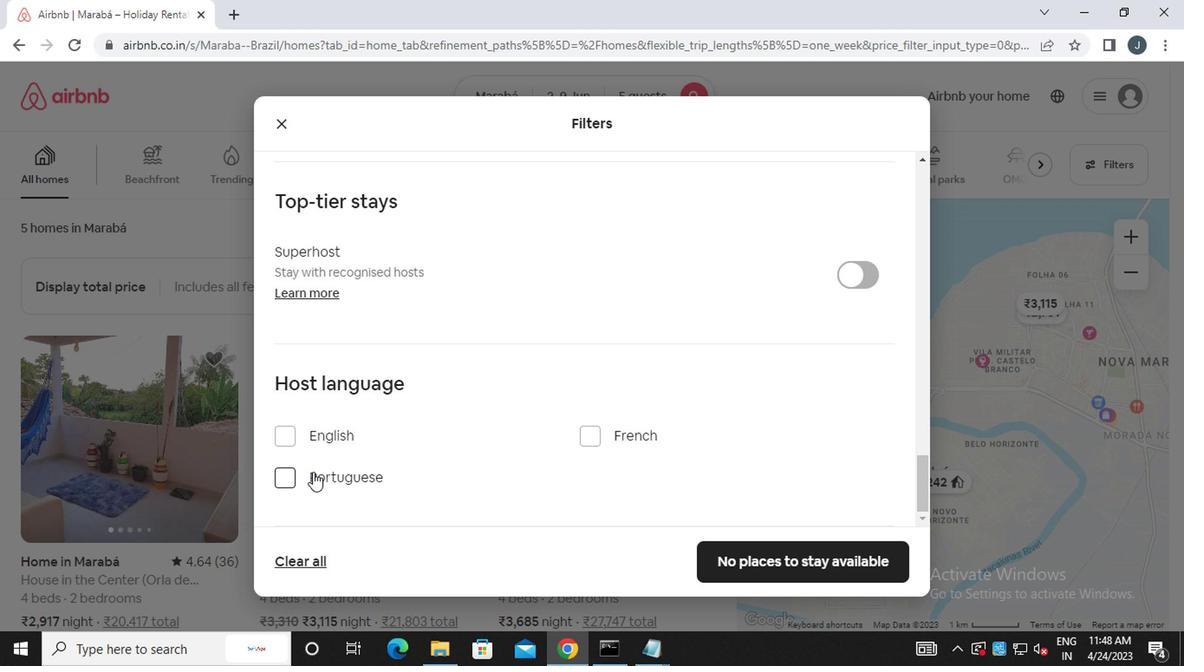 
Action: Mouse scrolled (309, 466) with delta (0, 0)
Screenshot: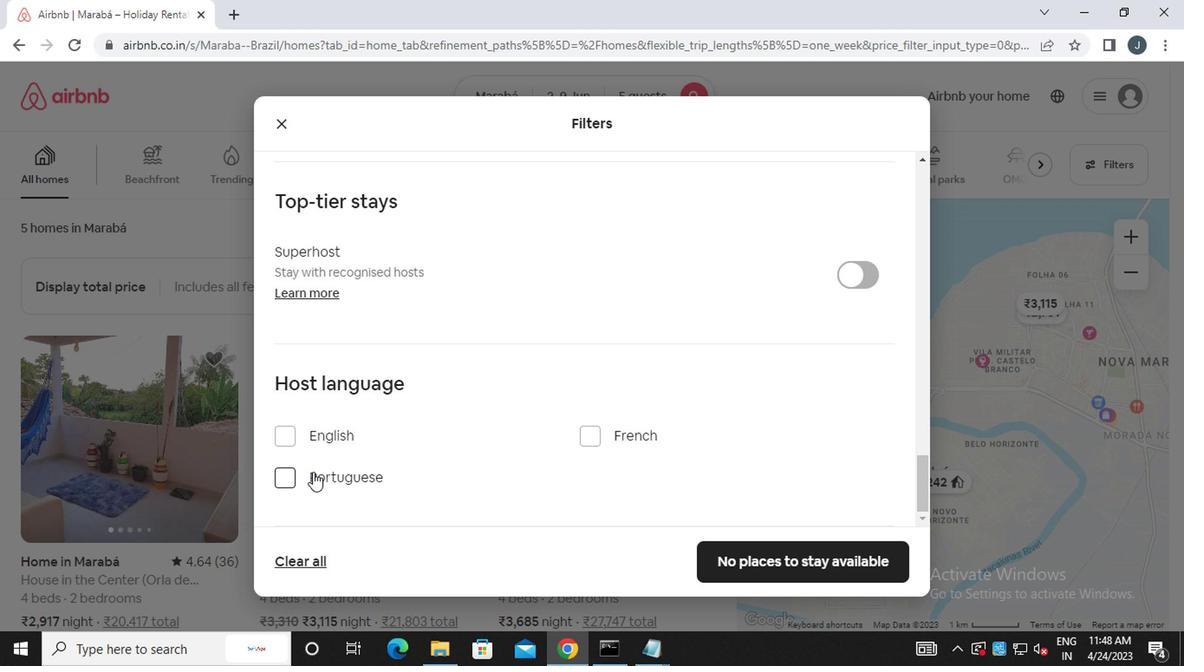 
Action: Mouse moved to (799, 561)
Screenshot: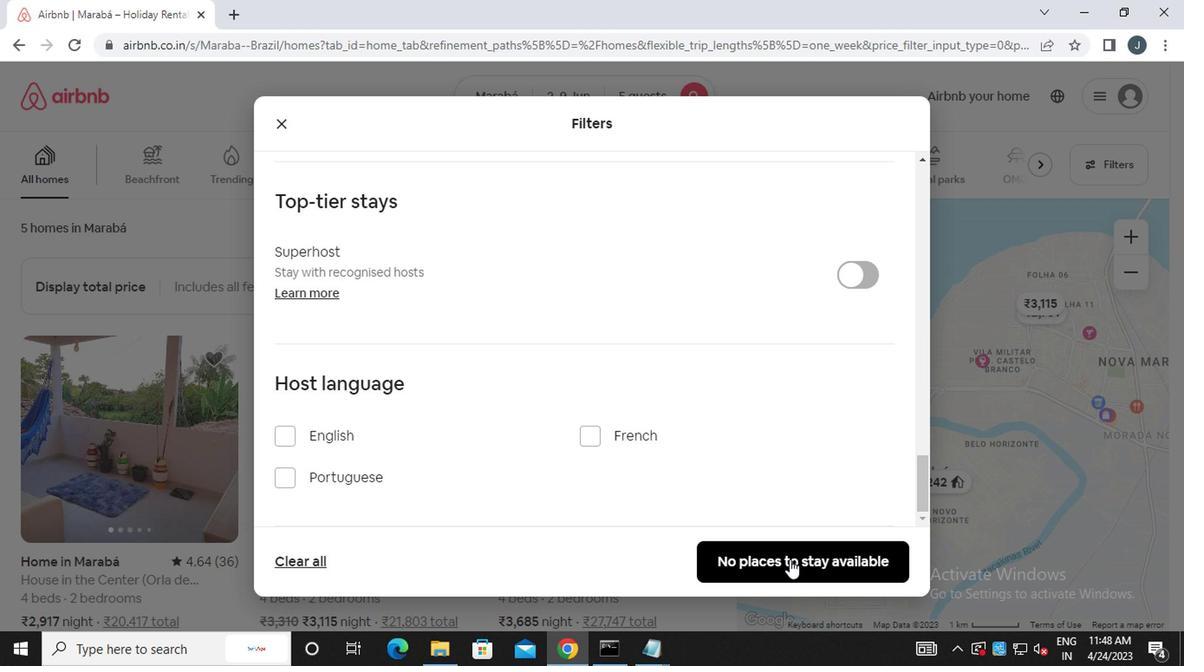 
Action: Mouse pressed left at (799, 561)
Screenshot: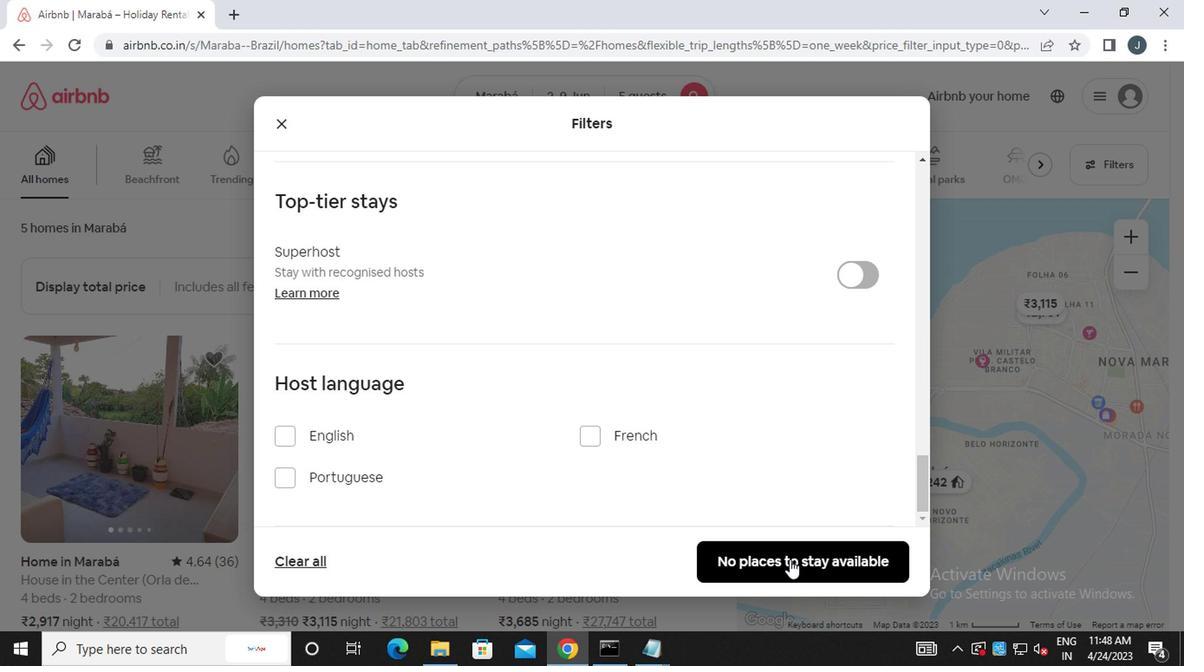 
Action: Mouse moved to (799, 557)
Screenshot: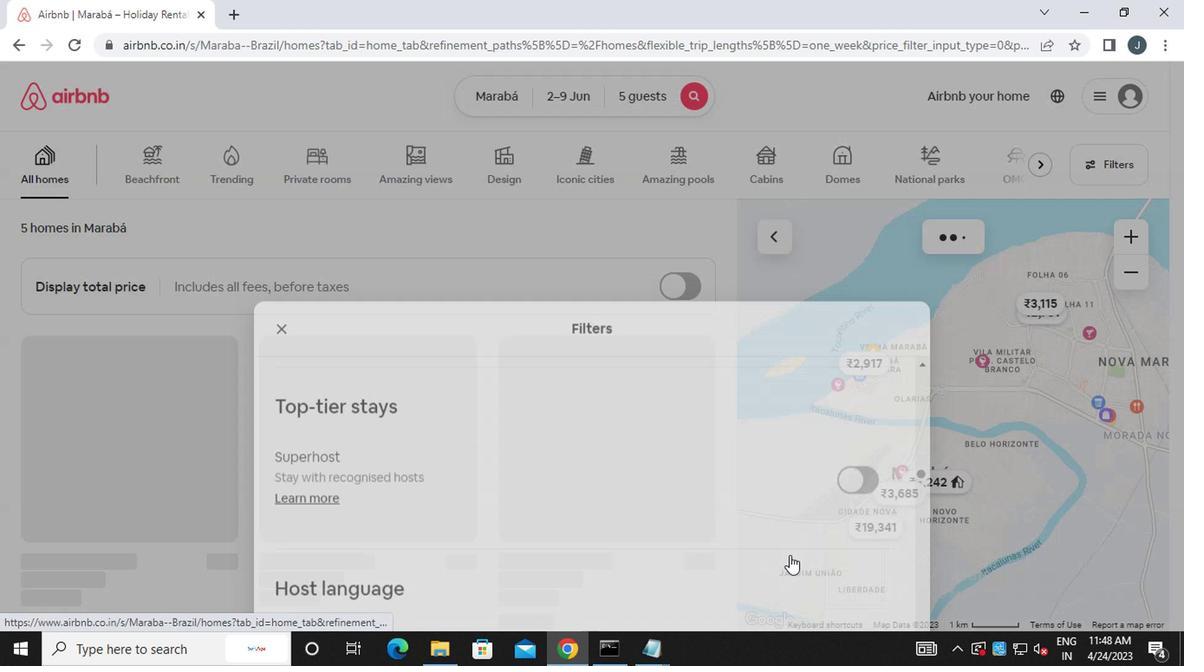 
